 Task: Find connections with filter location Dhār with filter topic #recruitmentwith filter profile language French with filter current company Hindalco Industries Limited with filter school B.K. School of Professional and Management Studies with filter industry Textile Manufacturing with filter service category Immigration Law with filter keywords title Civil Engineer
Action: Mouse moved to (528, 69)
Screenshot: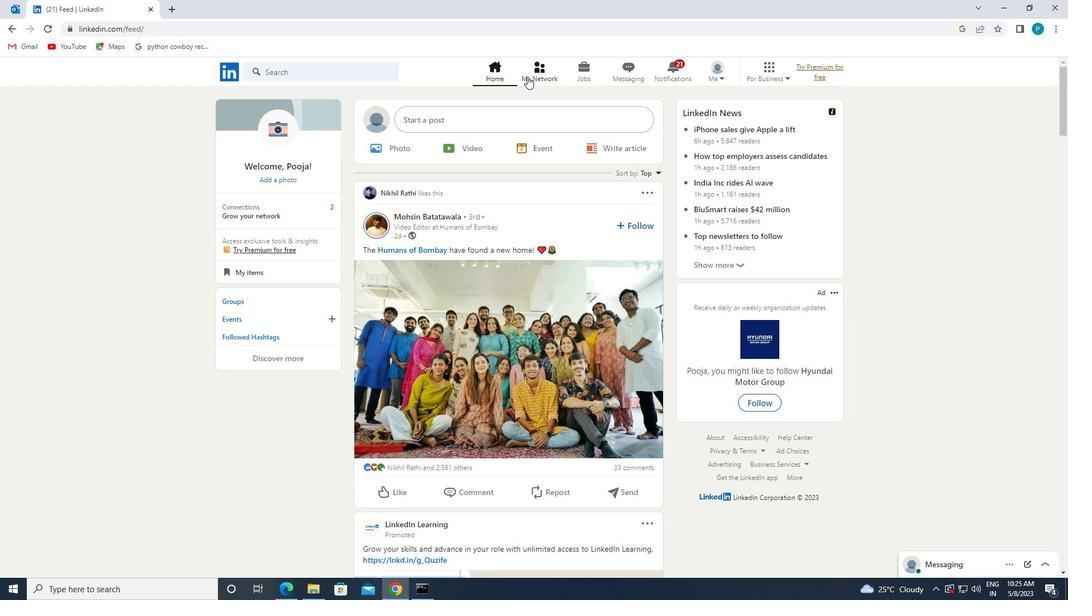 
Action: Mouse pressed left at (528, 69)
Screenshot: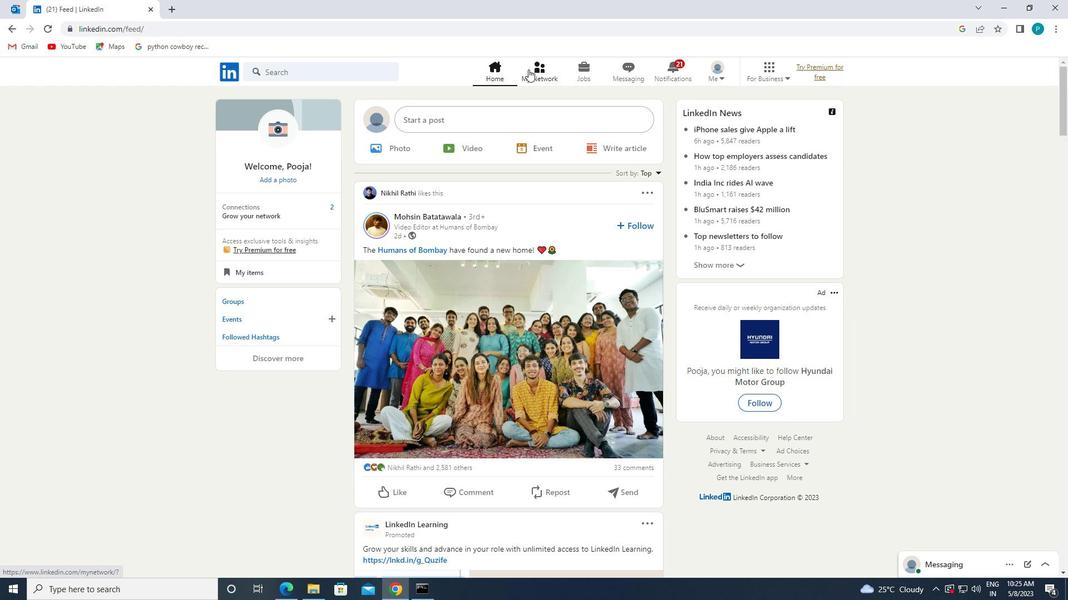 
Action: Mouse moved to (330, 133)
Screenshot: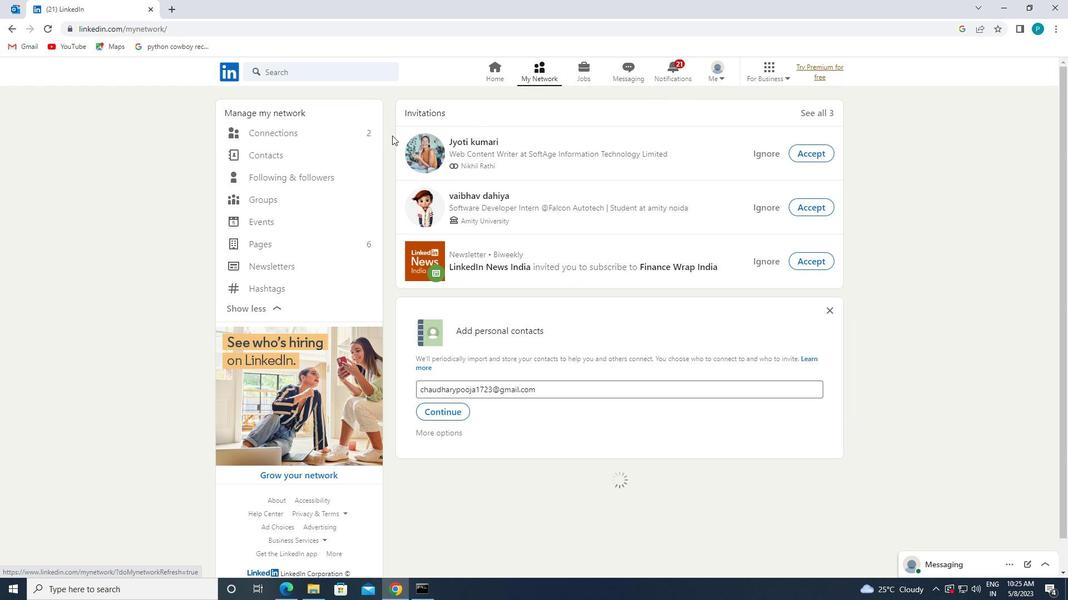 
Action: Mouse pressed left at (330, 133)
Screenshot: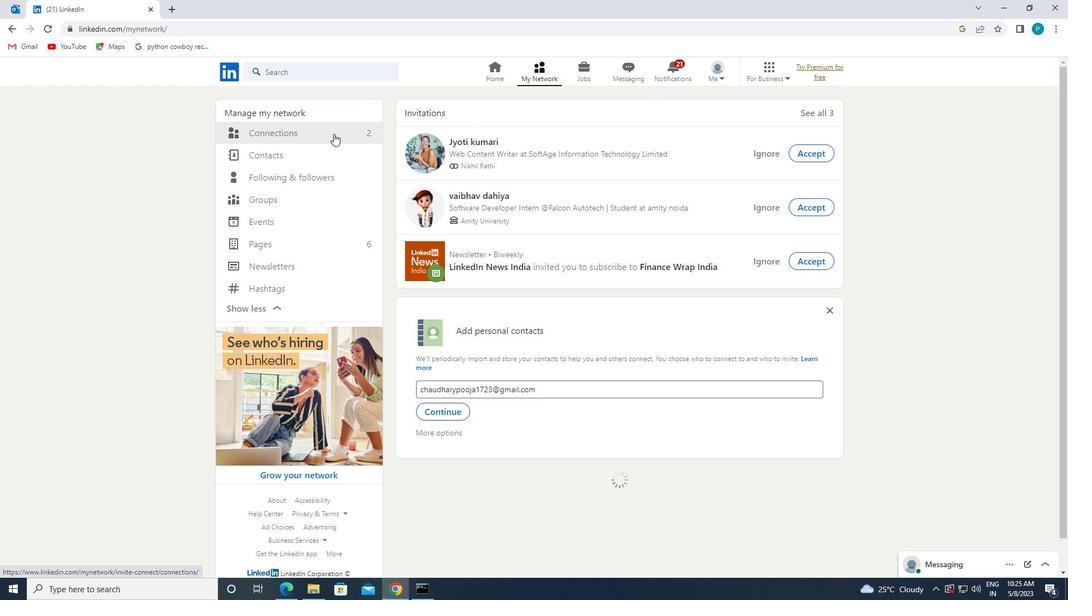 
Action: Mouse moved to (623, 132)
Screenshot: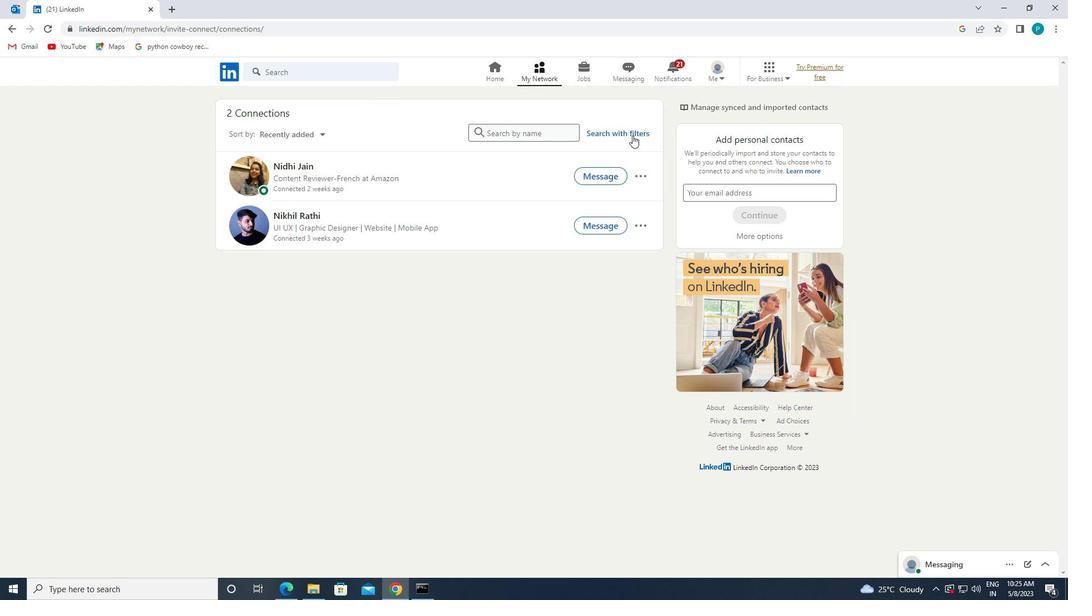 
Action: Mouse pressed left at (623, 132)
Screenshot: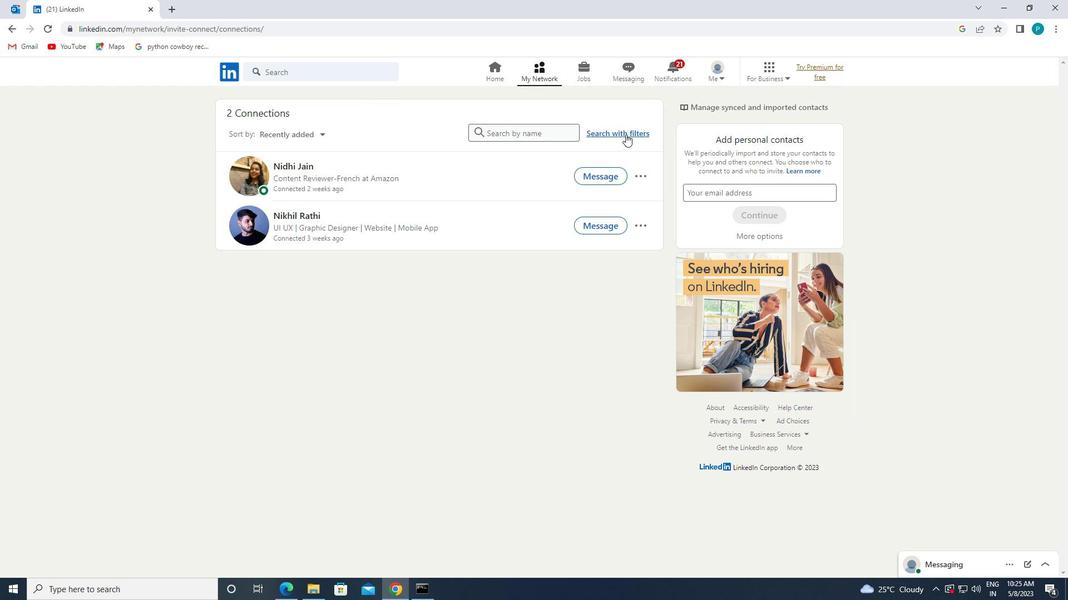 
Action: Mouse moved to (577, 107)
Screenshot: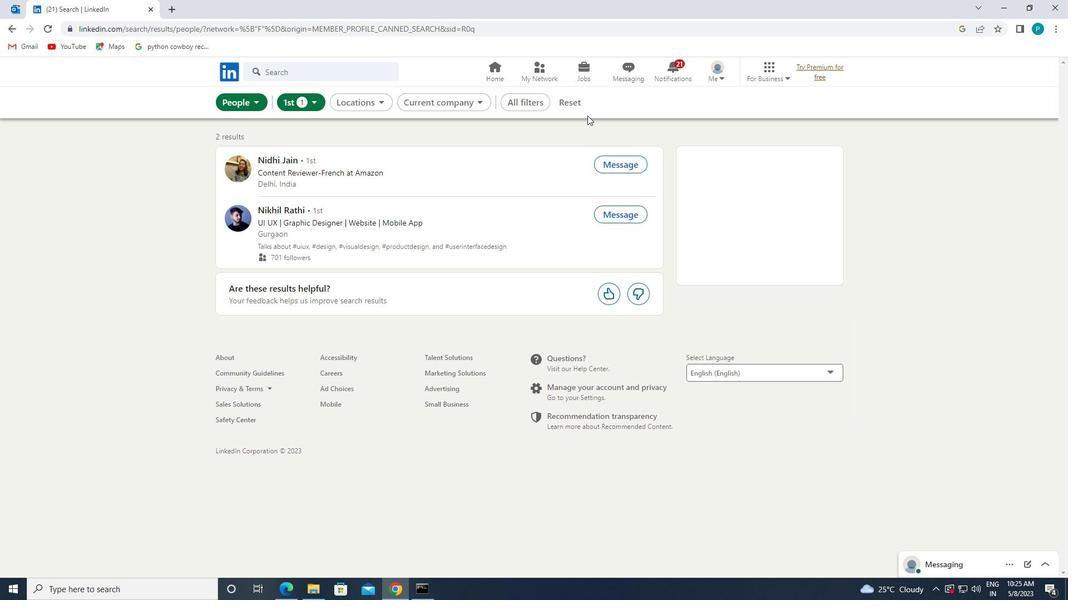 
Action: Mouse pressed left at (577, 107)
Screenshot: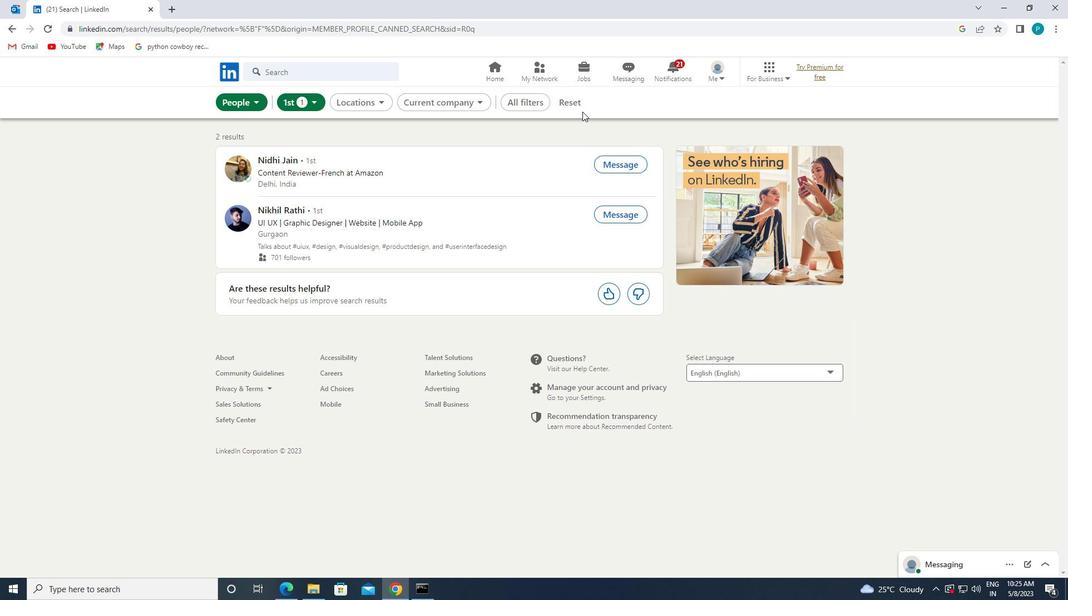 
Action: Mouse moved to (551, 104)
Screenshot: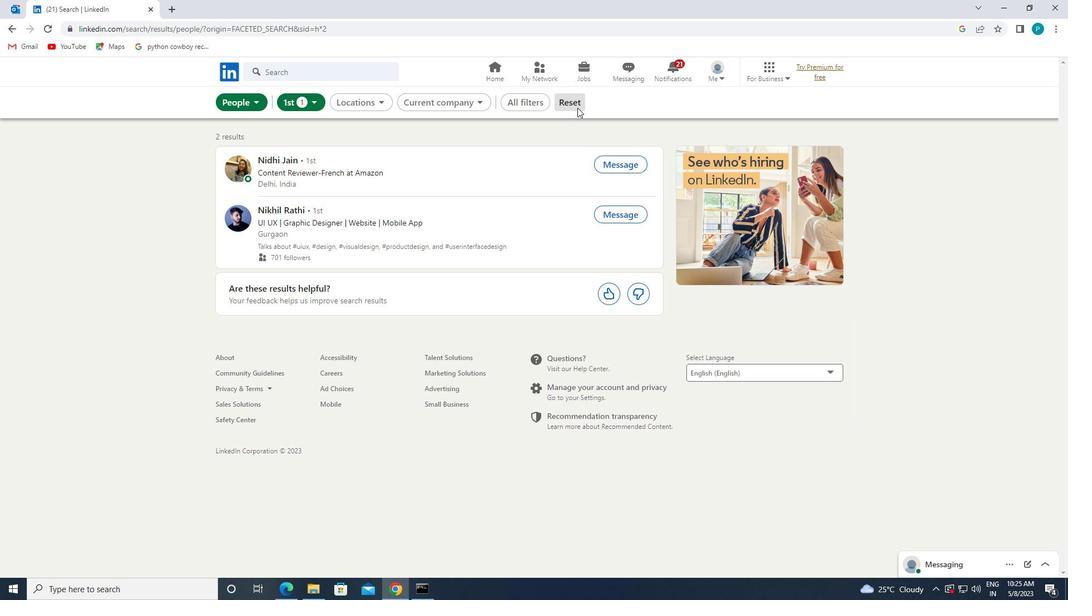 
Action: Mouse pressed left at (551, 104)
Screenshot: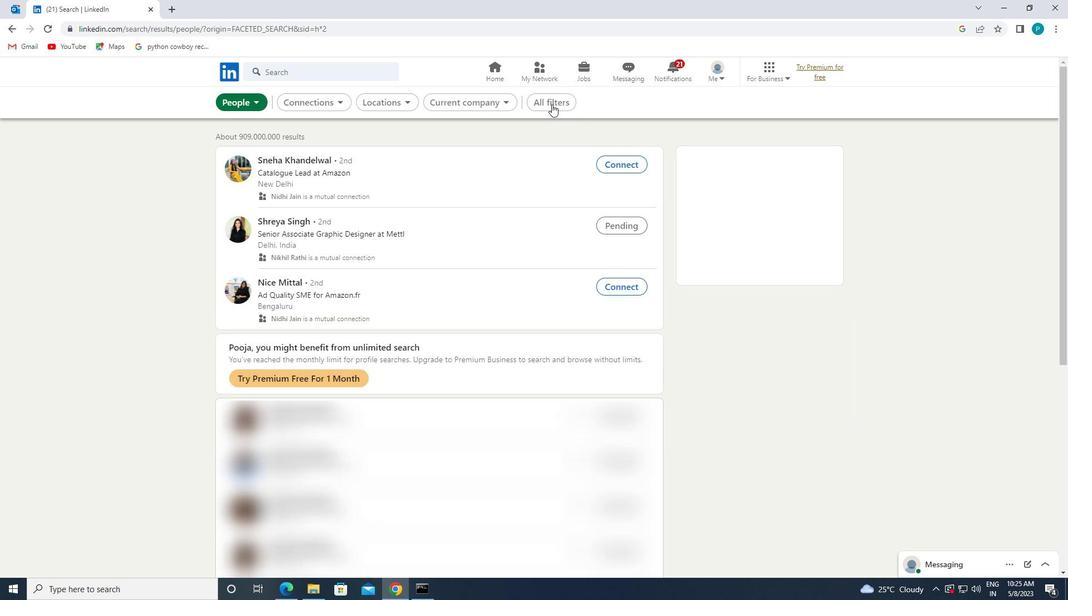 
Action: Mouse moved to (827, 329)
Screenshot: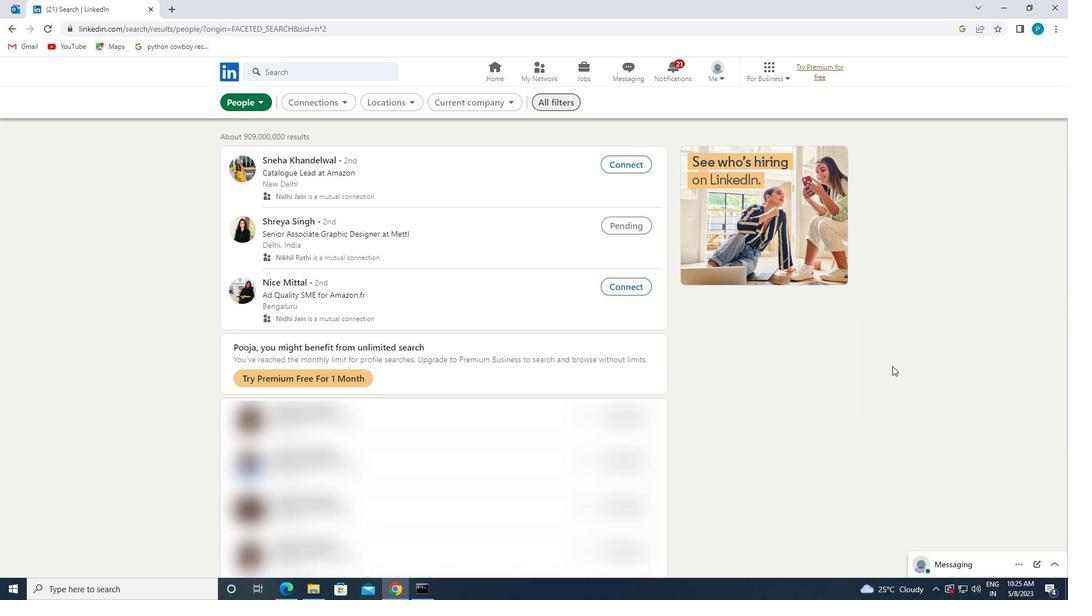 
Action: Mouse scrolled (827, 328) with delta (0, 0)
Screenshot: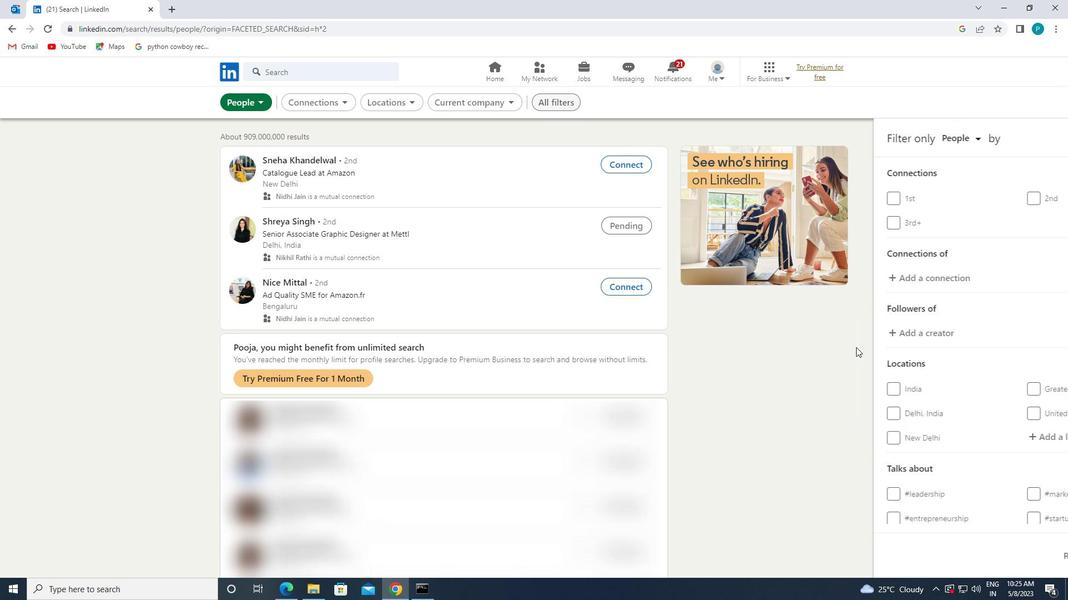 
Action: Mouse moved to (935, 377)
Screenshot: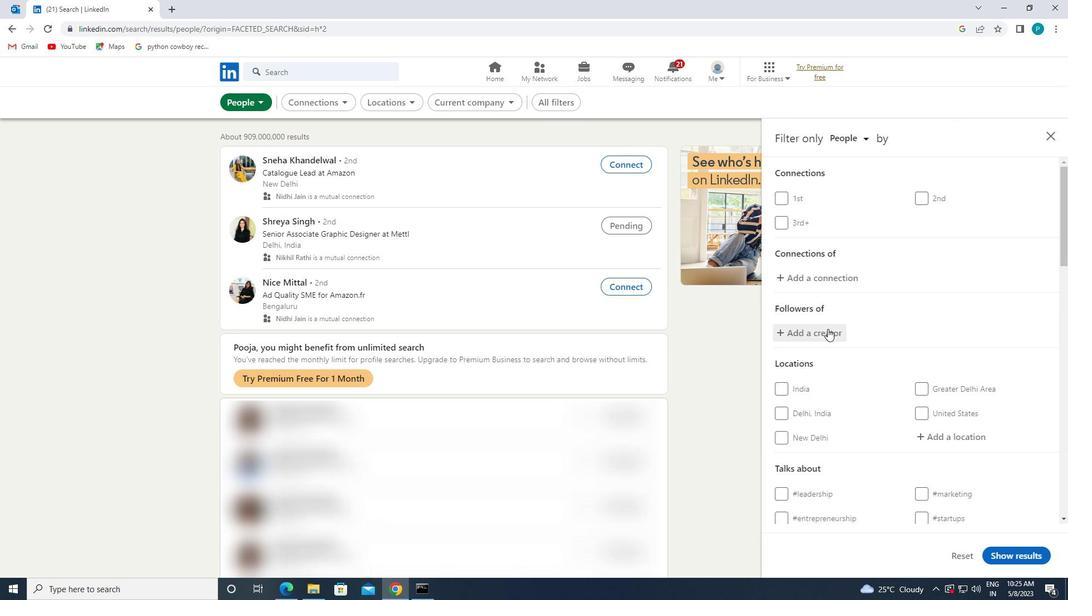 
Action: Mouse scrolled (935, 376) with delta (0, 0)
Screenshot: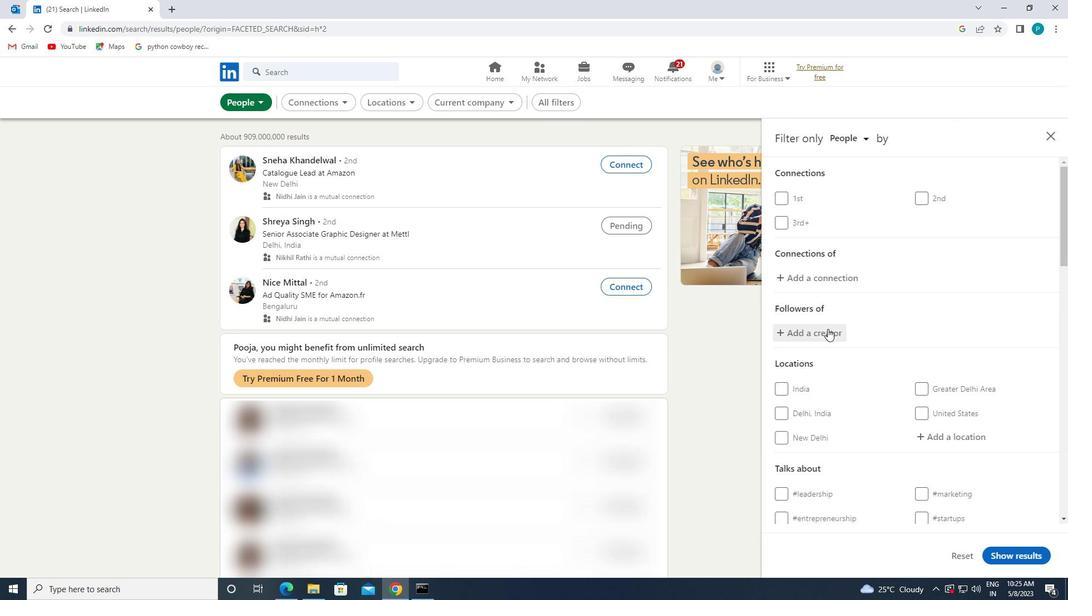 
Action: Mouse moved to (940, 323)
Screenshot: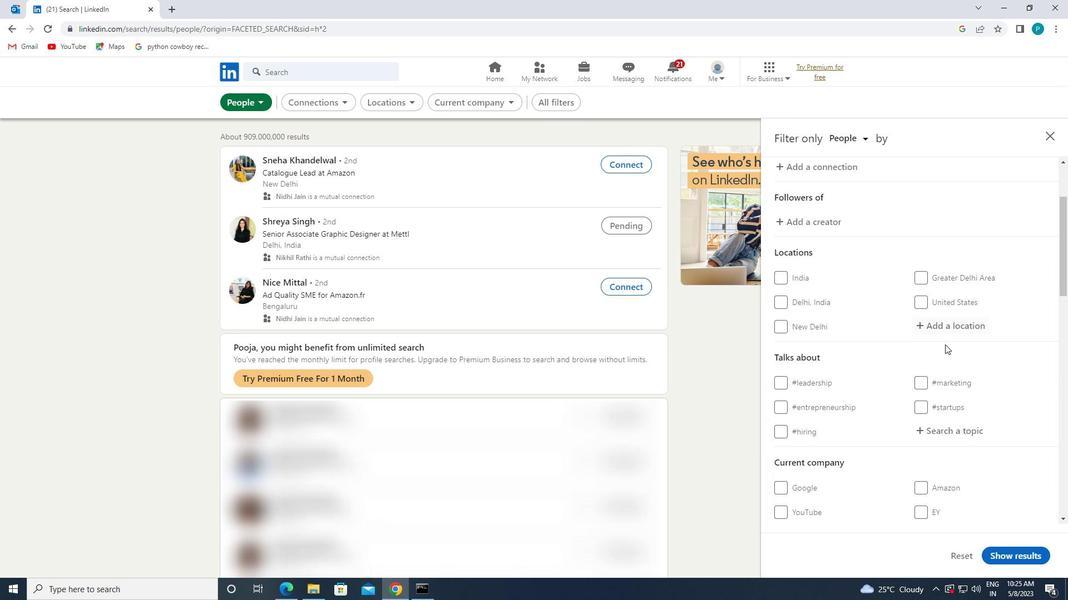 
Action: Mouse pressed left at (940, 323)
Screenshot: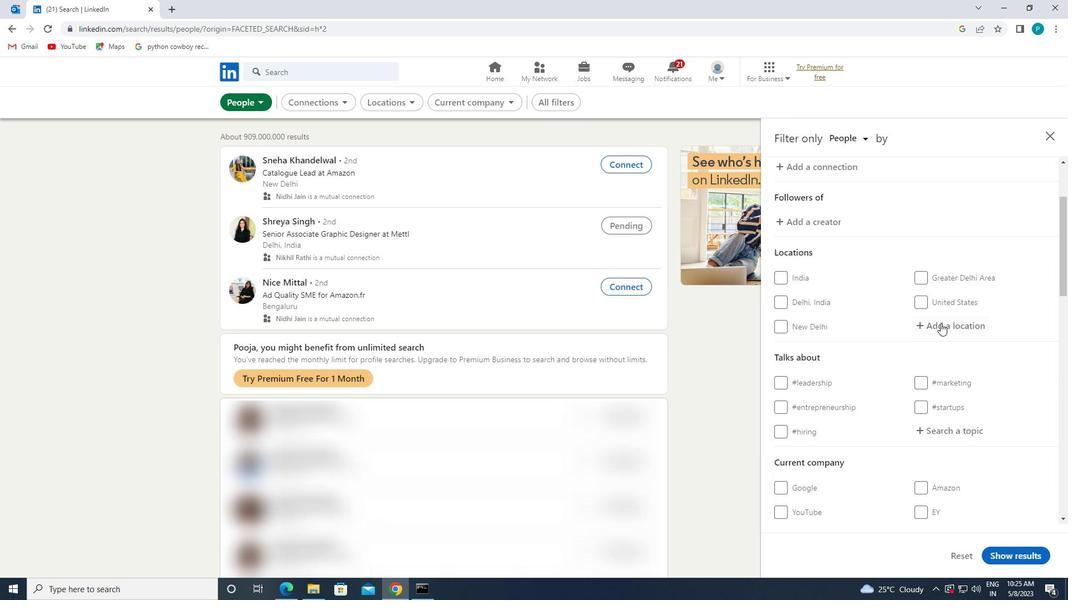 
Action: Key pressed <Key.caps_lock>d<Key.caps_lock>har
Screenshot: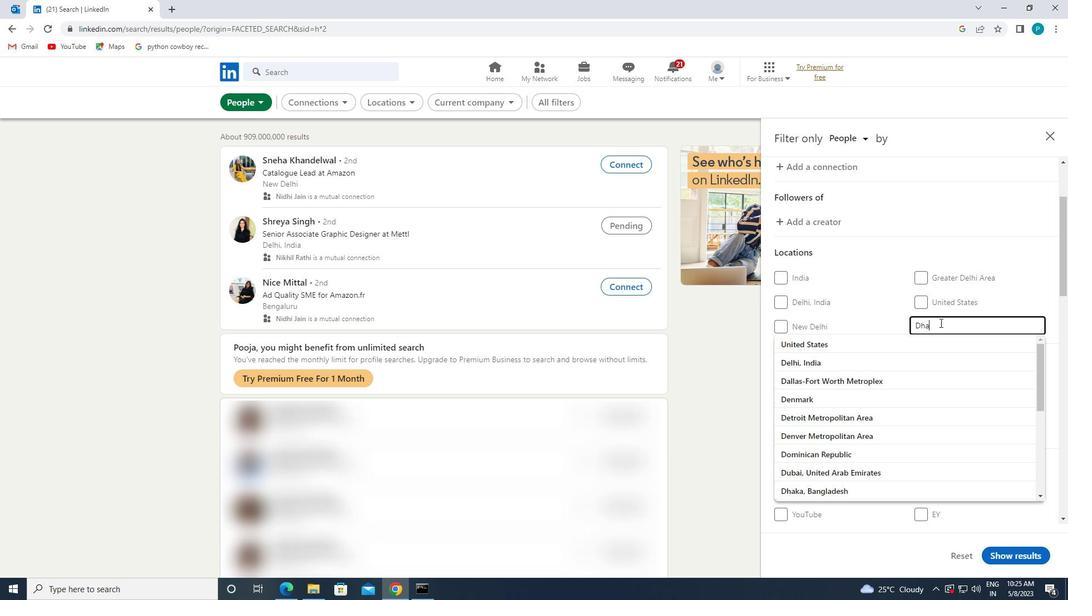
Action: Mouse moved to (932, 342)
Screenshot: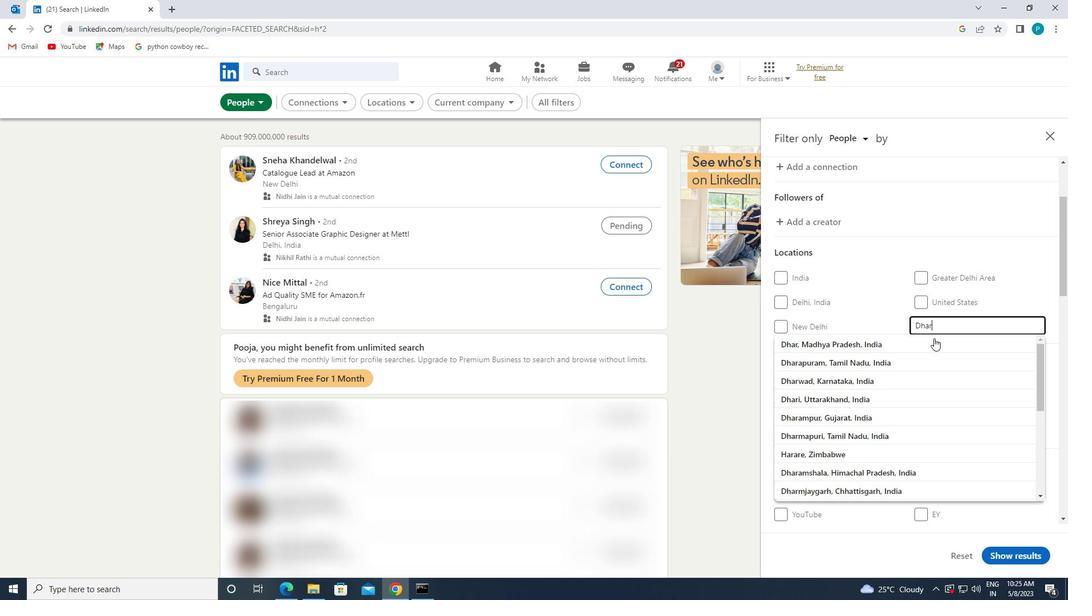 
Action: Mouse pressed left at (932, 342)
Screenshot: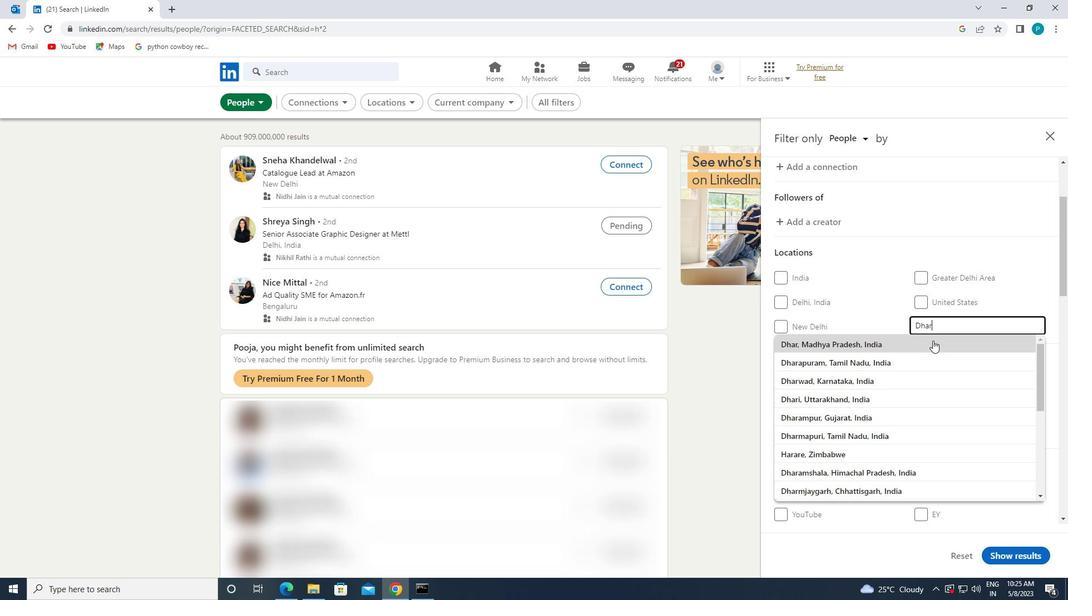 
Action: Mouse moved to (940, 344)
Screenshot: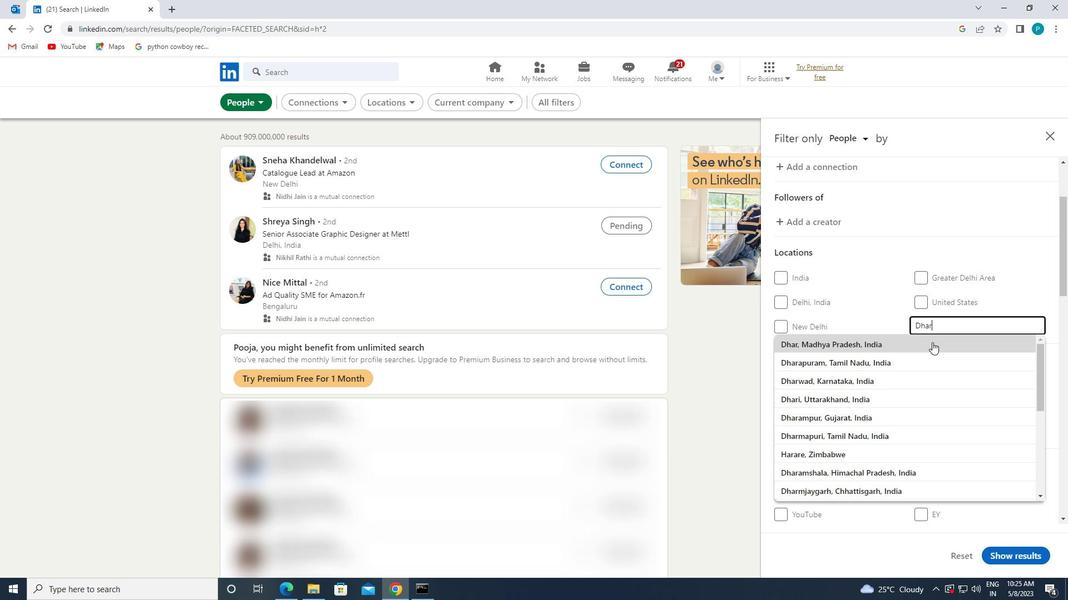 
Action: Mouse scrolled (940, 343) with delta (0, 0)
Screenshot: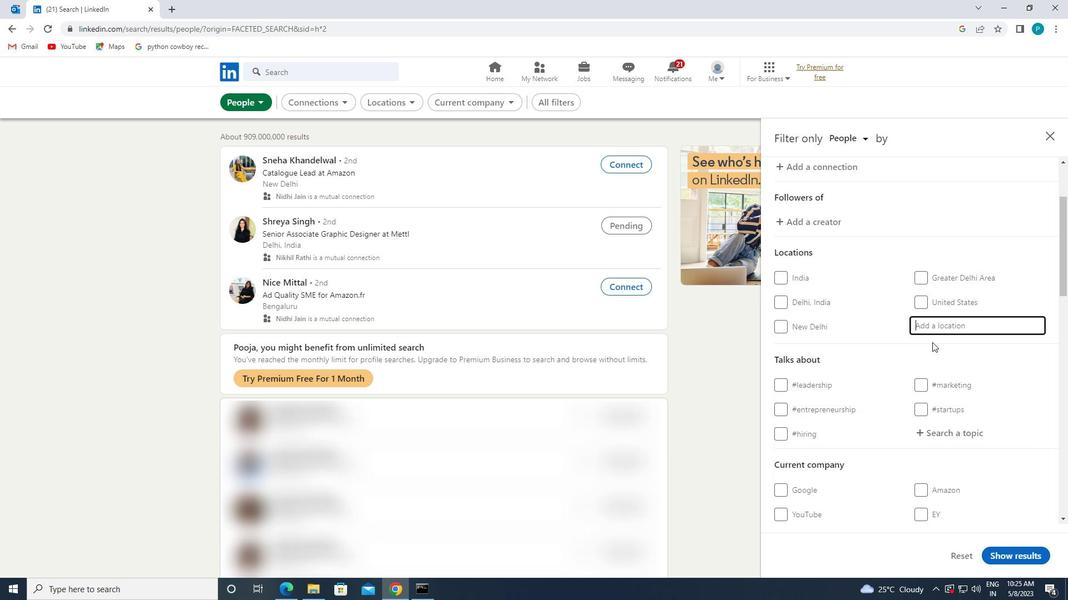 
Action: Mouse moved to (940, 344)
Screenshot: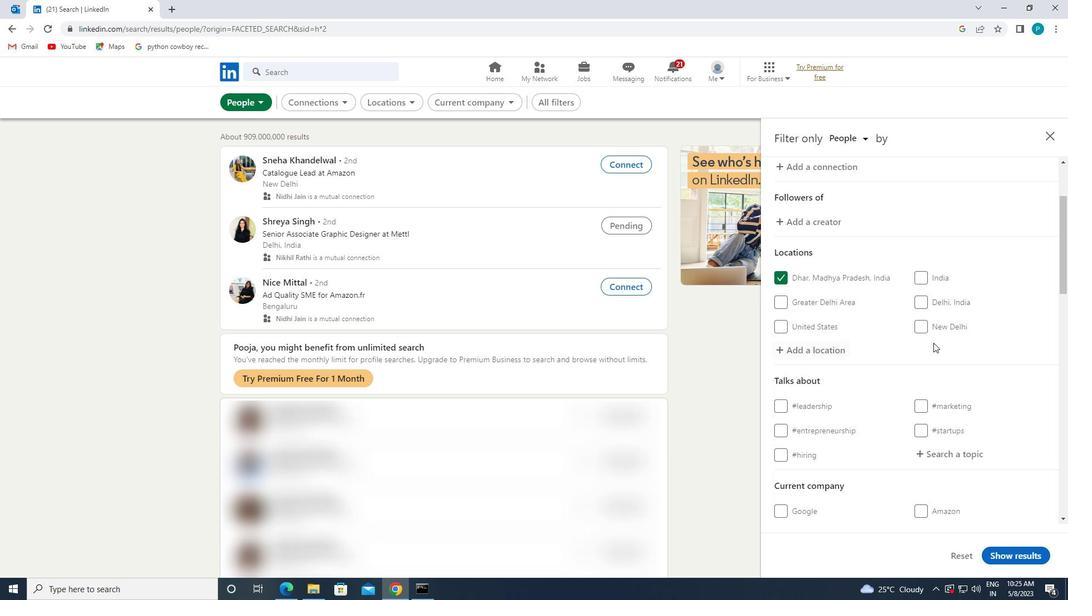 
Action: Mouse scrolled (940, 343) with delta (0, 0)
Screenshot: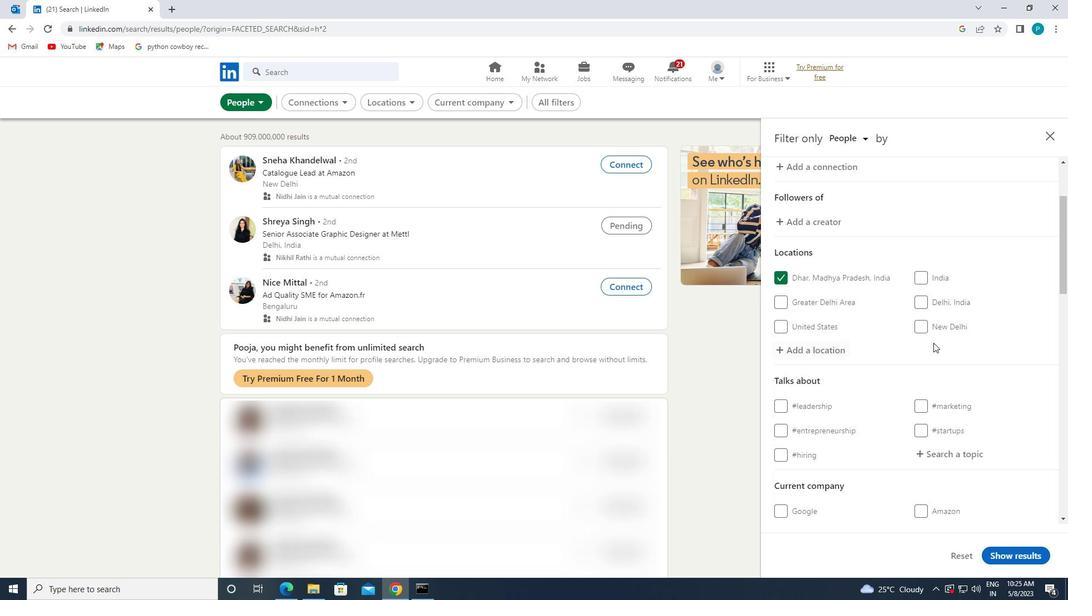 
Action: Mouse scrolled (940, 343) with delta (0, 0)
Screenshot: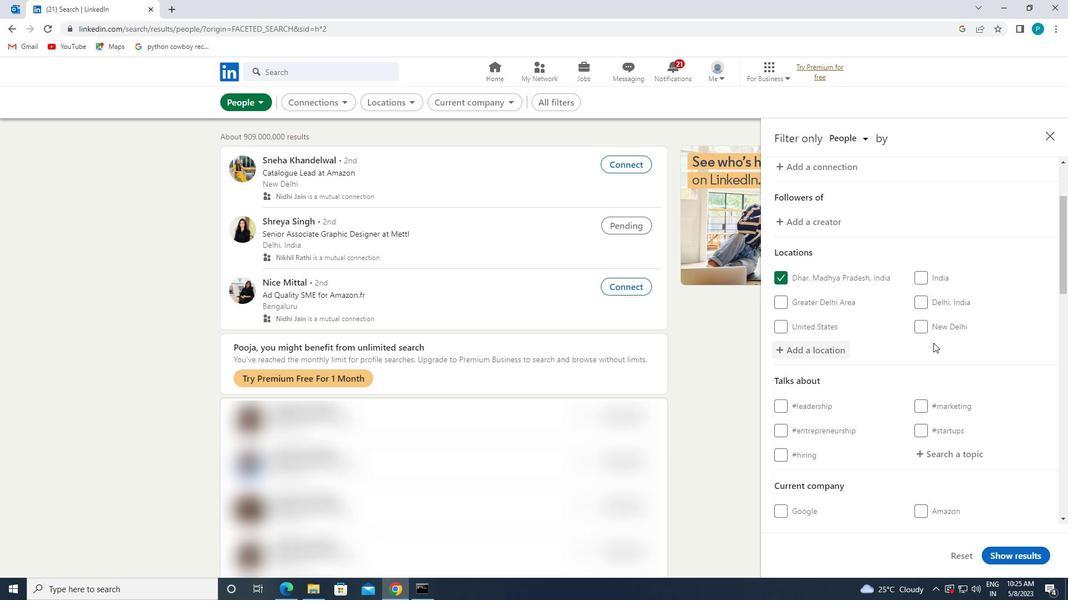 
Action: Mouse moved to (926, 279)
Screenshot: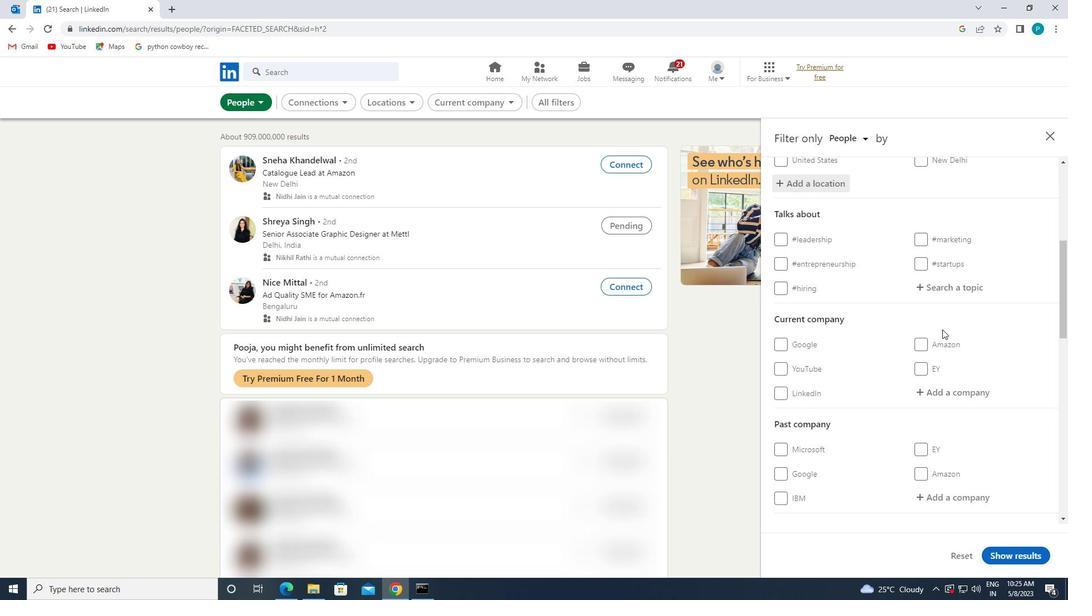 
Action: Mouse pressed left at (926, 279)
Screenshot: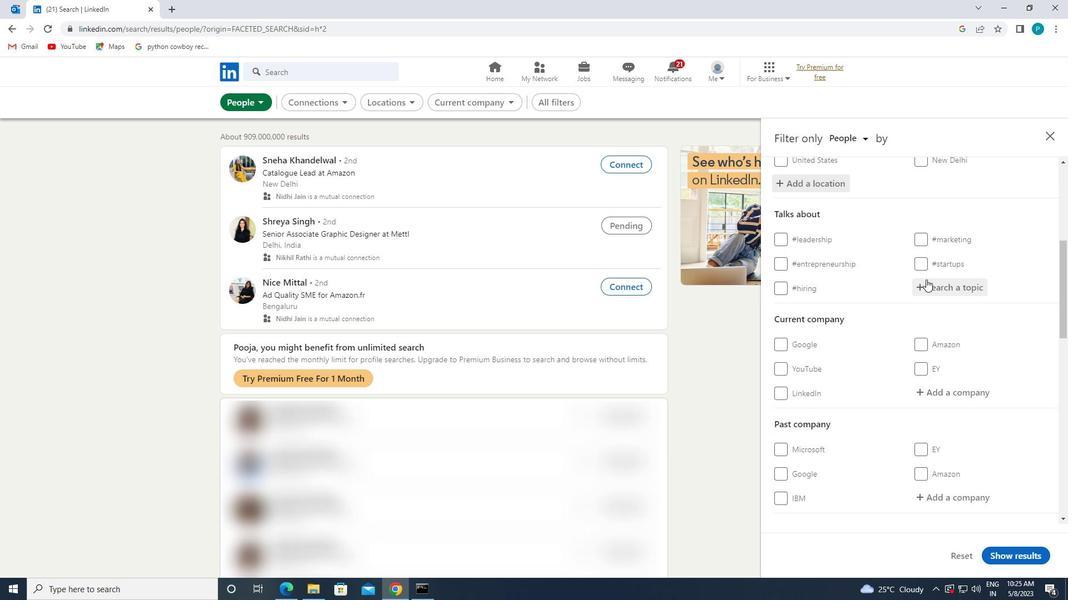 
Action: Key pressed <Key.shift>#RECE<Key.backspace>RUITMENT
Screenshot: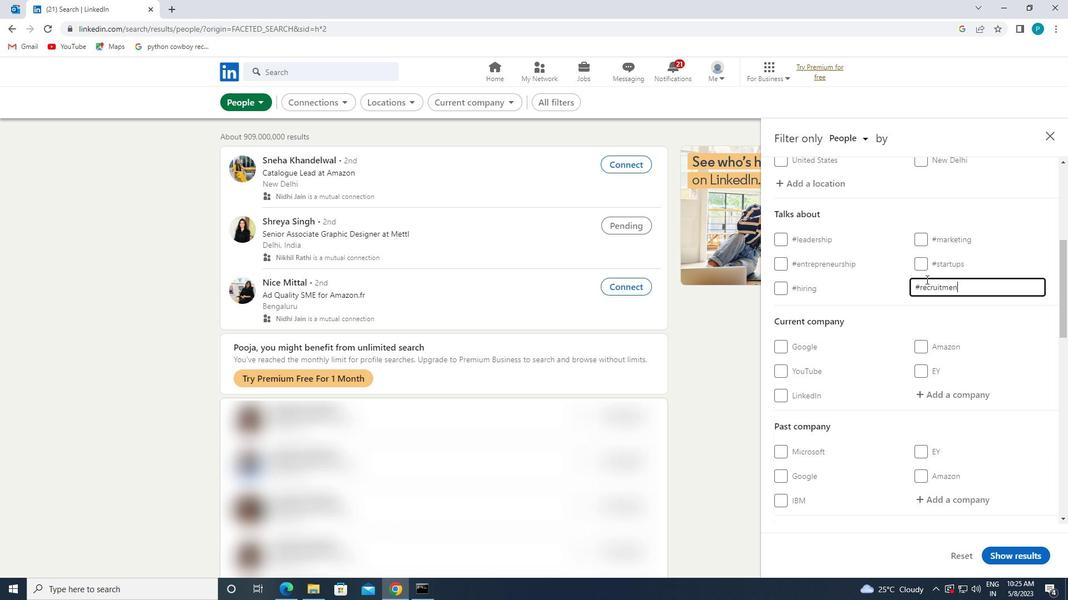 
Action: Mouse moved to (923, 299)
Screenshot: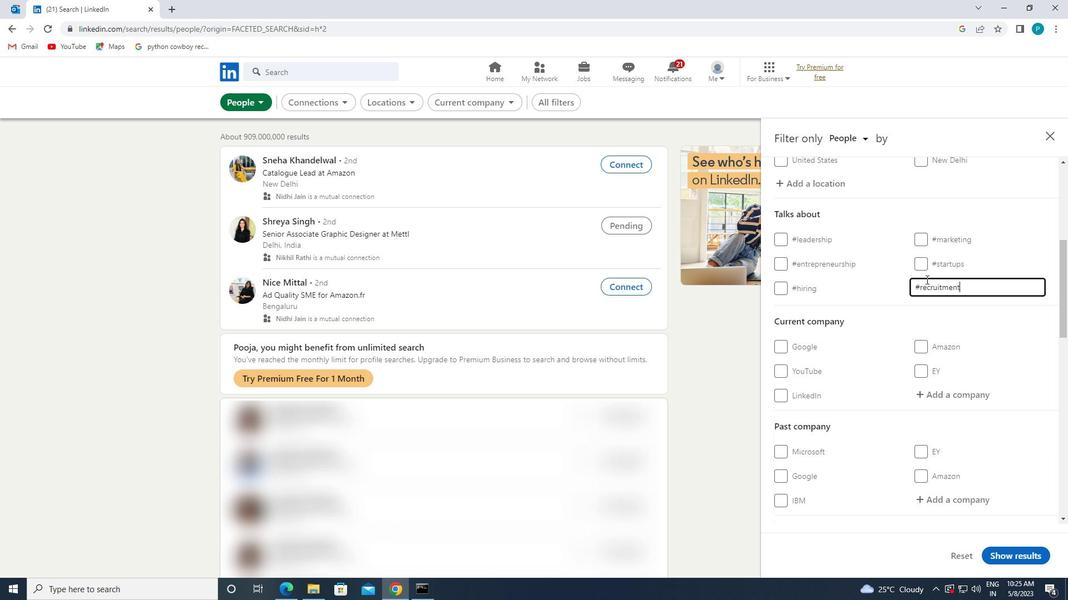 
Action: Mouse scrolled (923, 298) with delta (0, 0)
Screenshot: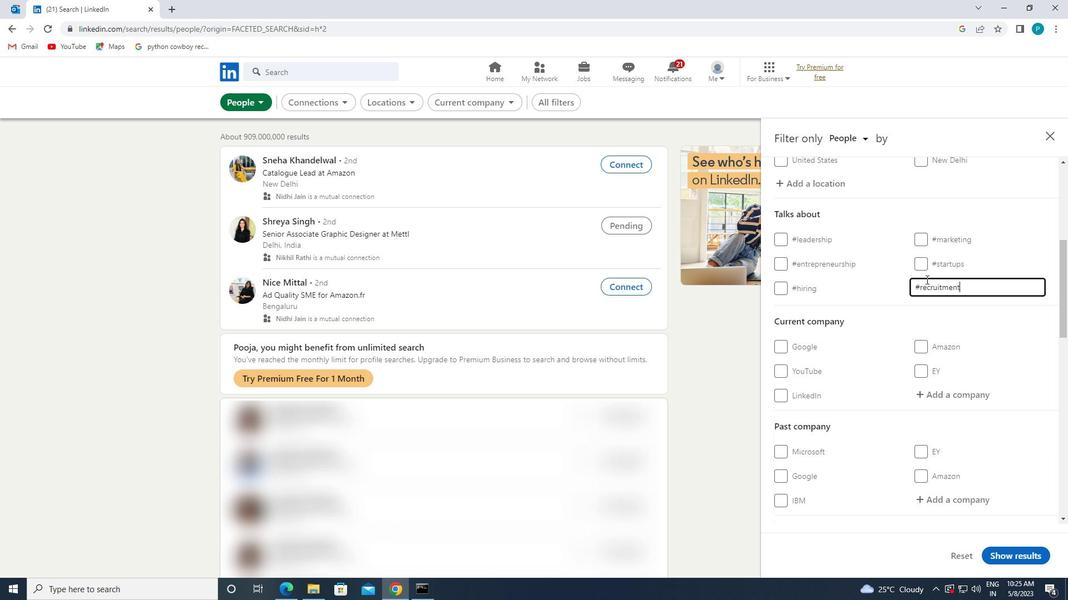 
Action: Mouse moved to (918, 316)
Screenshot: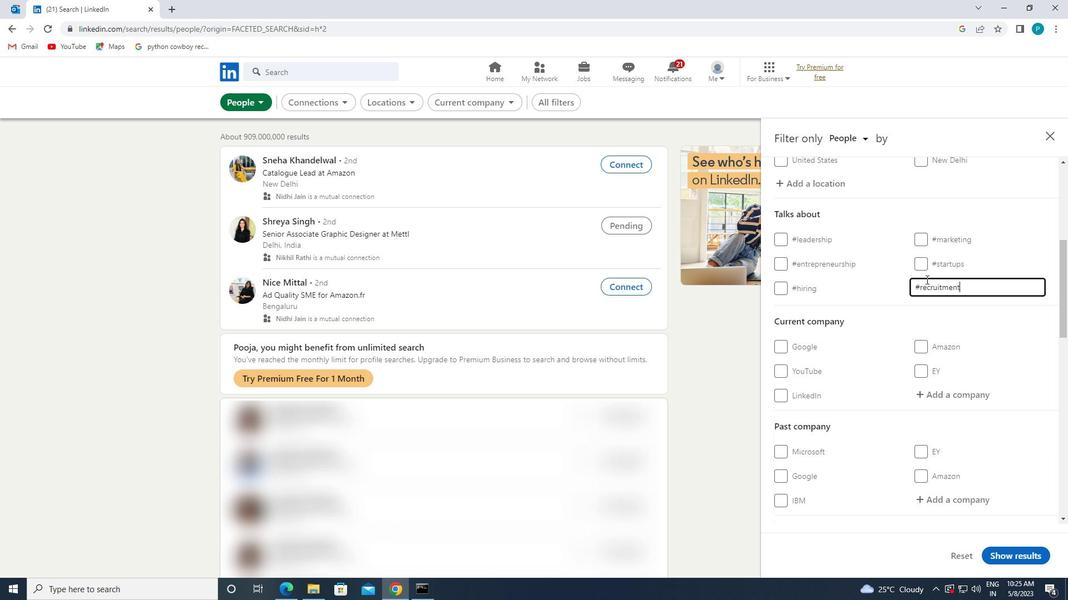 
Action: Mouse scrolled (918, 315) with delta (0, 0)
Screenshot: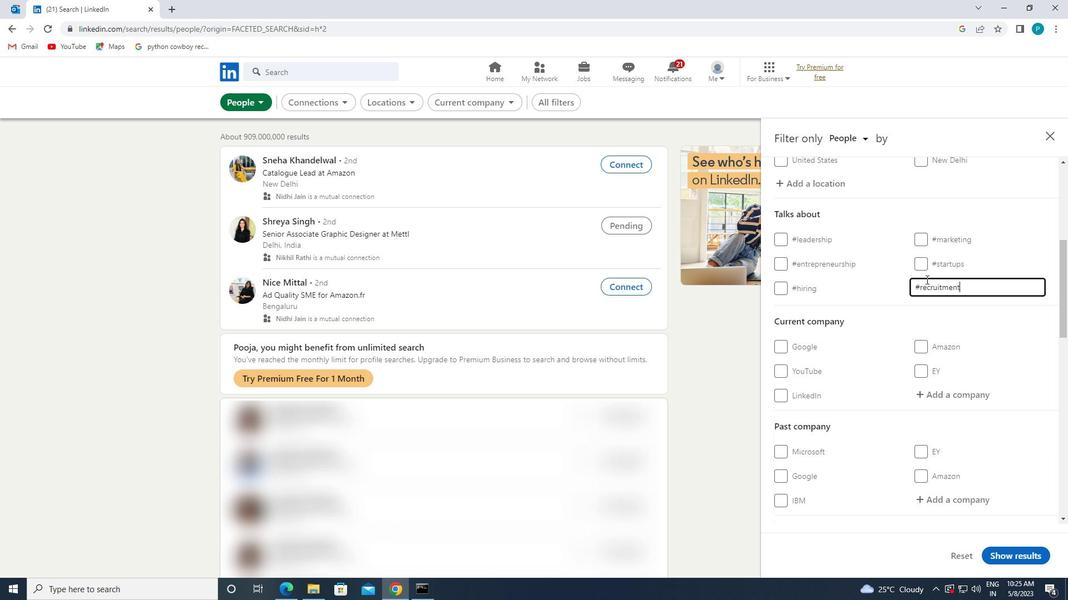 
Action: Mouse moved to (916, 326)
Screenshot: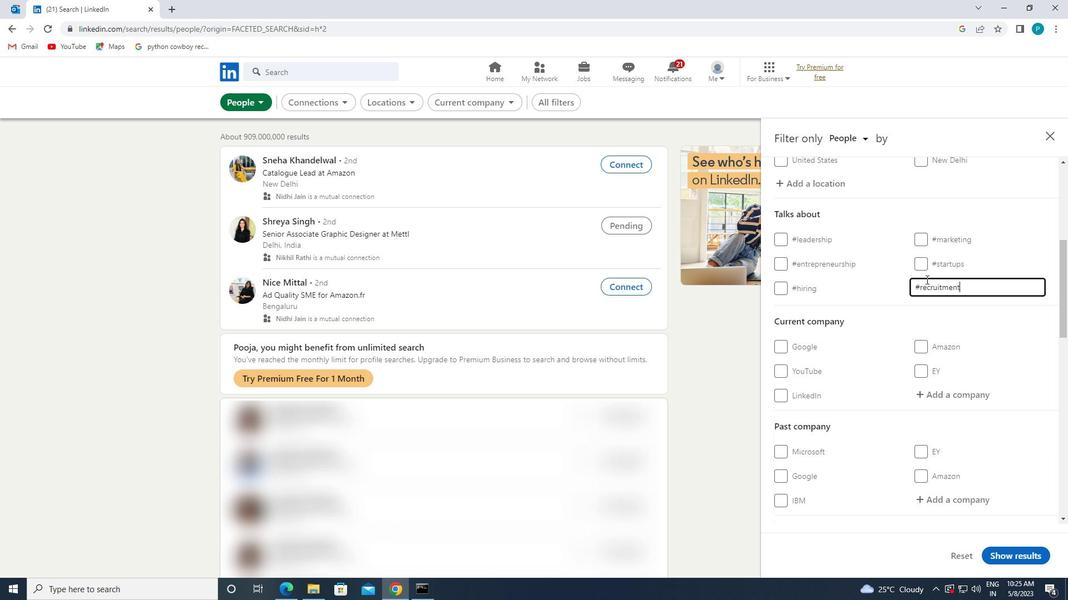 
Action: Mouse scrolled (916, 325) with delta (0, 0)
Screenshot: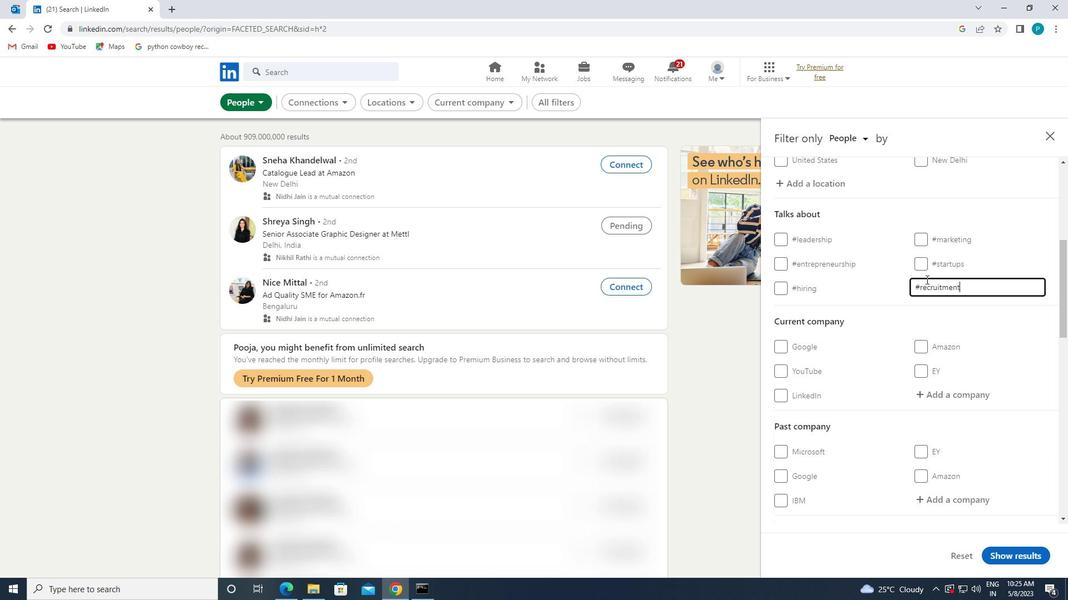
Action: Mouse moved to (875, 420)
Screenshot: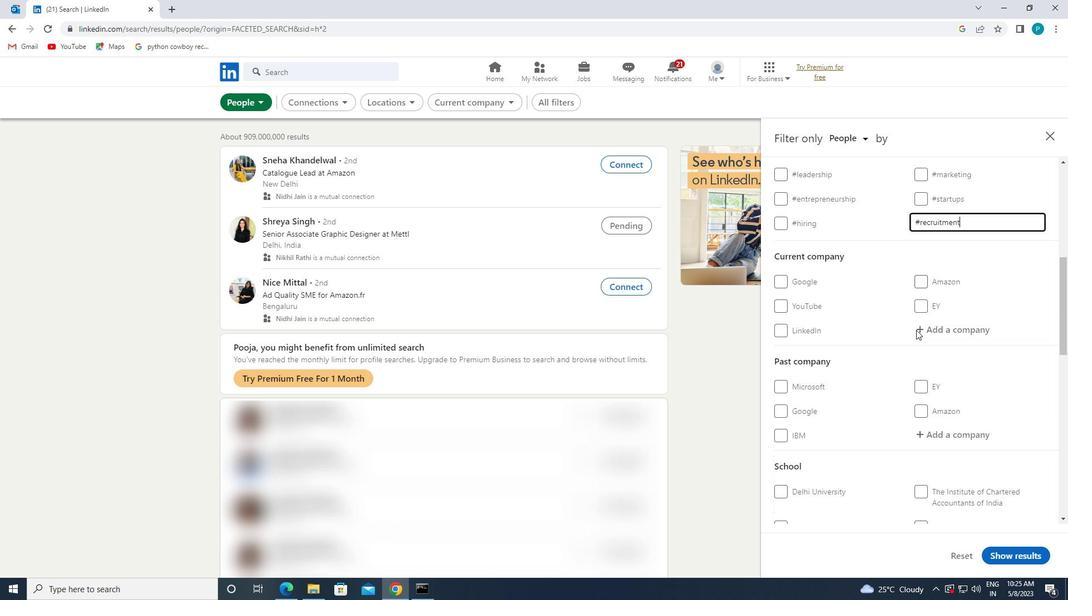 
Action: Mouse scrolled (875, 419) with delta (0, 0)
Screenshot: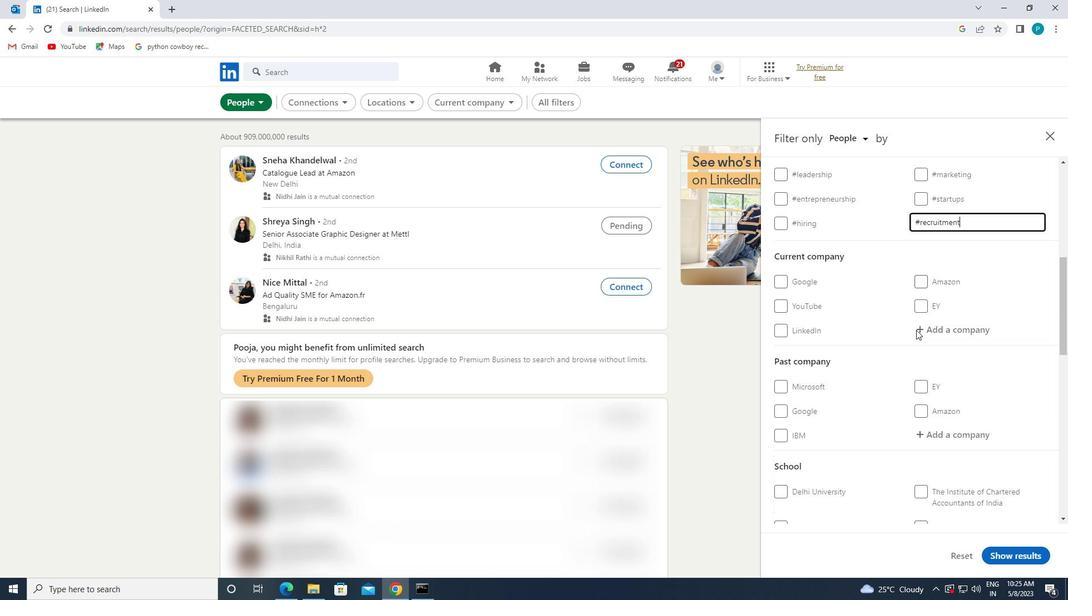 
Action: Mouse moved to (873, 422)
Screenshot: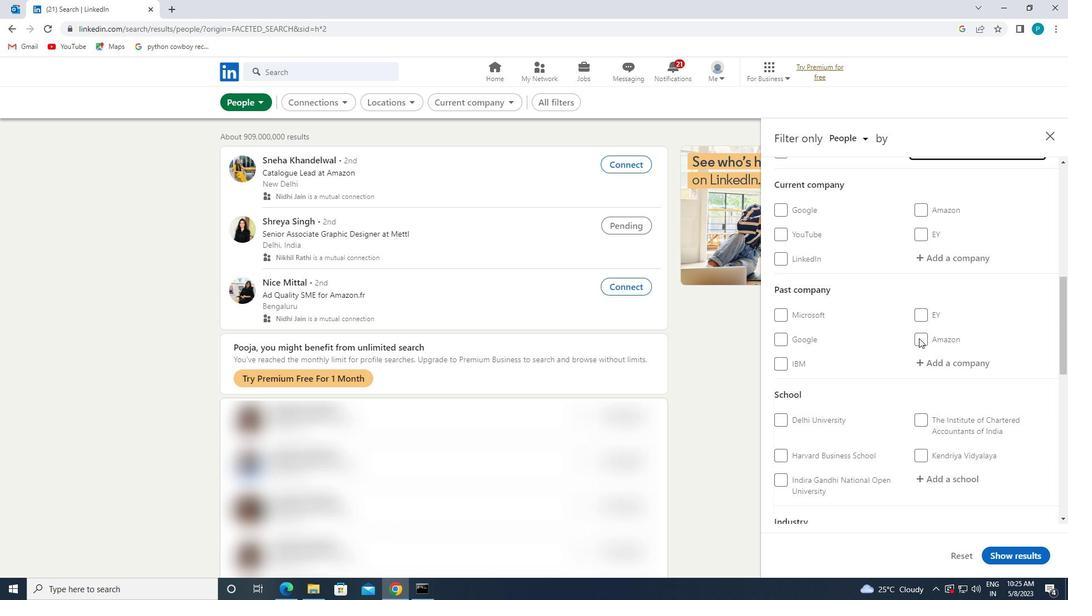
Action: Mouse scrolled (873, 421) with delta (0, 0)
Screenshot: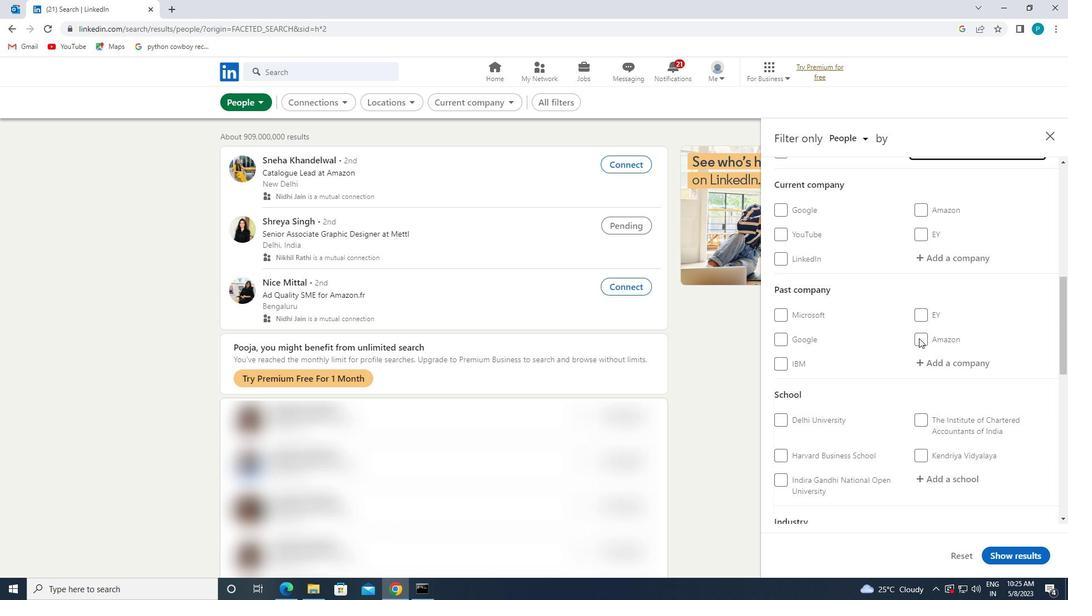 
Action: Mouse moved to (834, 440)
Screenshot: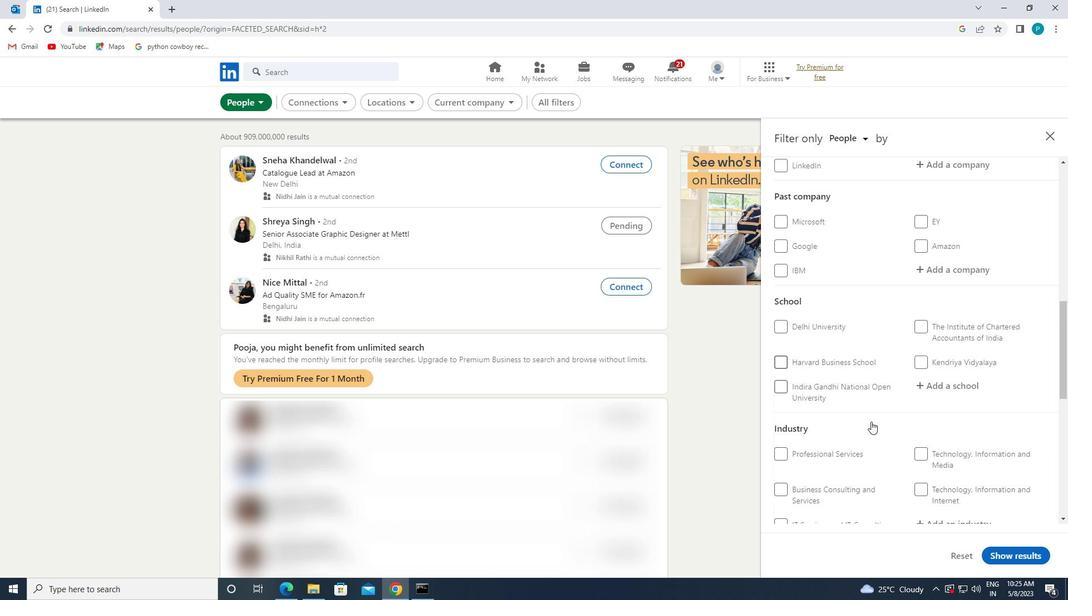 
Action: Mouse scrolled (834, 440) with delta (0, 0)
Screenshot: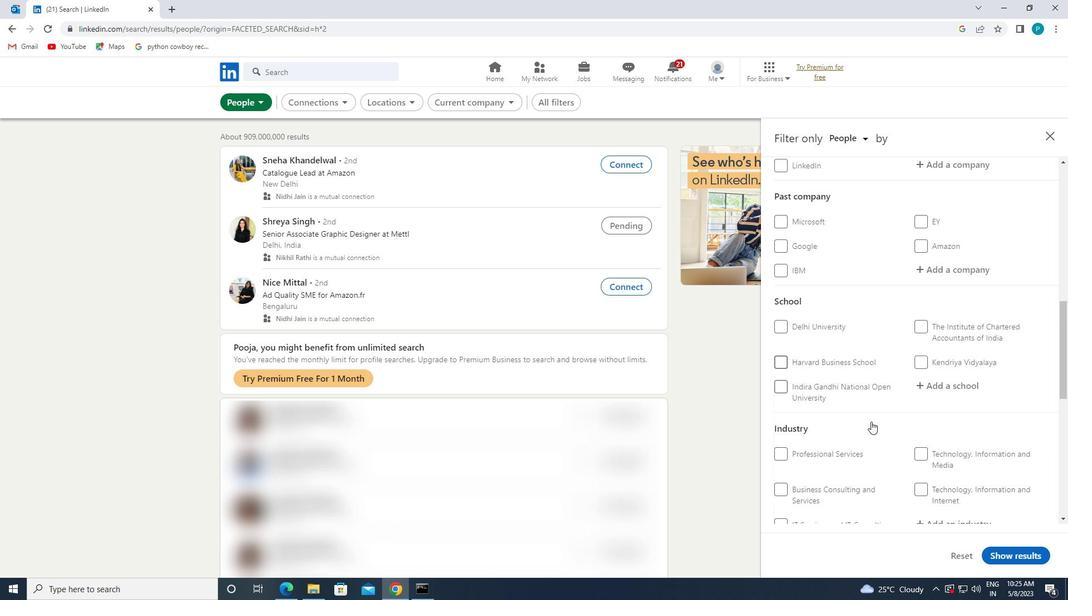 
Action: Mouse moved to (830, 442)
Screenshot: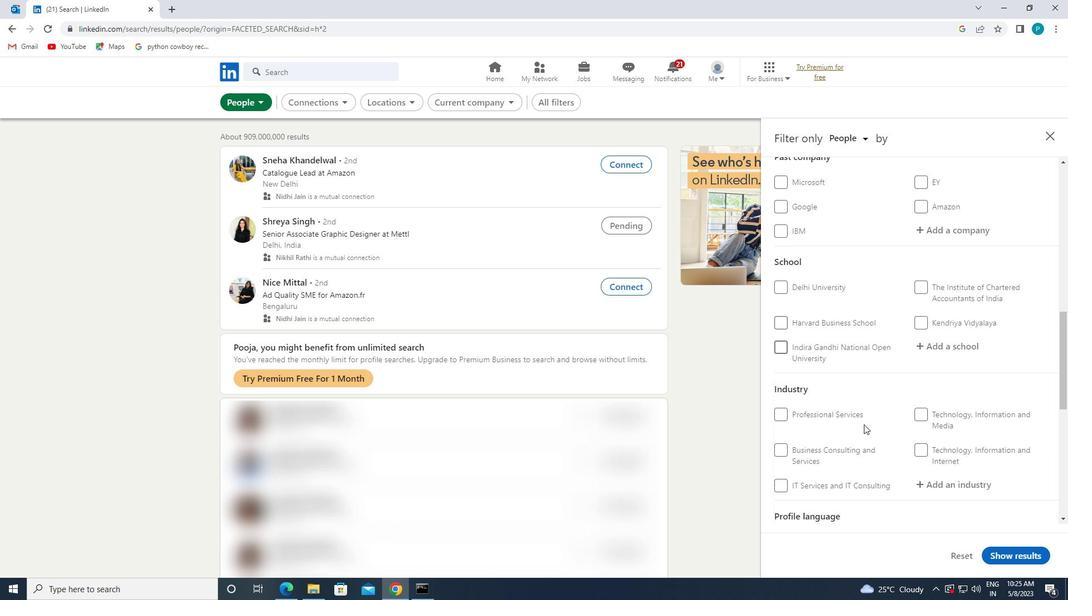 
Action: Mouse scrolled (830, 442) with delta (0, 0)
Screenshot: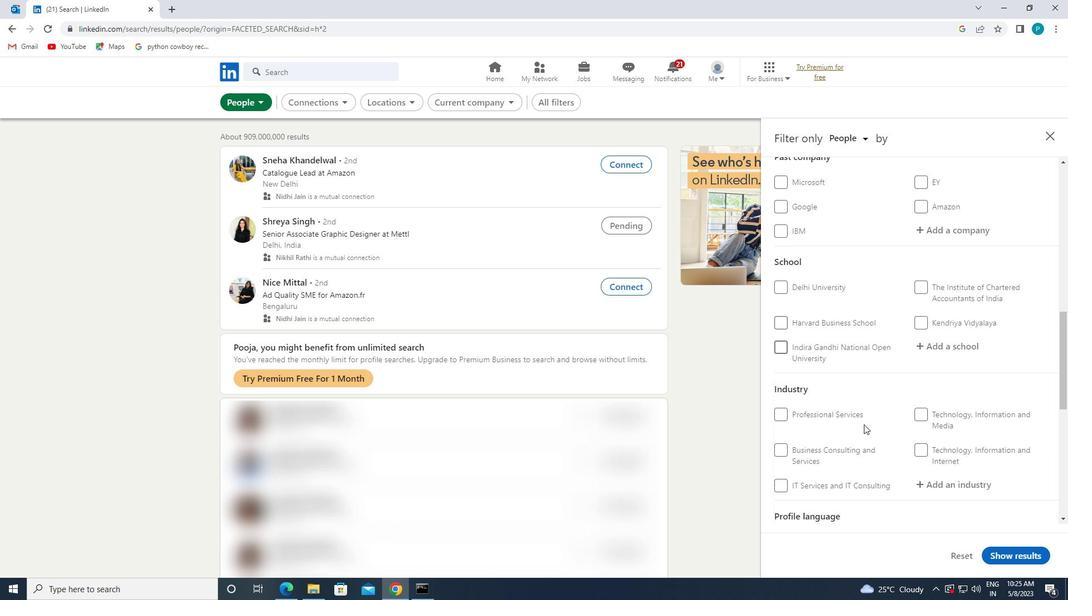 
Action: Mouse moved to (938, 417)
Screenshot: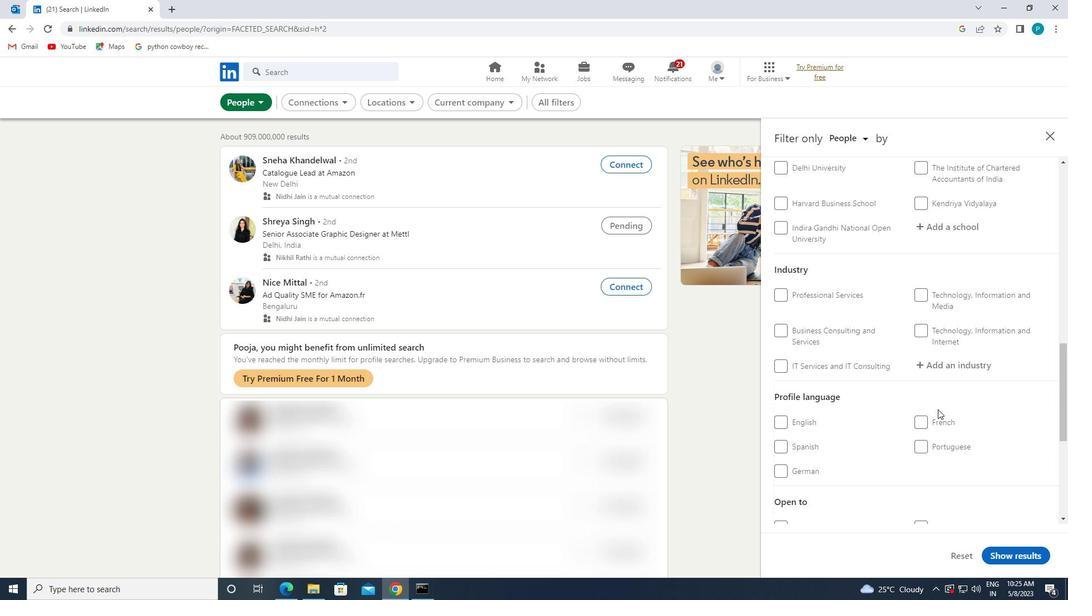 
Action: Mouse pressed left at (938, 417)
Screenshot: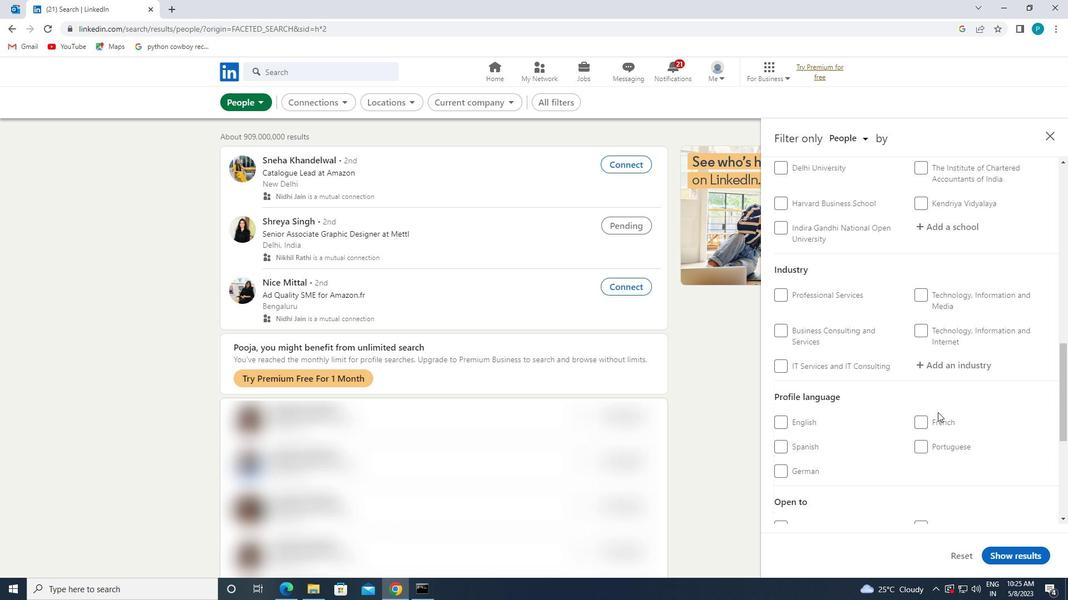 
Action: Mouse moved to (944, 402)
Screenshot: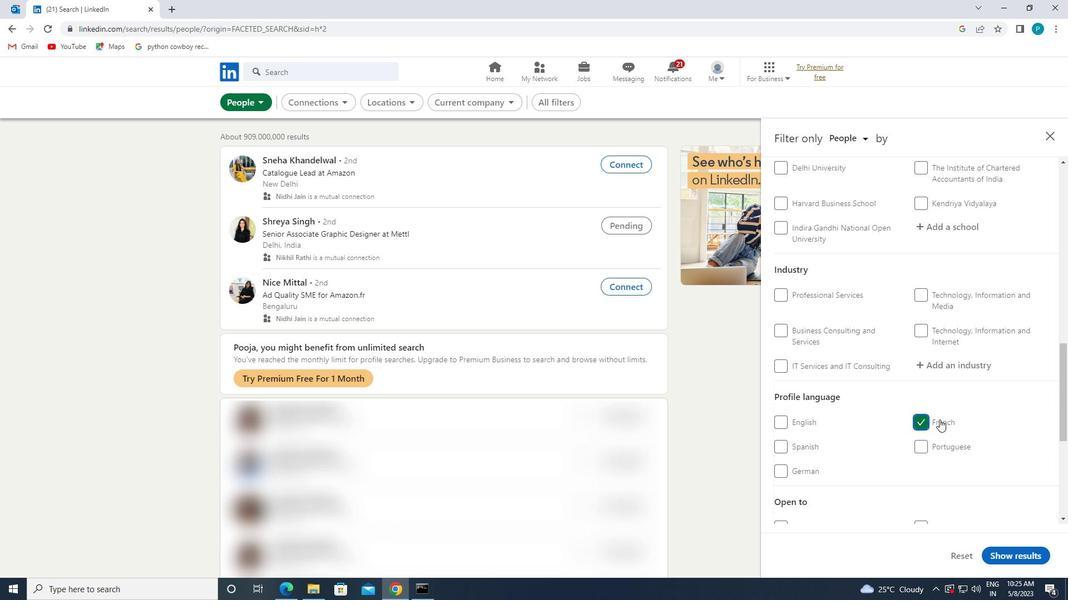 
Action: Mouse scrolled (944, 402) with delta (0, 0)
Screenshot: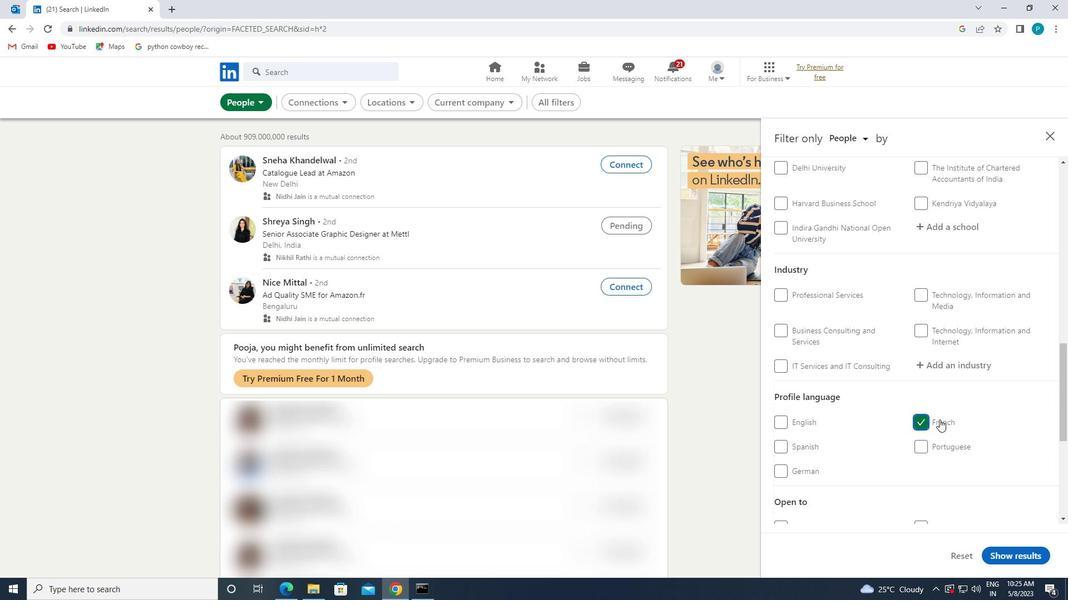 
Action: Mouse moved to (944, 402)
Screenshot: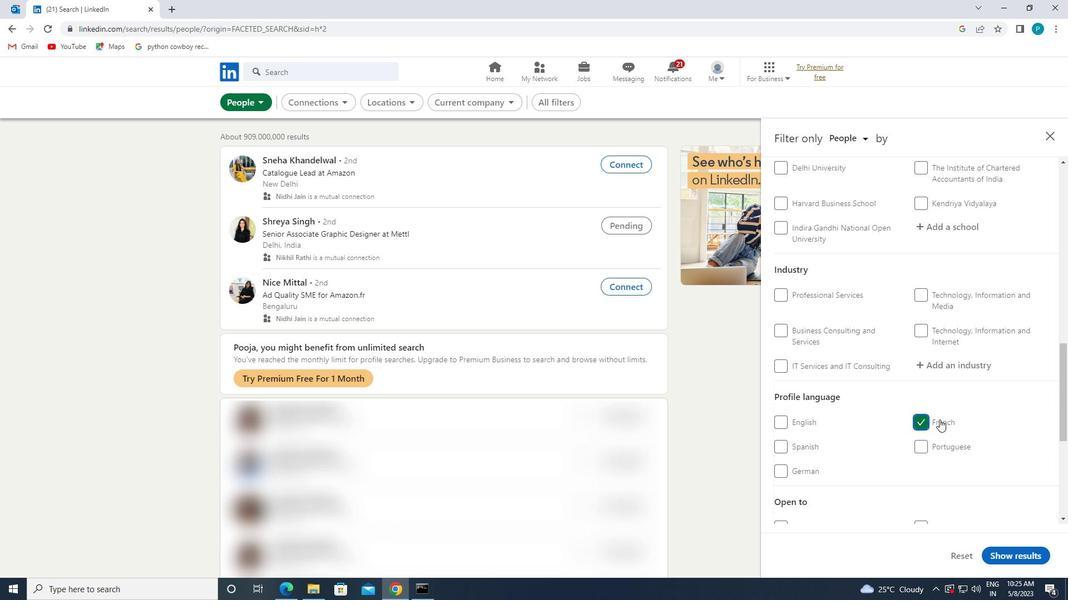 
Action: Mouse scrolled (944, 402) with delta (0, 0)
Screenshot: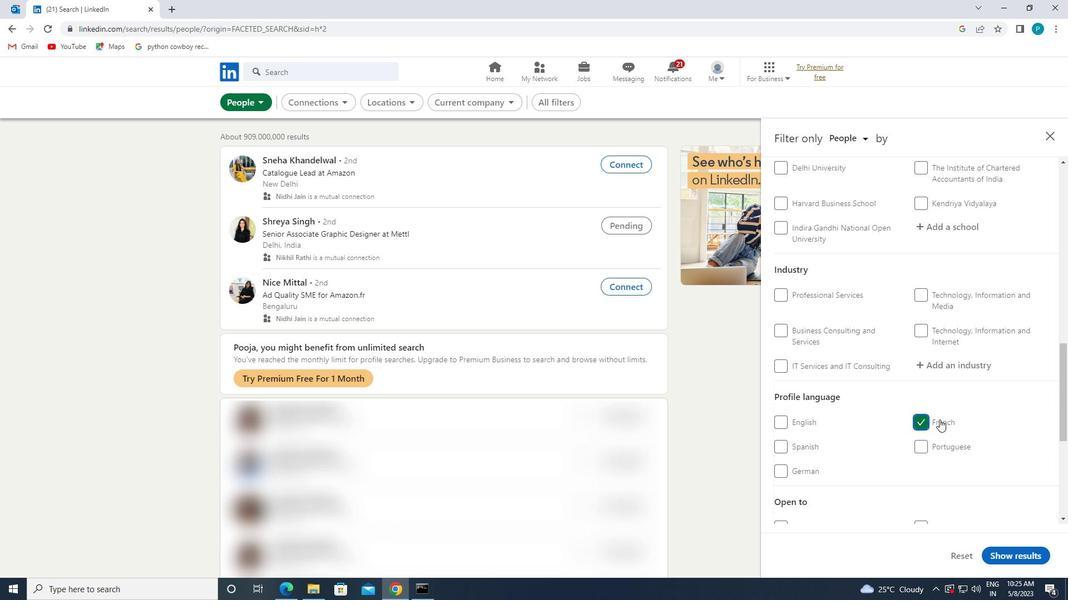 
Action: Mouse scrolled (944, 402) with delta (0, 0)
Screenshot: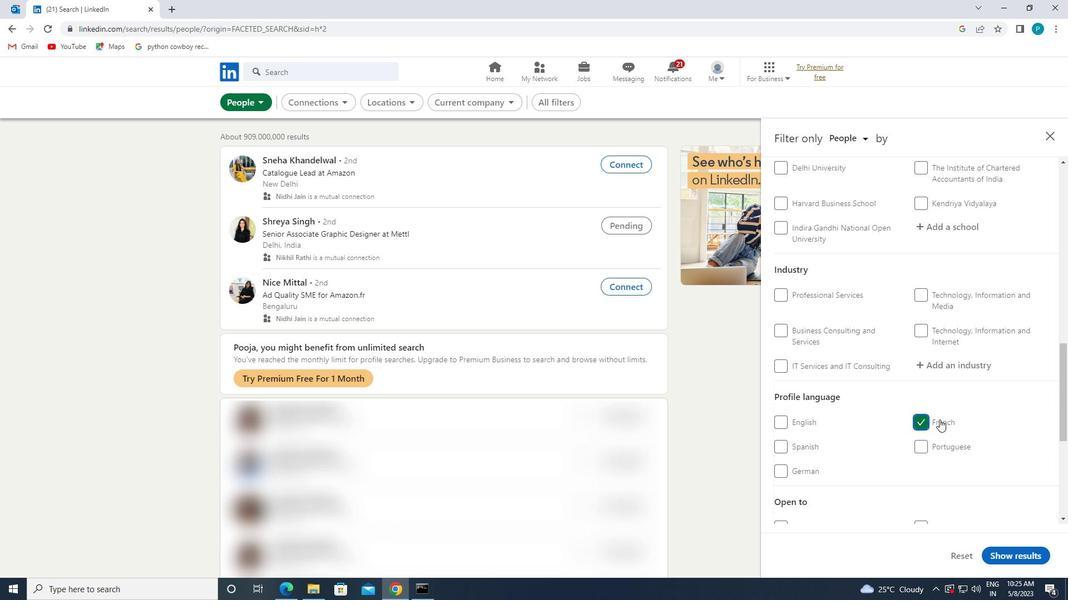 
Action: Mouse scrolled (944, 402) with delta (0, 0)
Screenshot: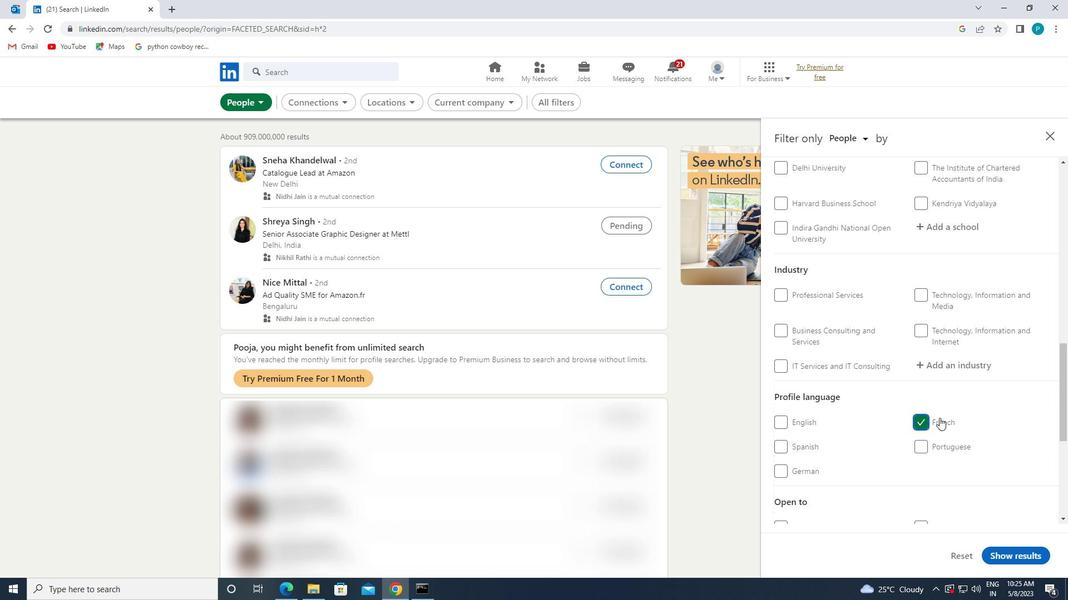 
Action: Mouse moved to (944, 399)
Screenshot: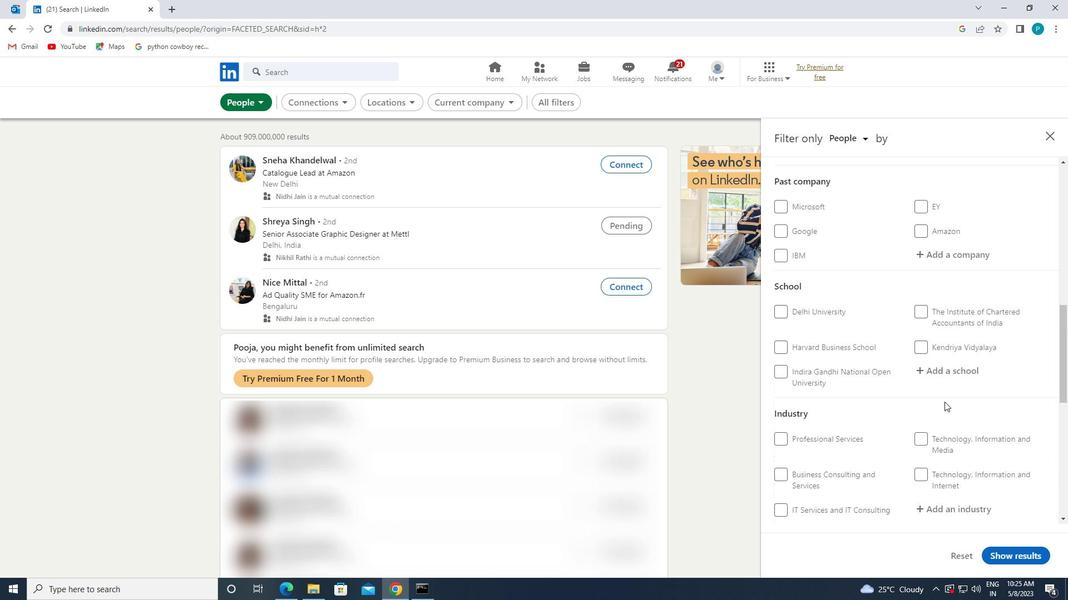 
Action: Mouse scrolled (944, 400) with delta (0, 0)
Screenshot: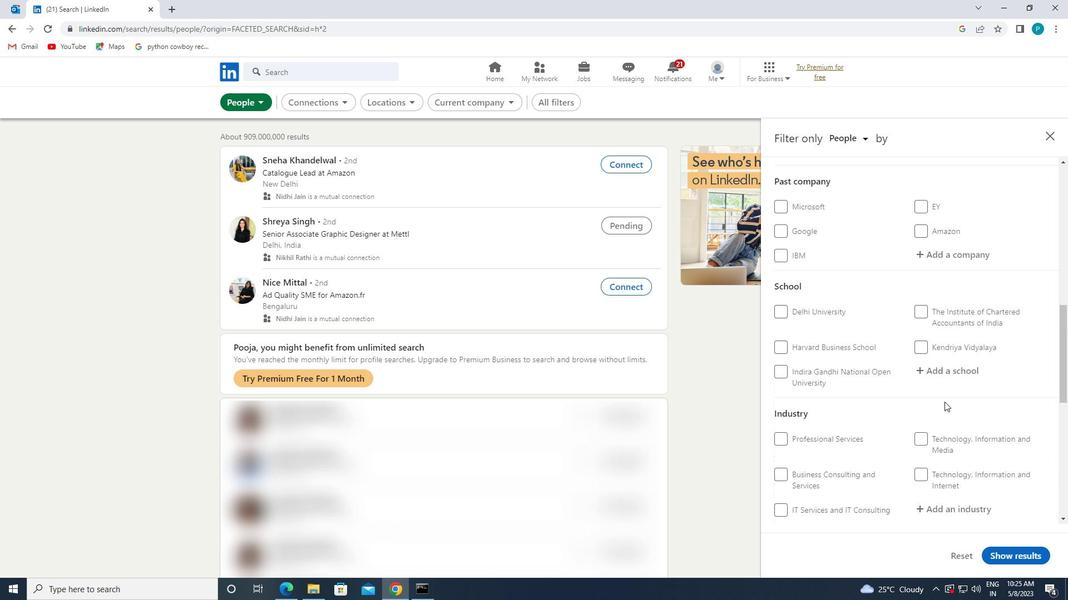 
Action: Mouse moved to (944, 398)
Screenshot: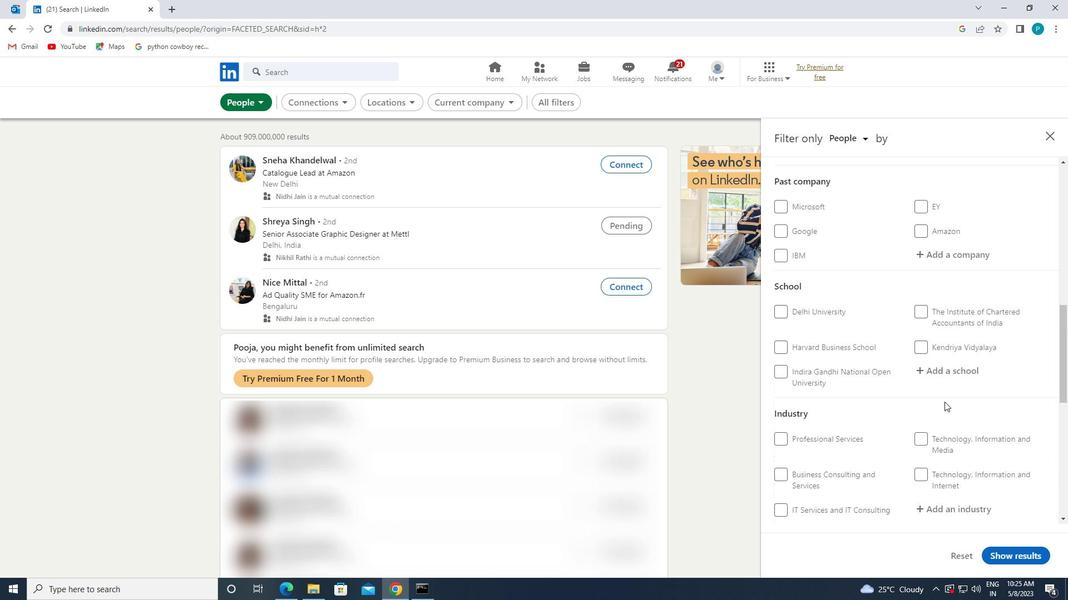 
Action: Mouse scrolled (944, 399) with delta (0, 0)
Screenshot: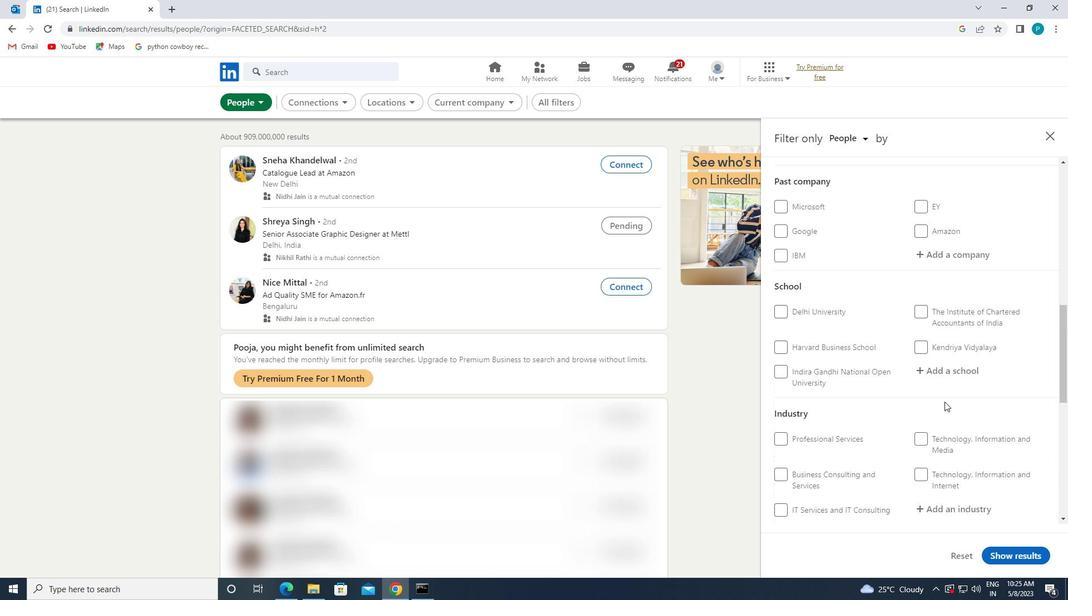 
Action: Mouse scrolled (944, 399) with delta (0, 0)
Screenshot: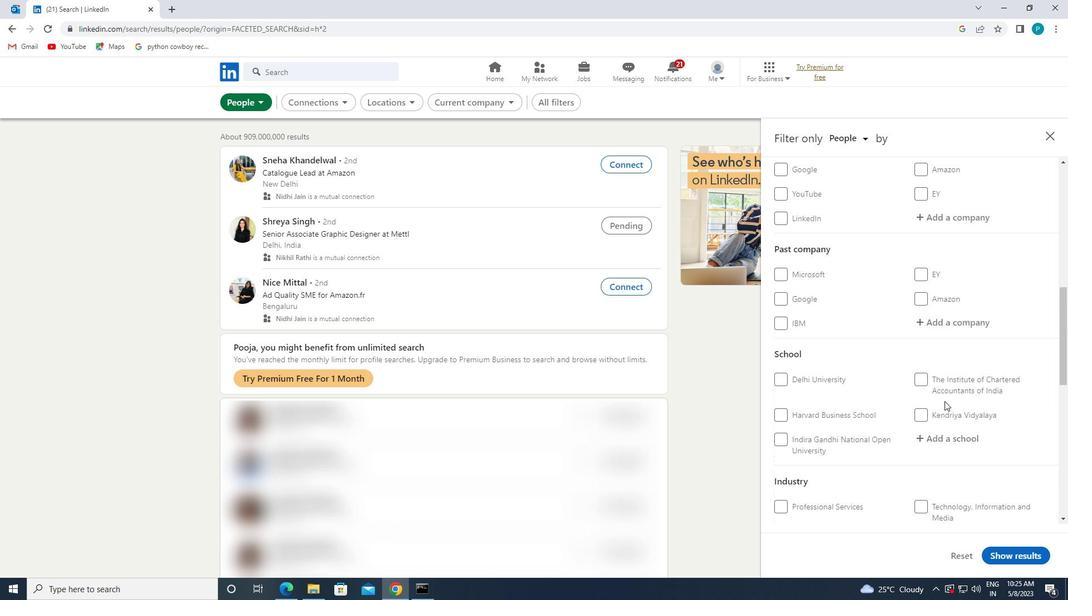 
Action: Mouse scrolled (944, 399) with delta (0, 0)
Screenshot: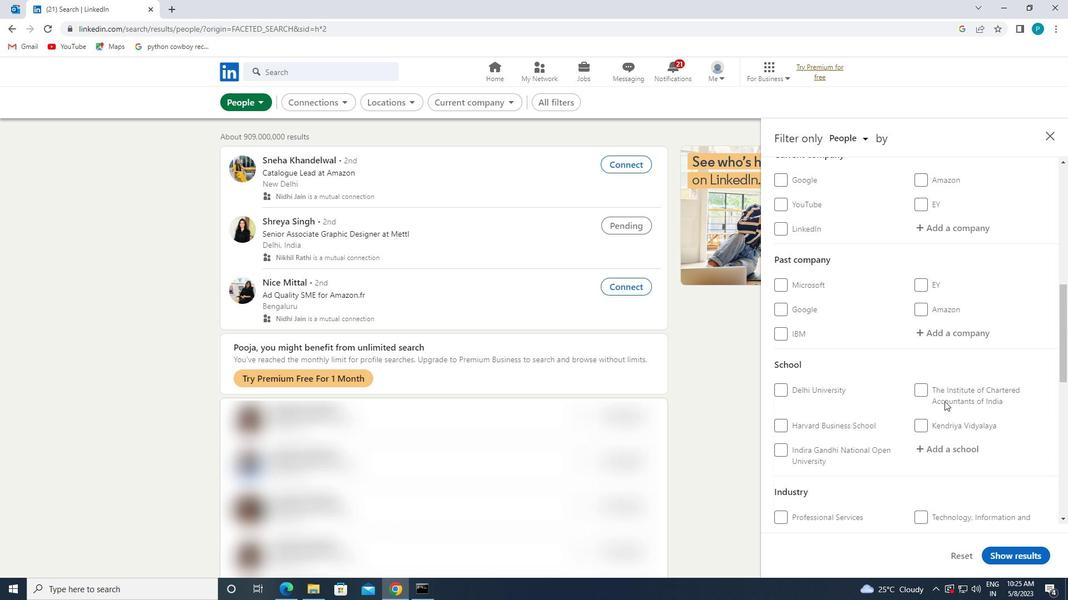 
Action: Mouse moved to (967, 448)
Screenshot: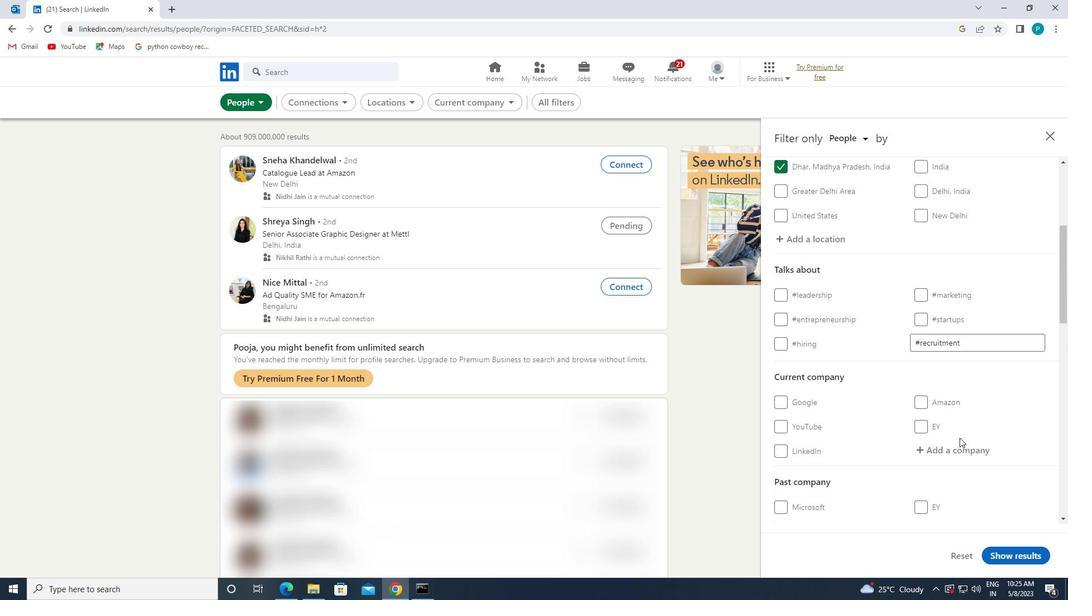 
Action: Mouse pressed left at (967, 448)
Screenshot: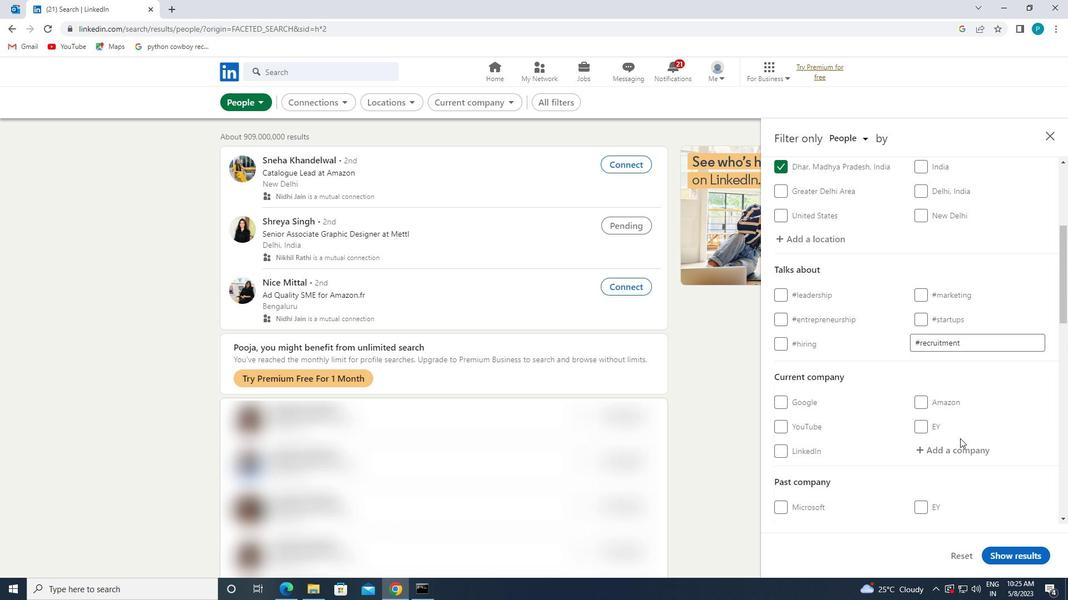 
Action: Key pressed <Key.caps_lock>H<Key.caps_lock>INDALCO
Screenshot: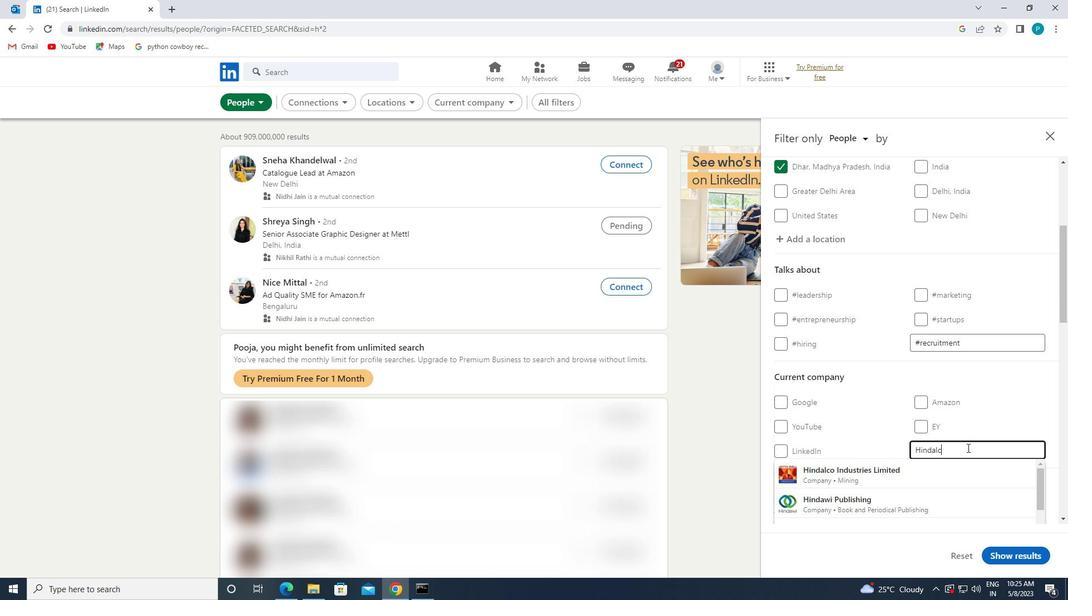 
Action: Mouse moved to (959, 475)
Screenshot: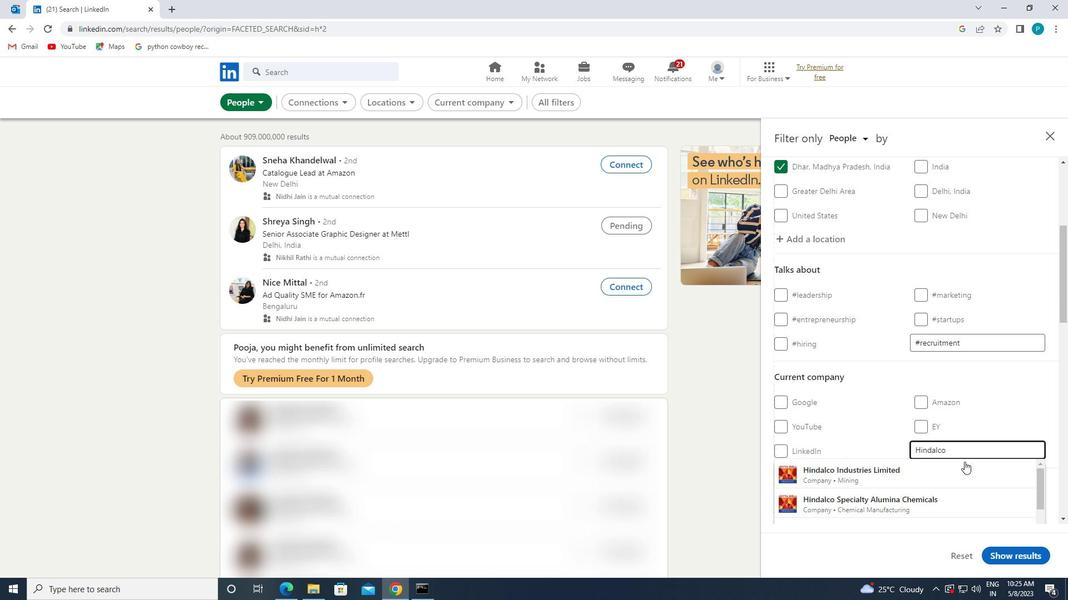
Action: Mouse pressed left at (959, 475)
Screenshot: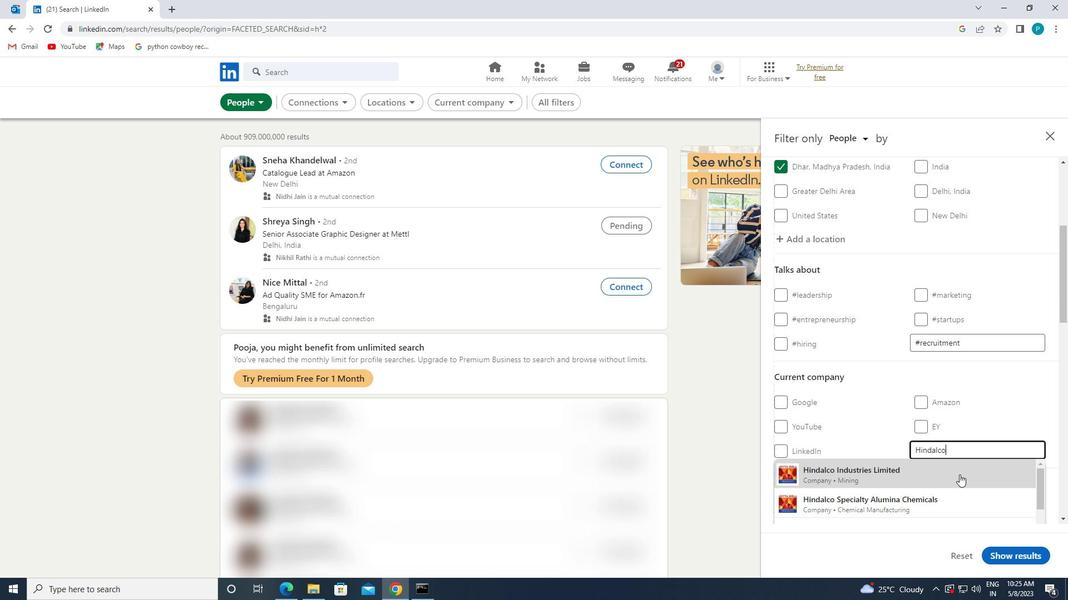 
Action: Mouse moved to (959, 476)
Screenshot: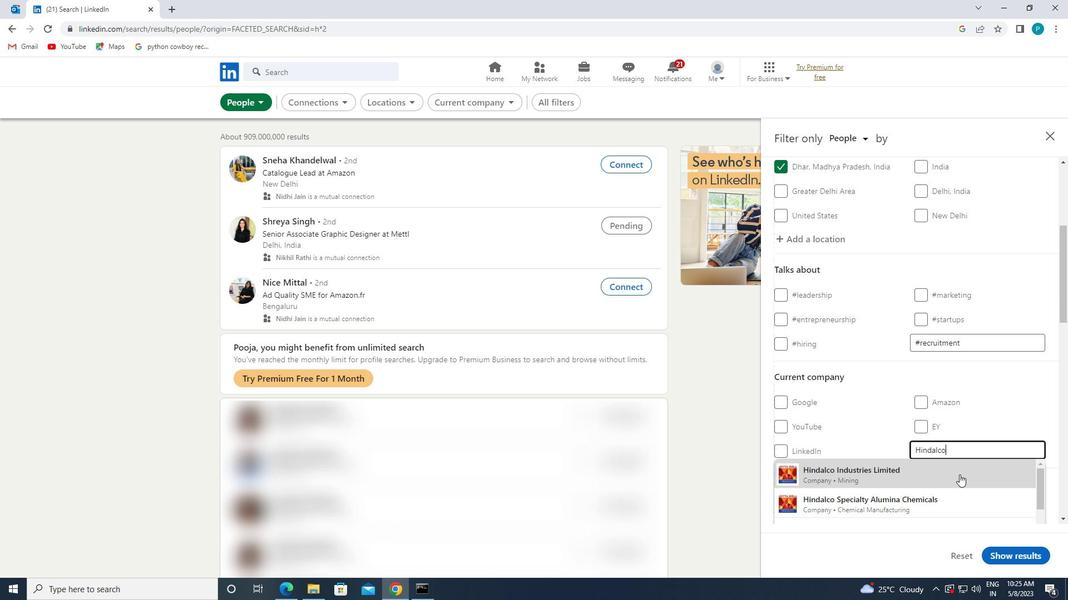 
Action: Mouse scrolled (959, 475) with delta (0, 0)
Screenshot: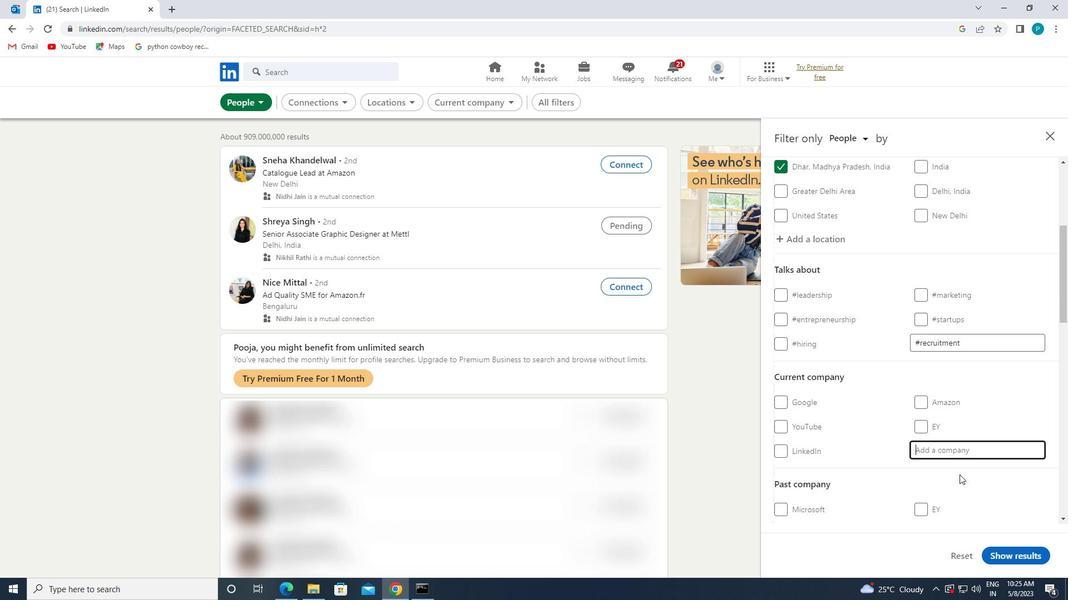 
Action: Mouse scrolled (959, 475) with delta (0, 0)
Screenshot: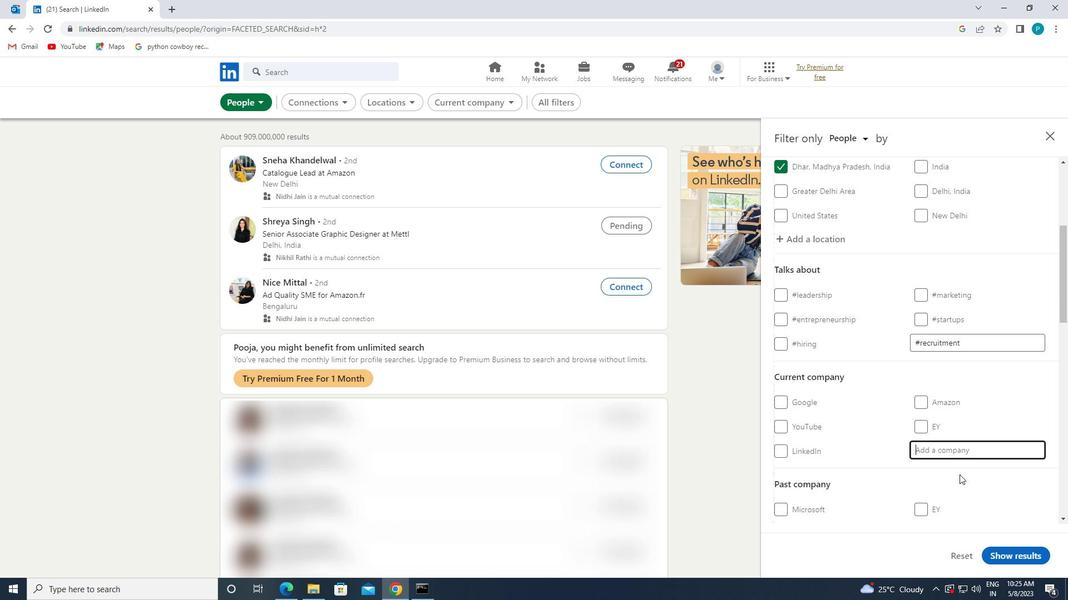 
Action: Mouse scrolled (959, 475) with delta (0, 0)
Screenshot: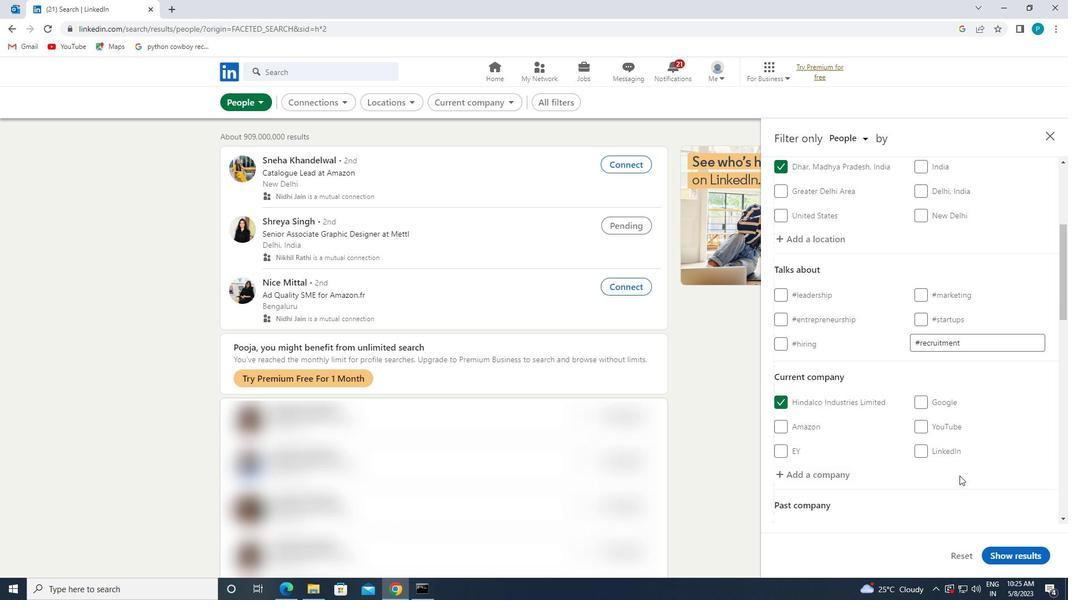 
Action: Mouse moved to (951, 499)
Screenshot: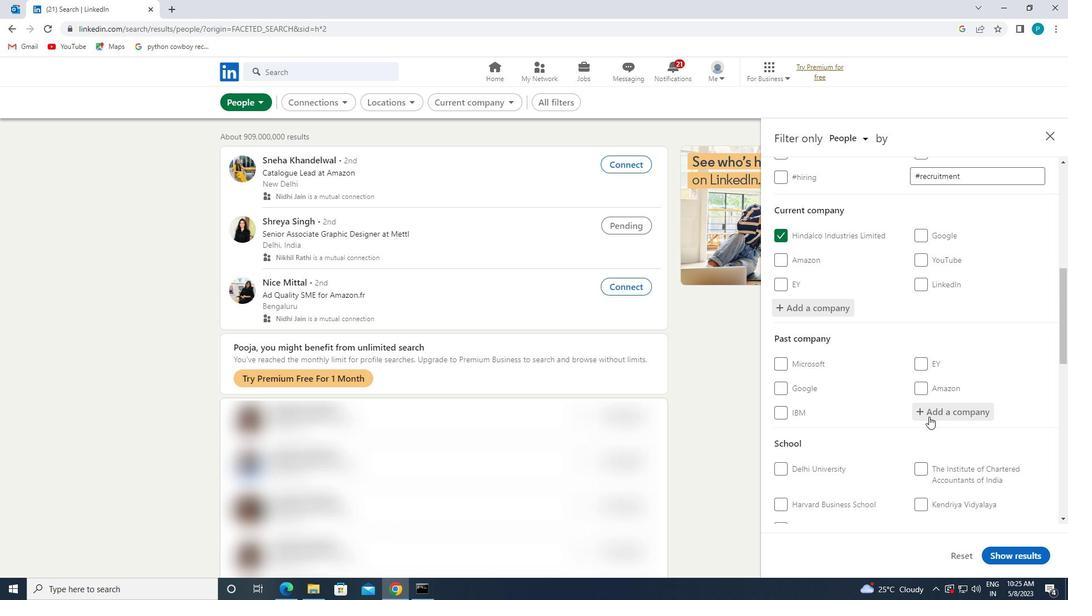 
Action: Mouse scrolled (951, 498) with delta (0, 0)
Screenshot: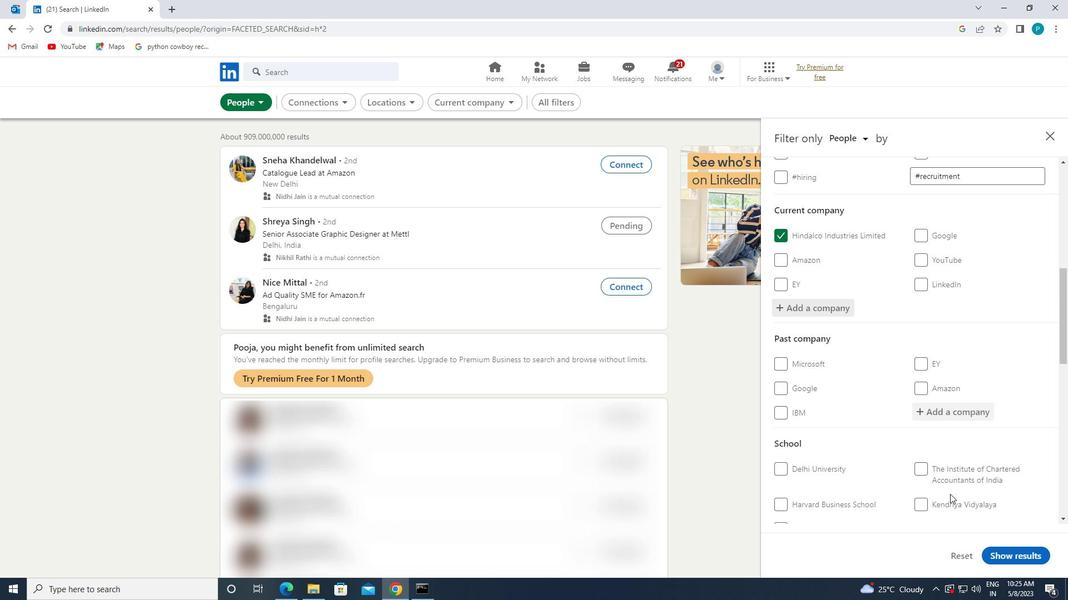 
Action: Mouse scrolled (951, 498) with delta (0, 0)
Screenshot: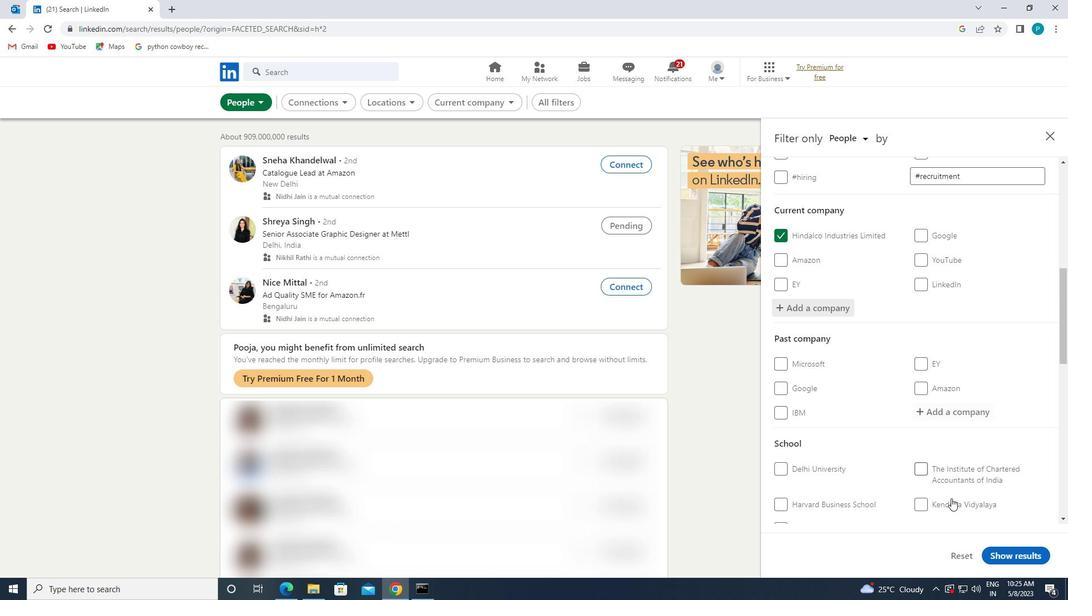
Action: Mouse moved to (932, 422)
Screenshot: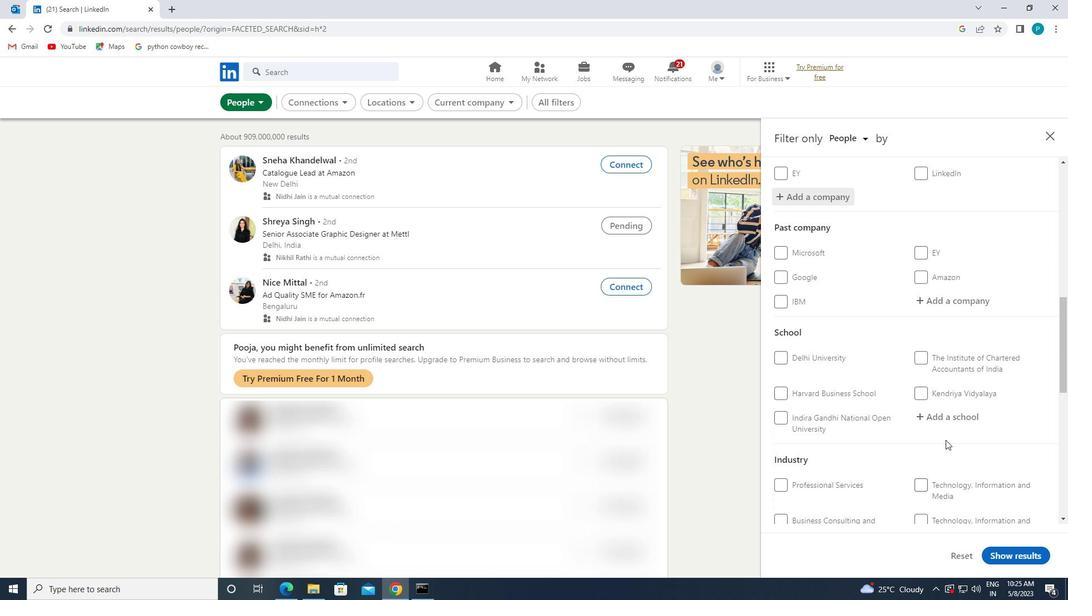 
Action: Mouse pressed left at (932, 422)
Screenshot: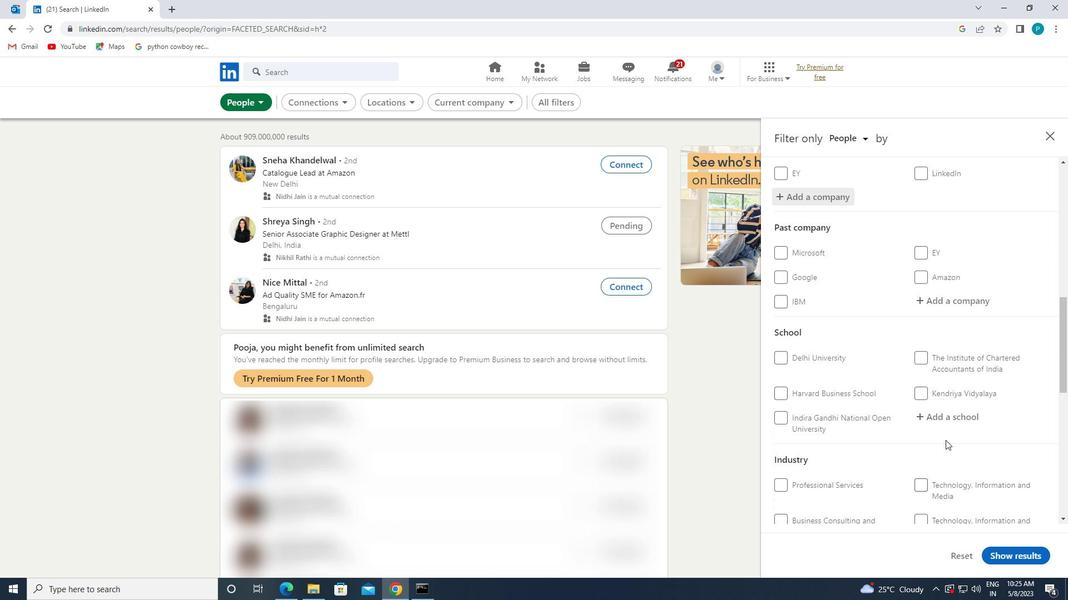 
Action: Key pressed <Key.caps_lock>B.K.<Key.space>S<Key.caps_lock>CHOOL
Screenshot: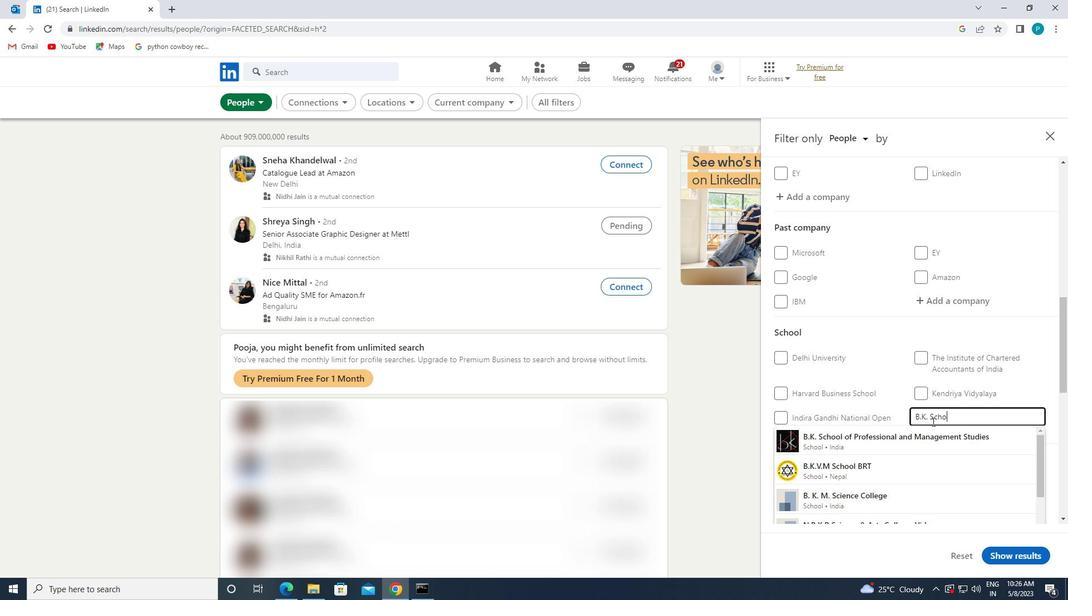 
Action: Mouse moved to (920, 443)
Screenshot: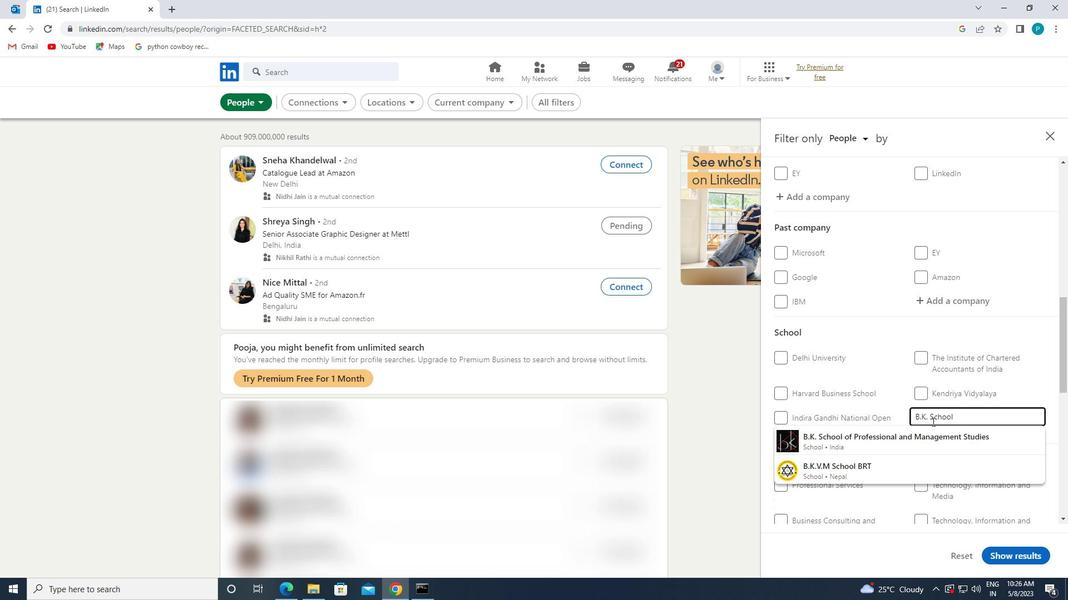 
Action: Mouse pressed left at (920, 443)
Screenshot: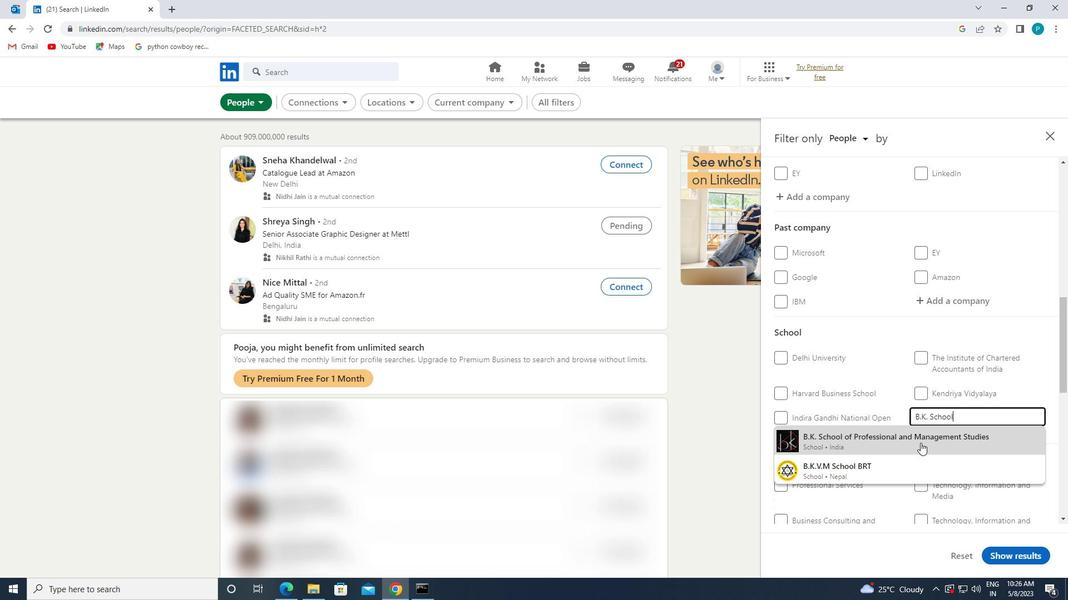 
Action: Mouse moved to (944, 460)
Screenshot: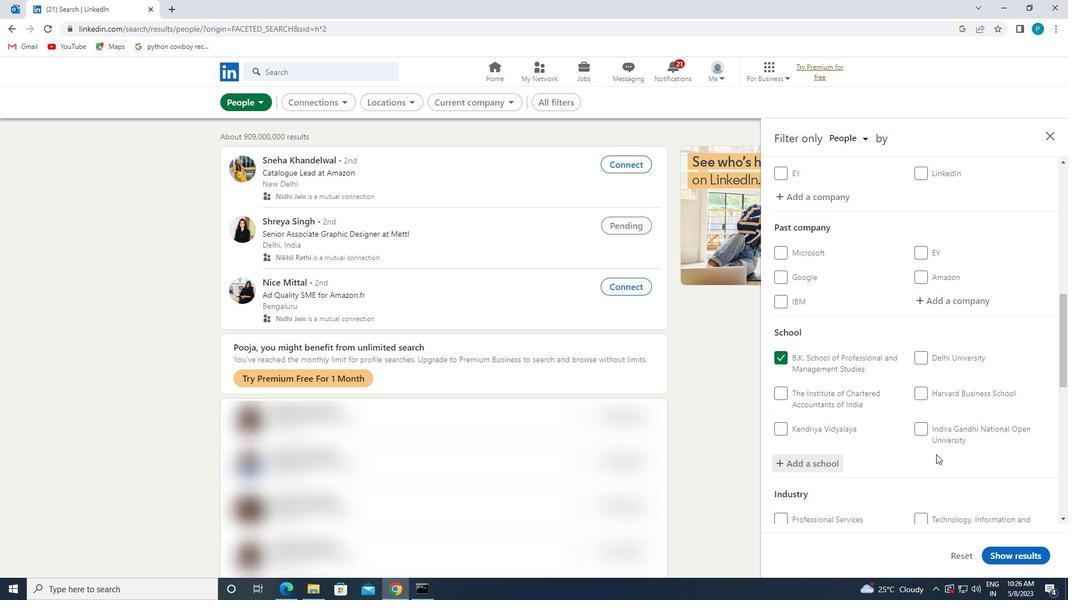 
Action: Mouse scrolled (944, 459) with delta (0, 0)
Screenshot: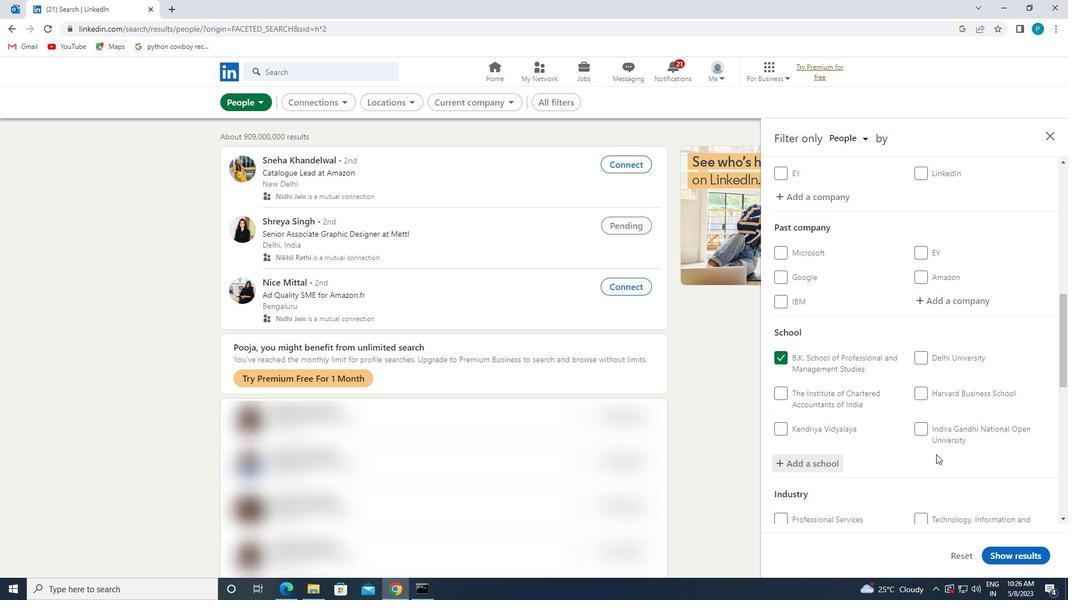 
Action: Mouse moved to (946, 461)
Screenshot: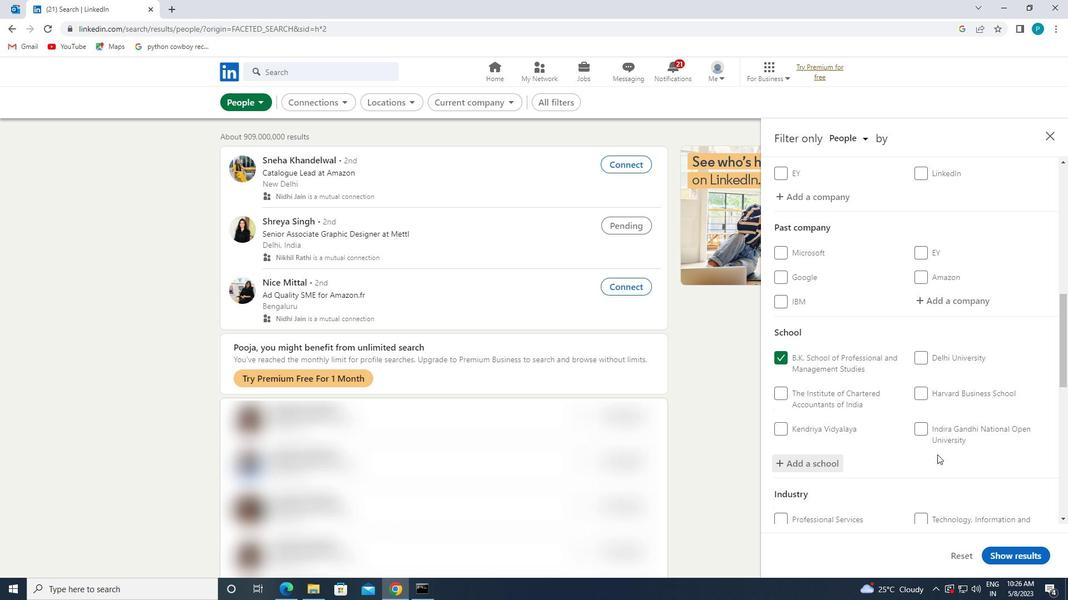 
Action: Mouse scrolled (946, 461) with delta (0, 0)
Screenshot: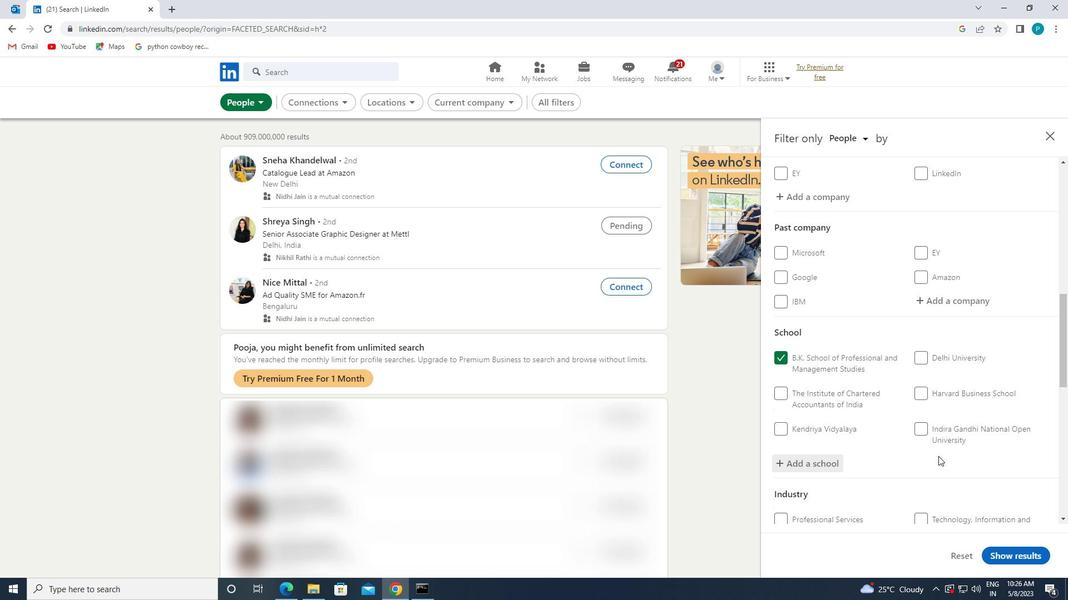 
Action: Mouse moved to (947, 462)
Screenshot: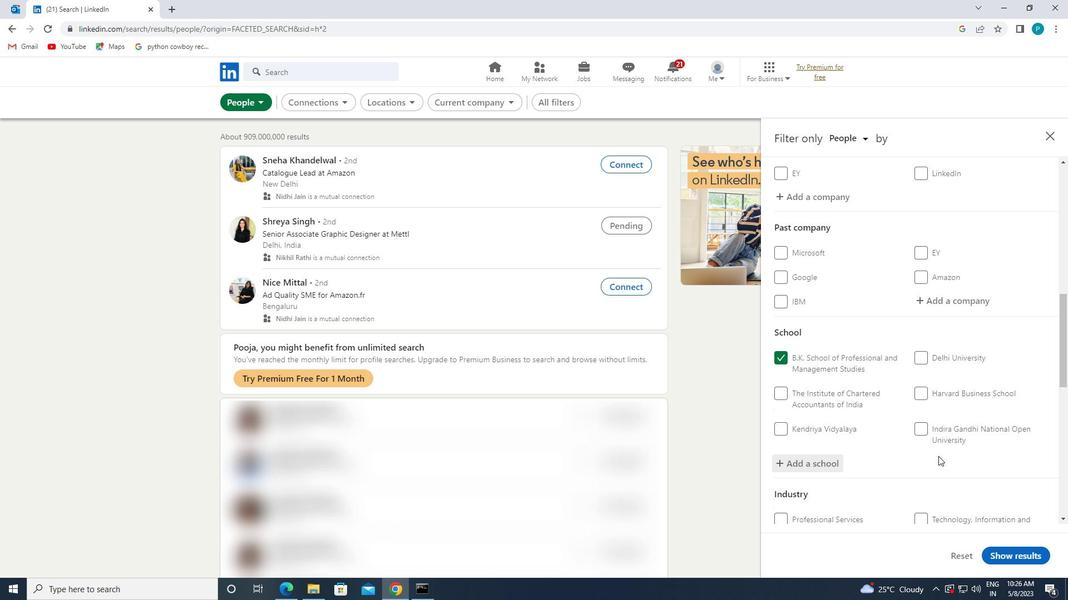 
Action: Mouse scrolled (947, 461) with delta (0, 0)
Screenshot: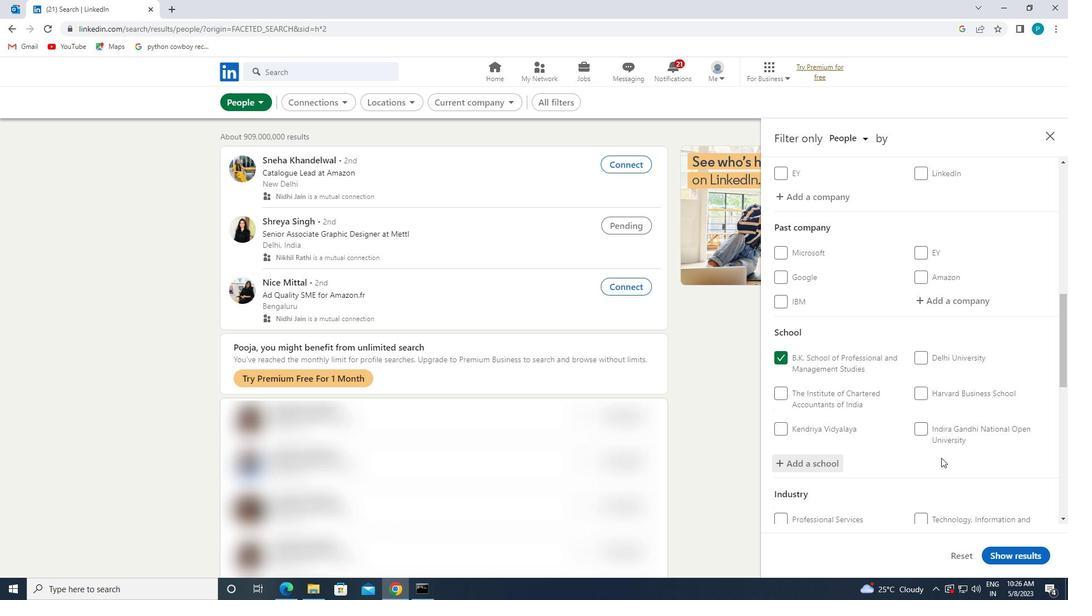 
Action: Mouse moved to (948, 462)
Screenshot: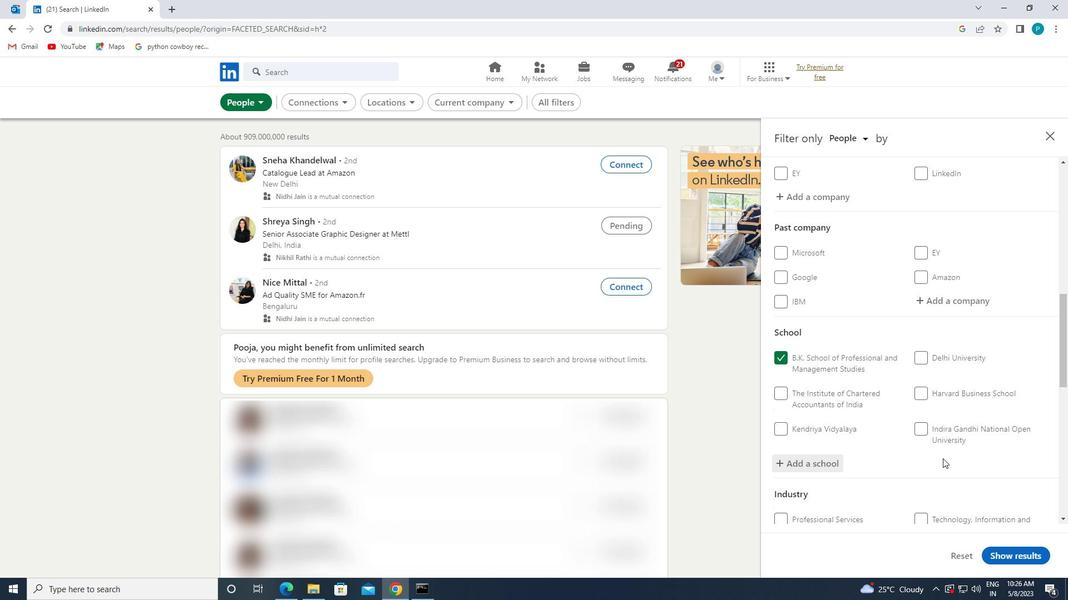 
Action: Mouse scrolled (948, 462) with delta (0, 0)
Screenshot: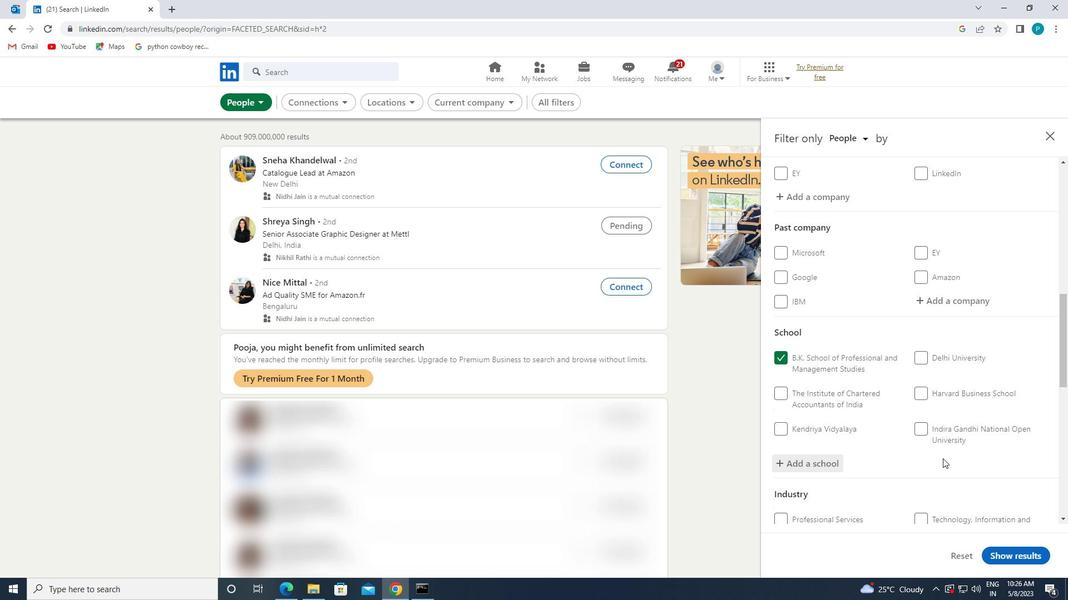 
Action: Mouse moved to (969, 361)
Screenshot: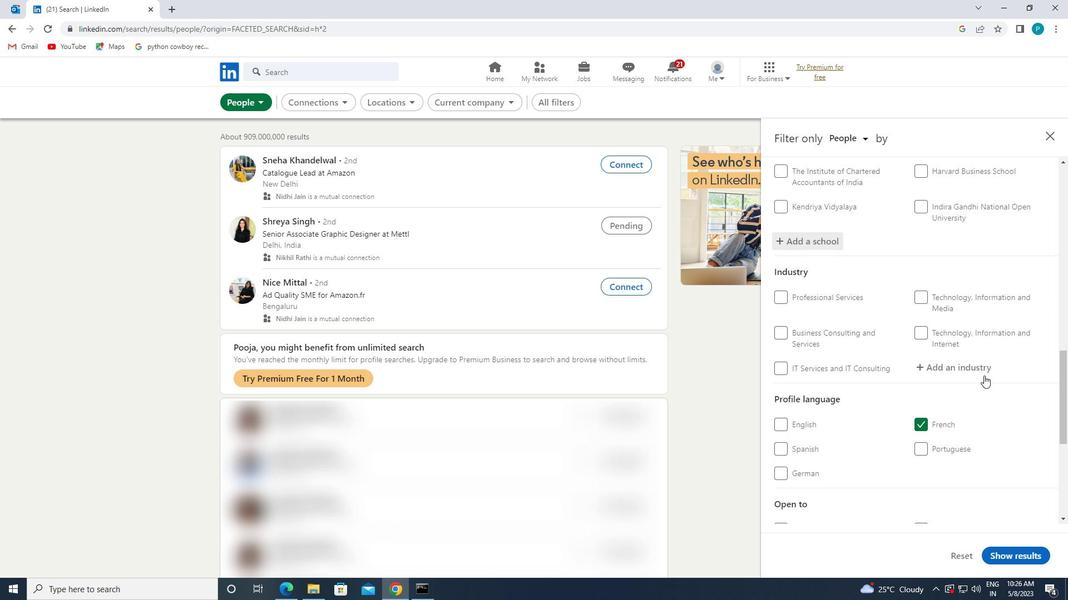 
Action: Mouse pressed left at (969, 361)
Screenshot: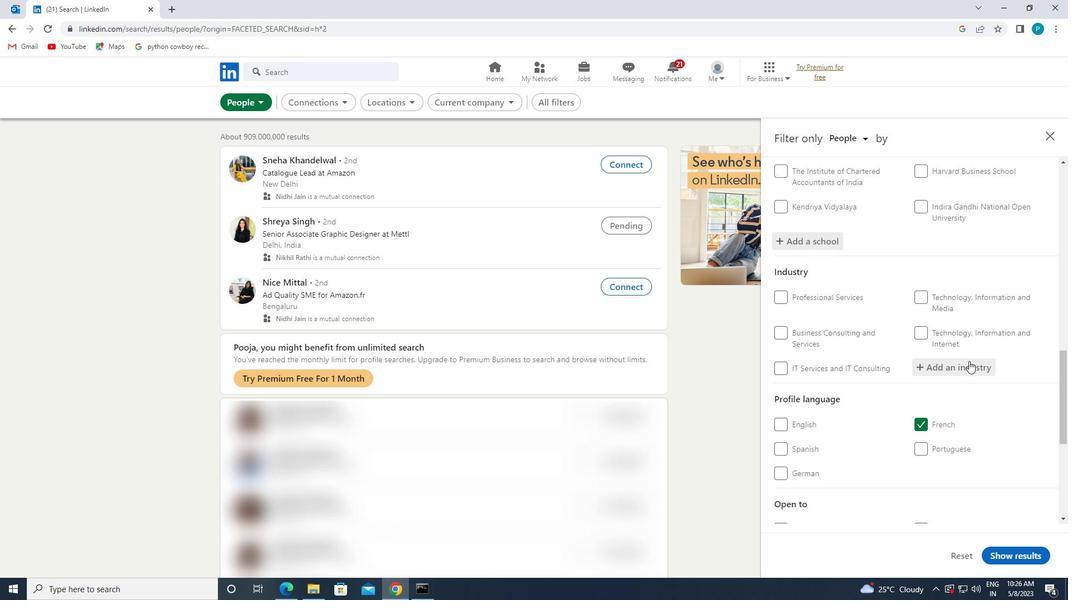 
Action: Key pressed <Key.caps_lock>T<Key.caps_lock>EXTI
Screenshot: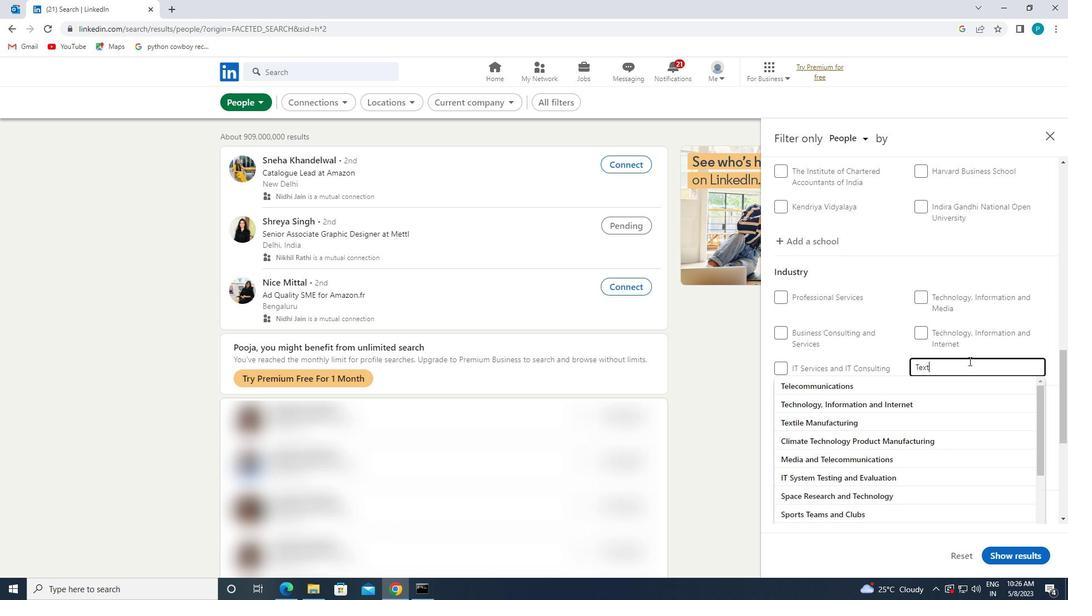 
Action: Mouse moved to (962, 381)
Screenshot: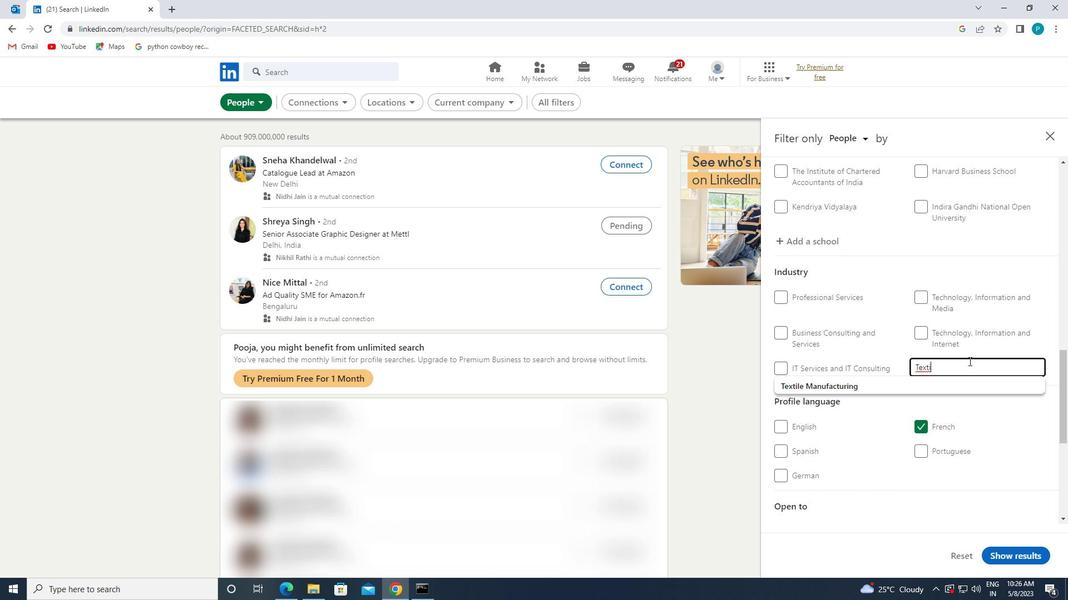 
Action: Mouse pressed left at (962, 381)
Screenshot: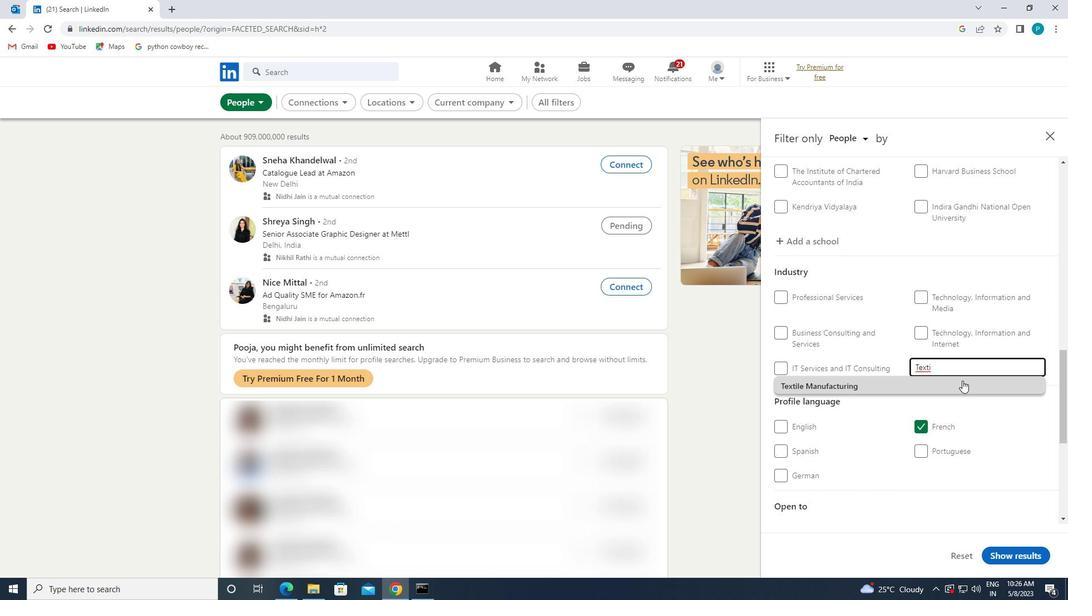 
Action: Mouse moved to (958, 381)
Screenshot: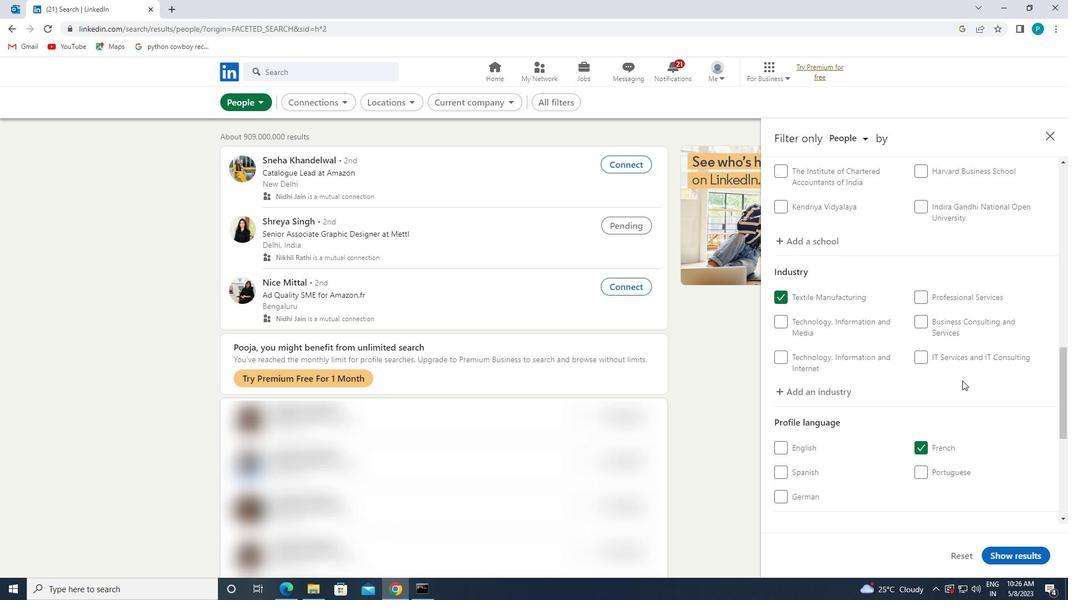 
Action: Mouse scrolled (958, 380) with delta (0, 0)
Screenshot: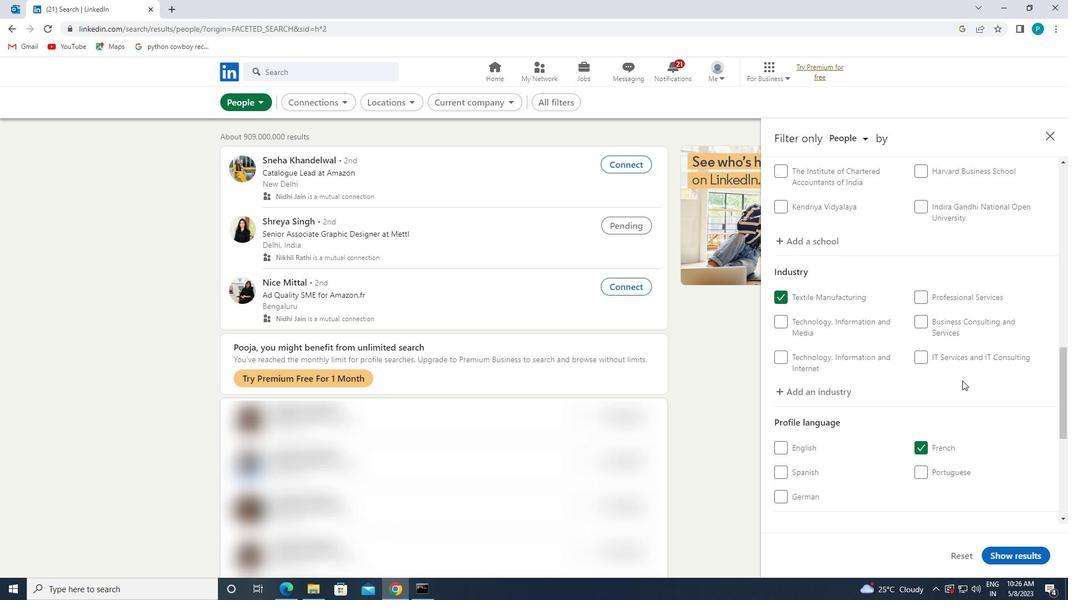 
Action: Mouse moved to (952, 381)
Screenshot: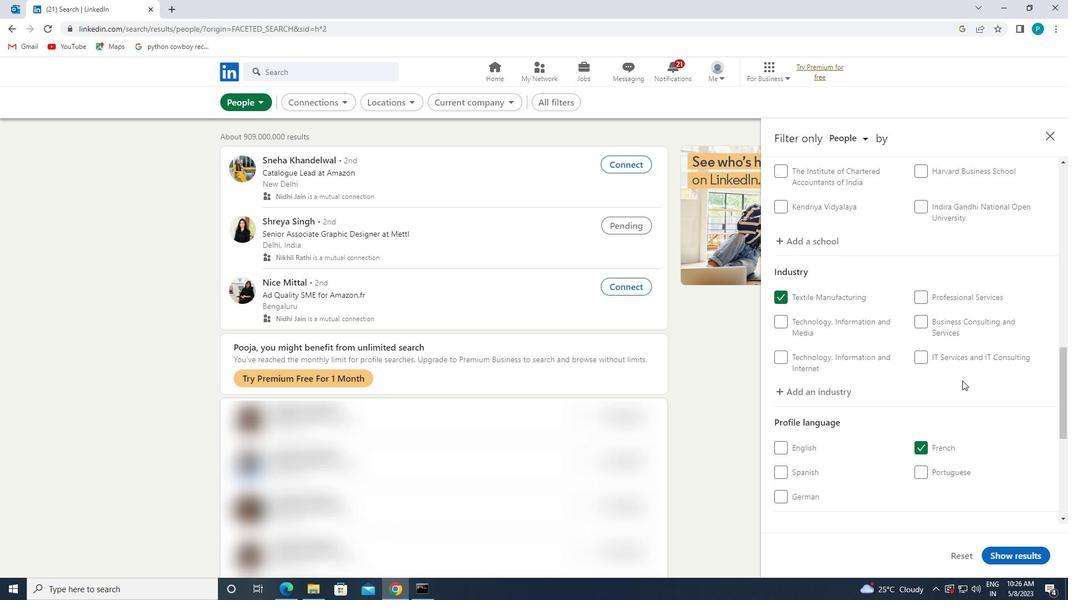 
Action: Mouse scrolled (952, 380) with delta (0, 0)
Screenshot: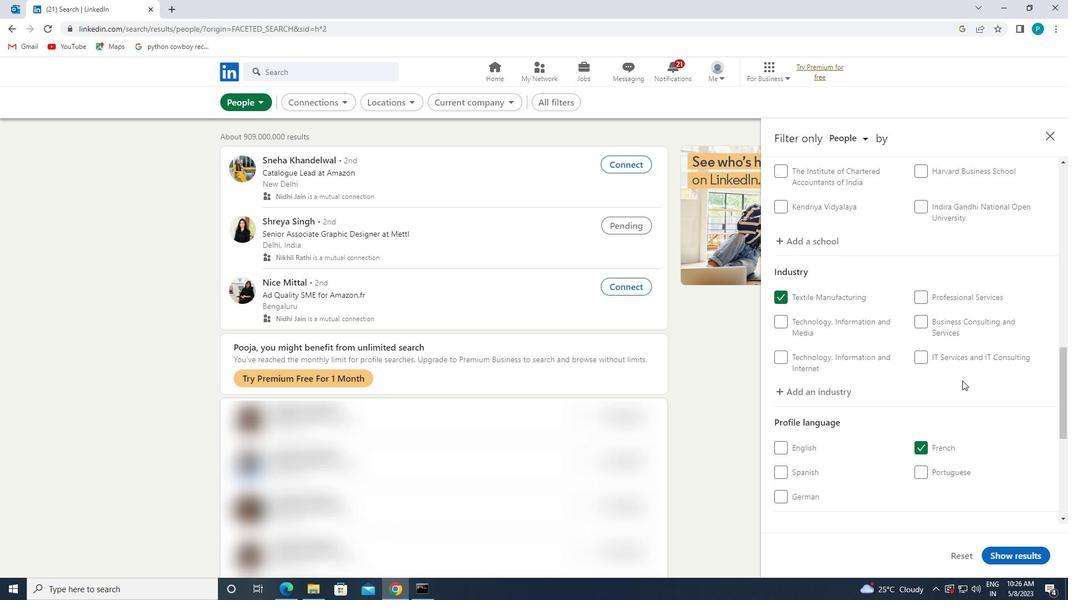 
Action: Mouse moved to (934, 391)
Screenshot: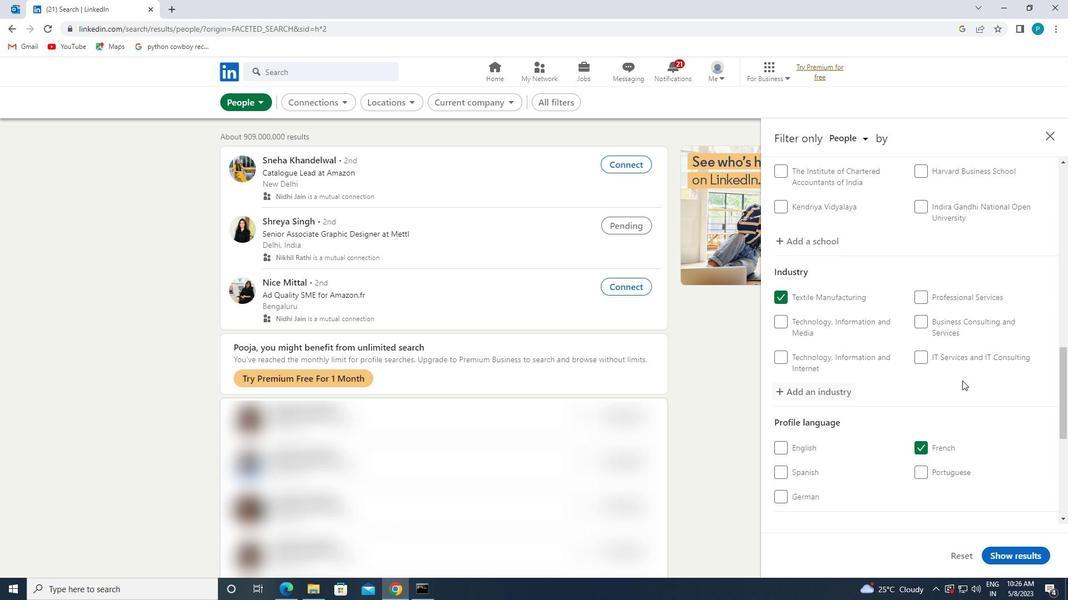 
Action: Mouse scrolled (934, 390) with delta (0, 0)
Screenshot: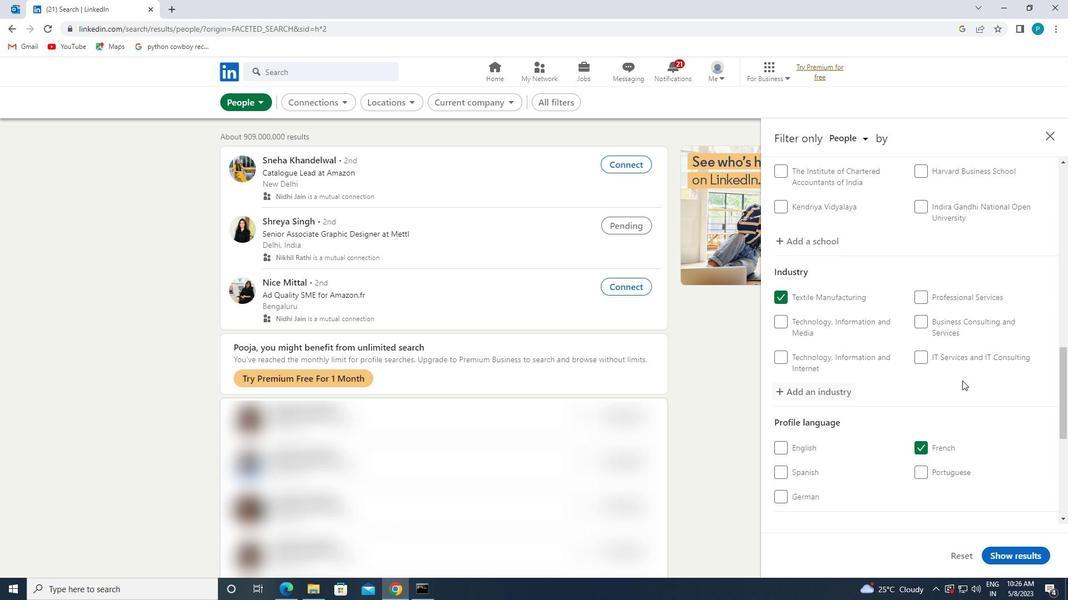 
Action: Mouse moved to (836, 445)
Screenshot: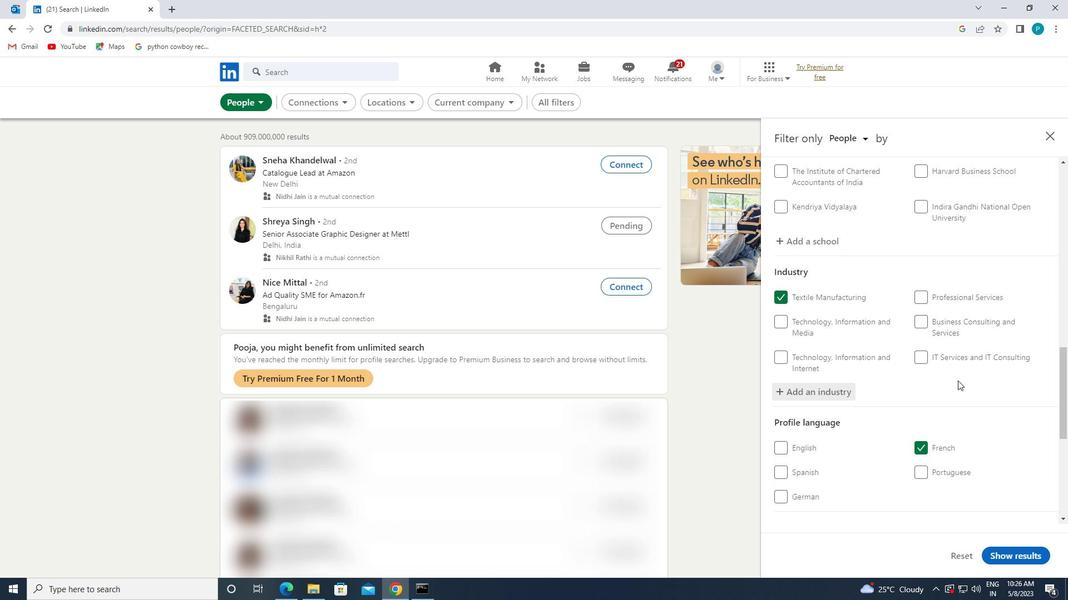 
Action: Mouse scrolled (836, 444) with delta (0, 0)
Screenshot: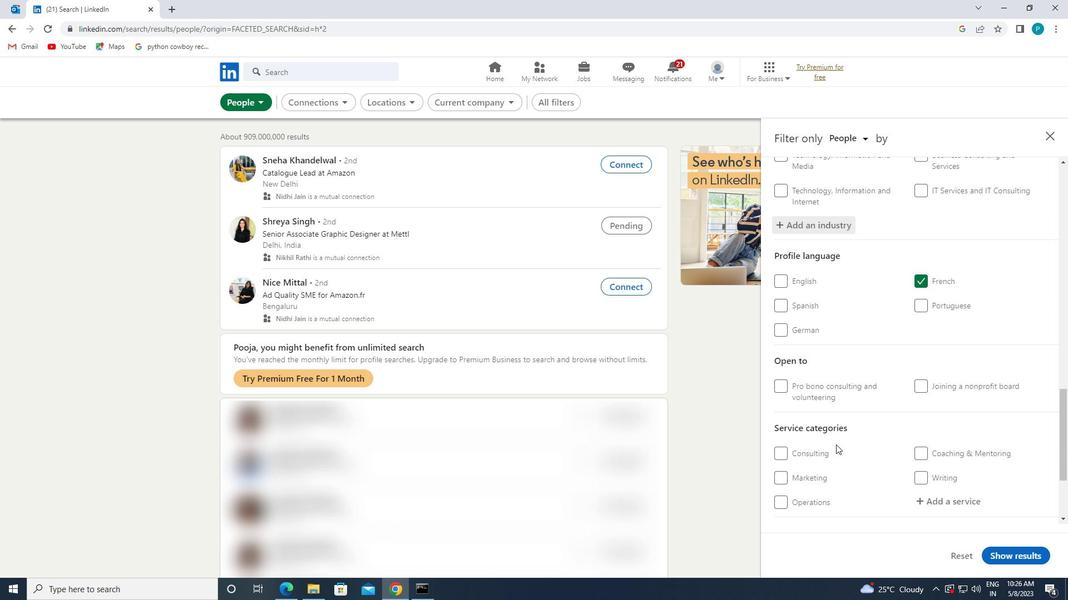 
Action: Mouse moved to (836, 445)
Screenshot: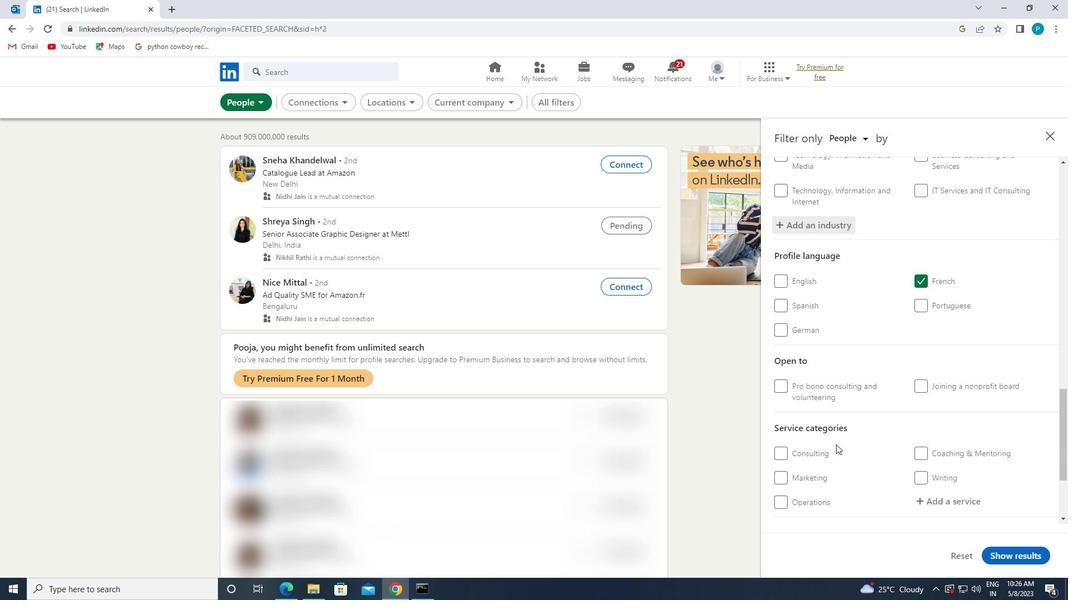 
Action: Mouse scrolled (836, 445) with delta (0, 0)
Screenshot: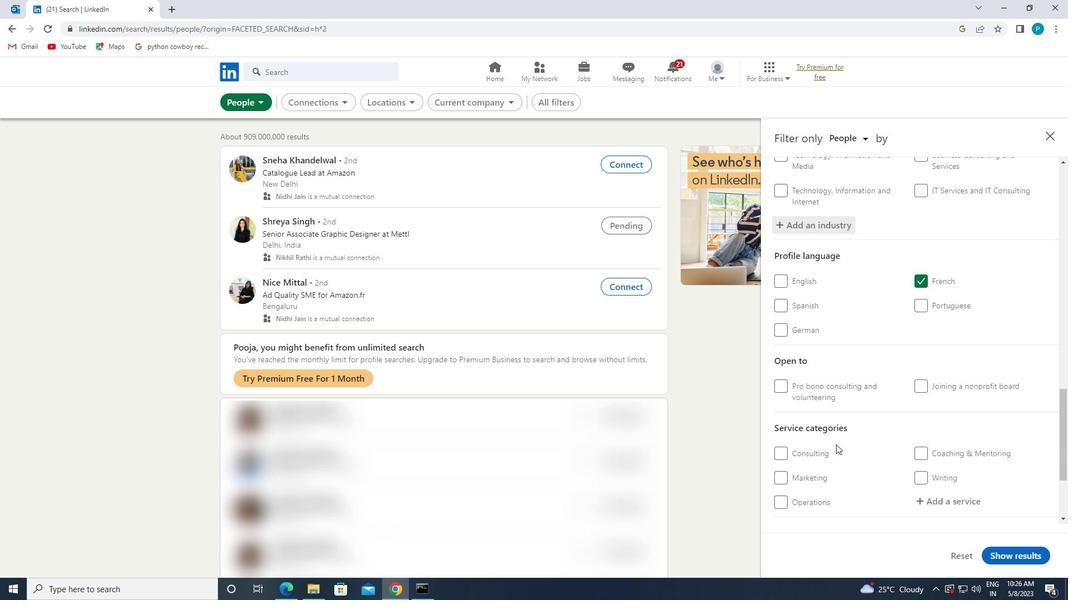 
Action: Mouse moved to (934, 402)
Screenshot: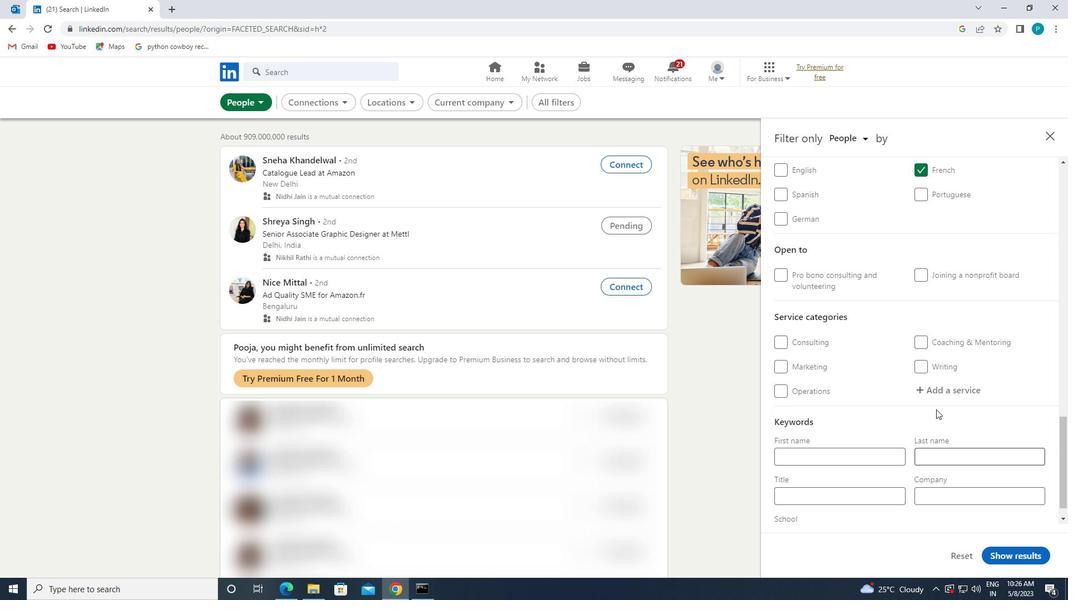 
Action: Mouse pressed left at (934, 402)
Screenshot: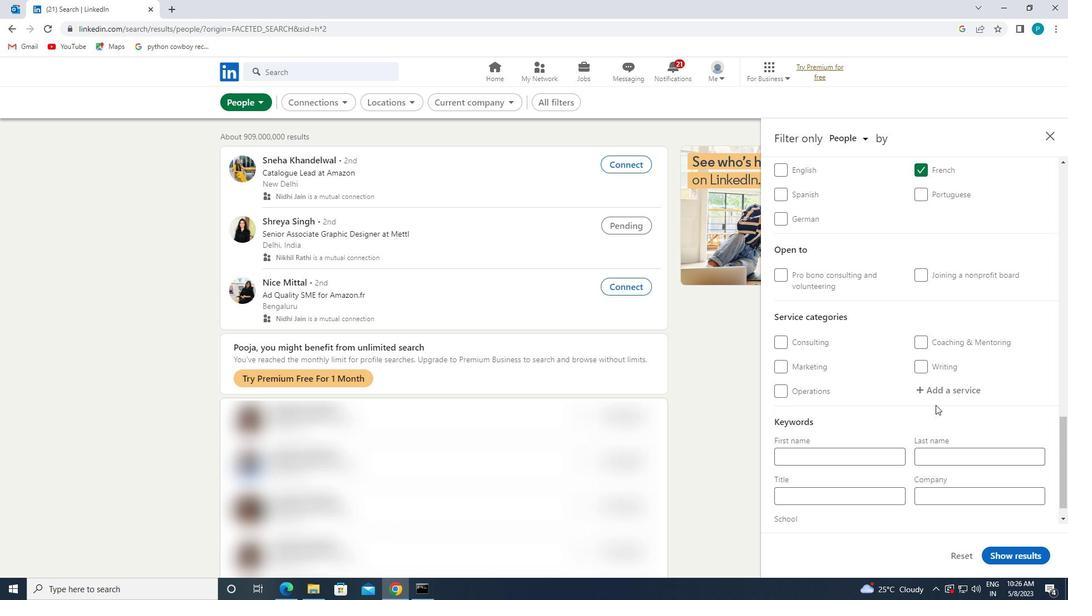 
Action: Mouse moved to (931, 393)
Screenshot: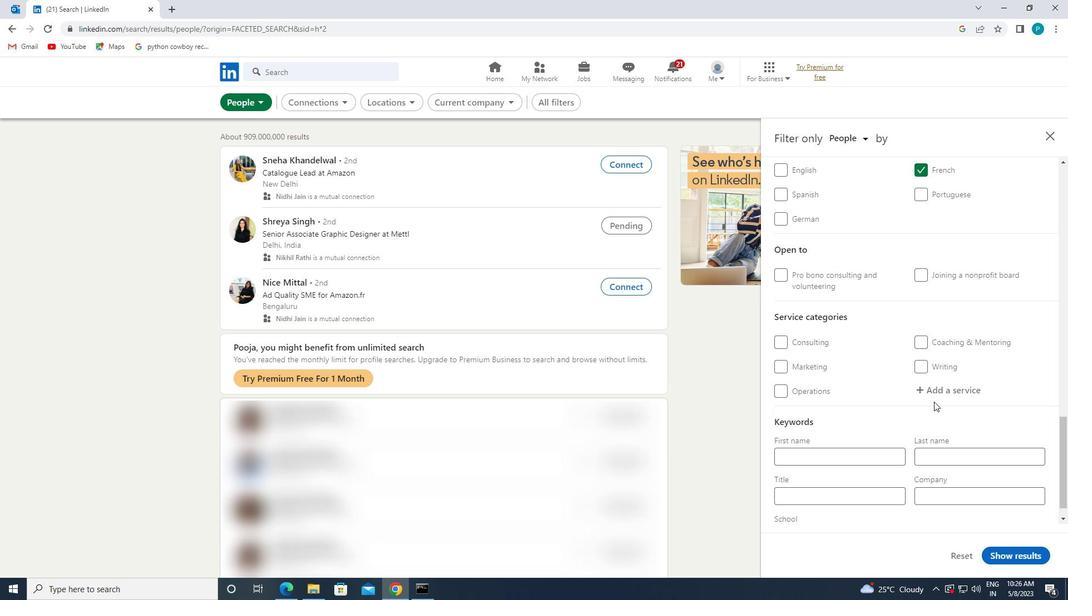 
Action: Mouse pressed left at (931, 393)
Screenshot: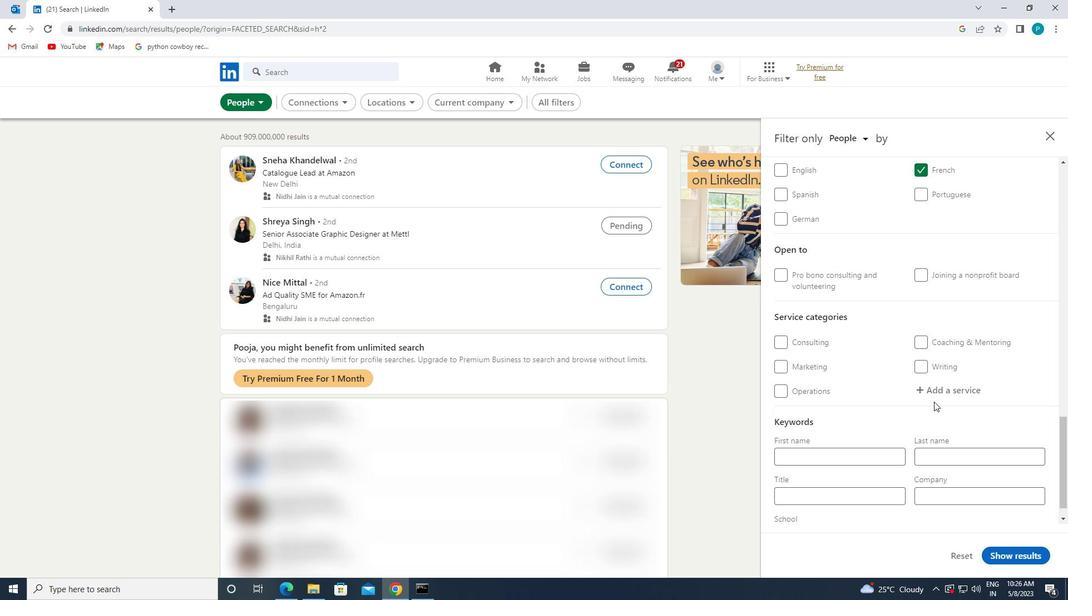 
Action: Key pressed <Key.caps_lock>I<Key.caps_lock>MMIGRATION
Screenshot: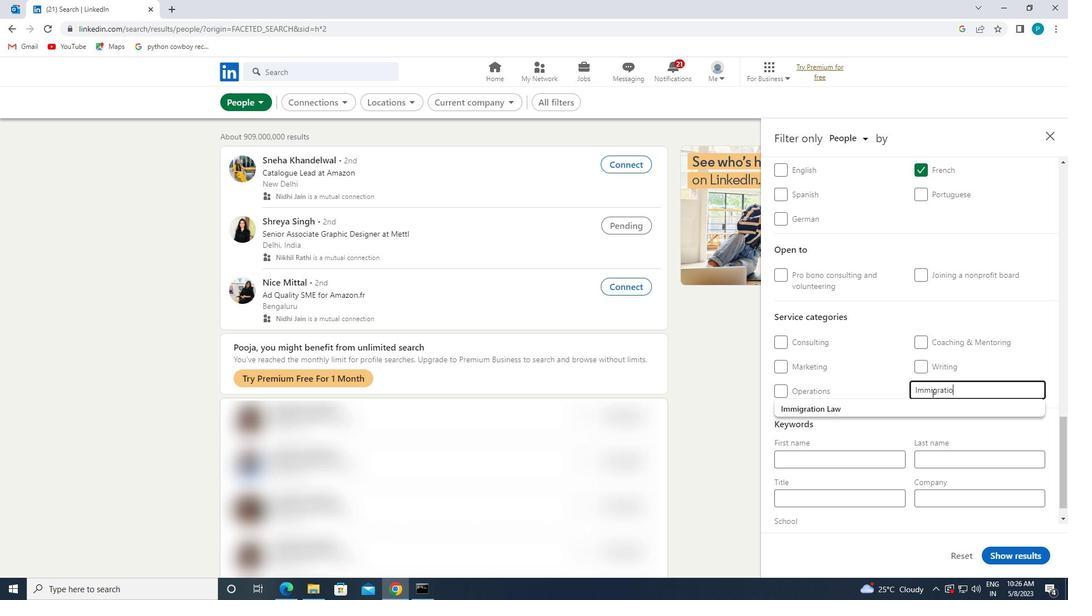 
Action: Mouse moved to (926, 406)
Screenshot: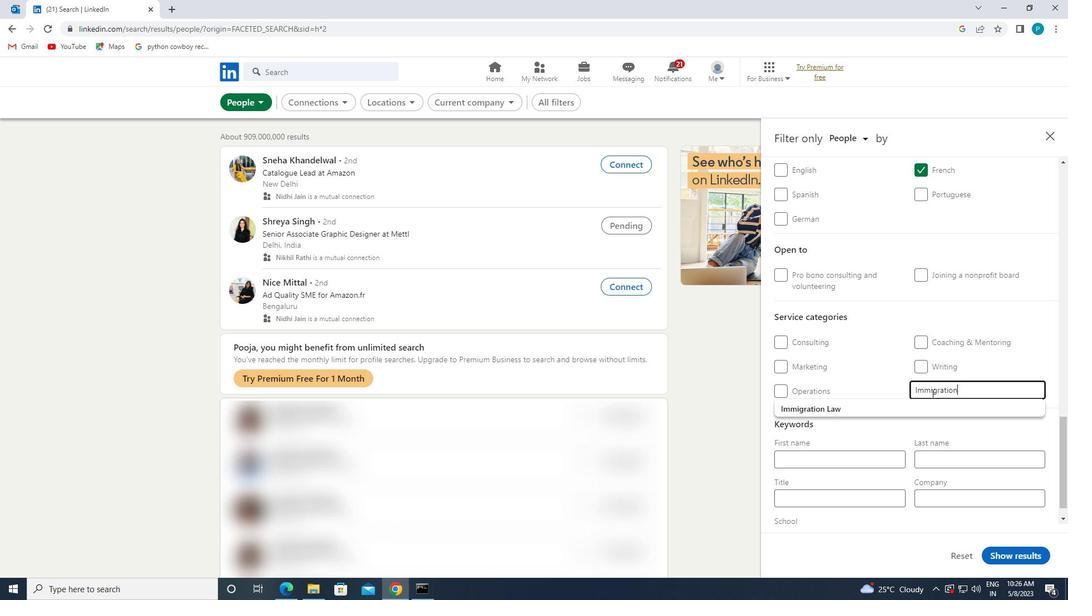 
Action: Mouse pressed left at (926, 406)
Screenshot: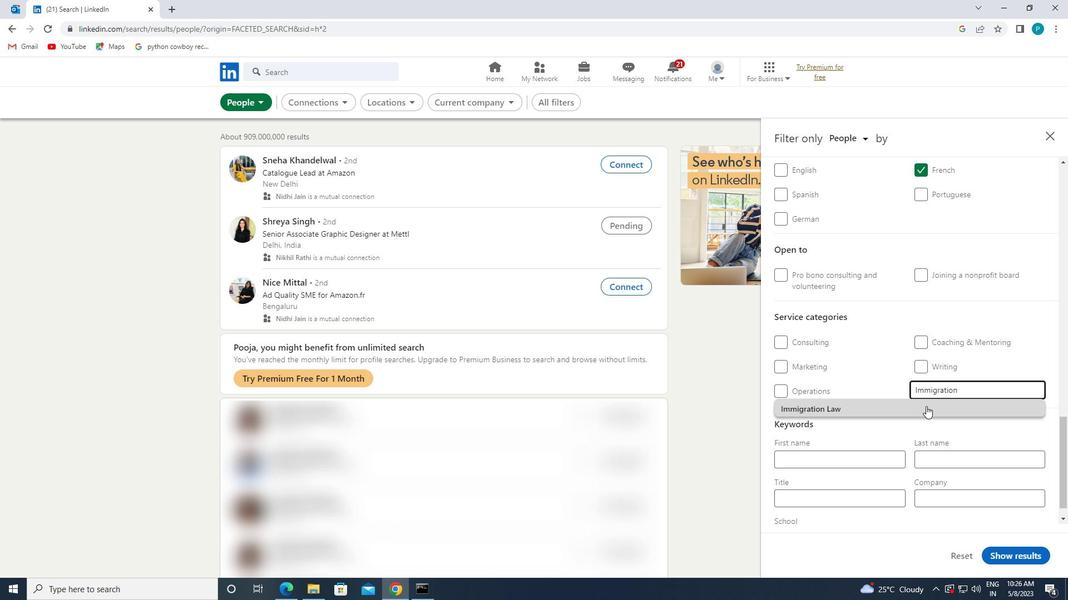 
Action: Mouse moved to (925, 407)
Screenshot: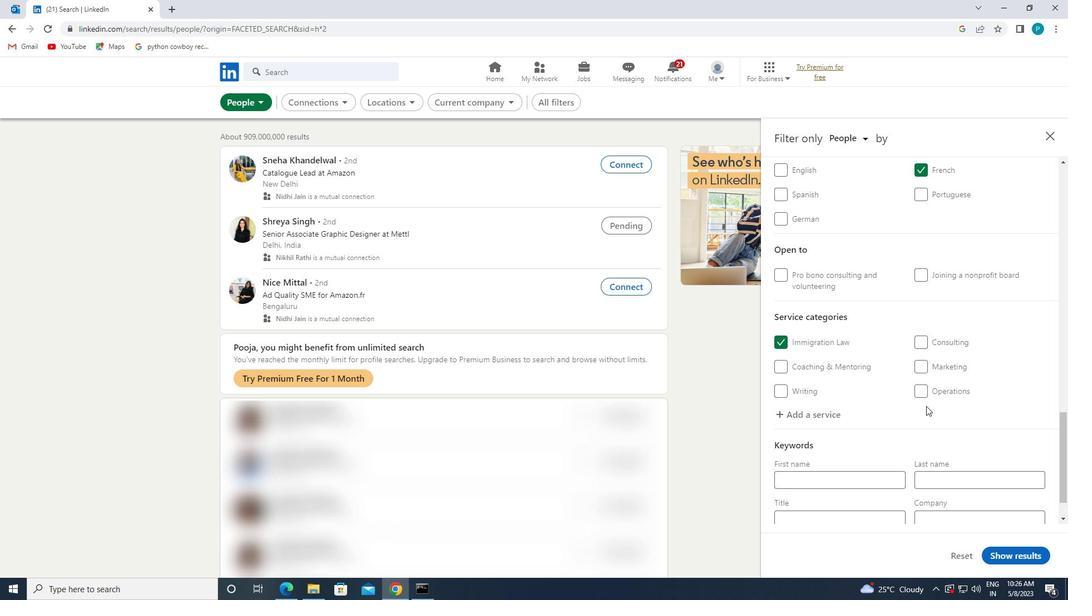 
Action: Mouse scrolled (925, 406) with delta (0, 0)
Screenshot: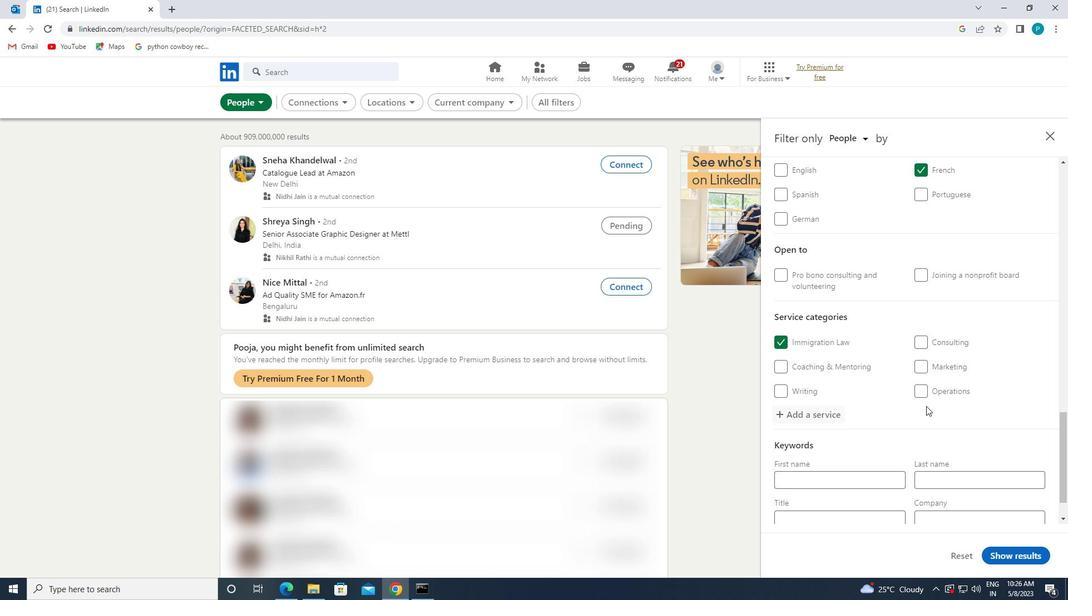 
Action: Mouse scrolled (925, 406) with delta (0, 0)
Screenshot: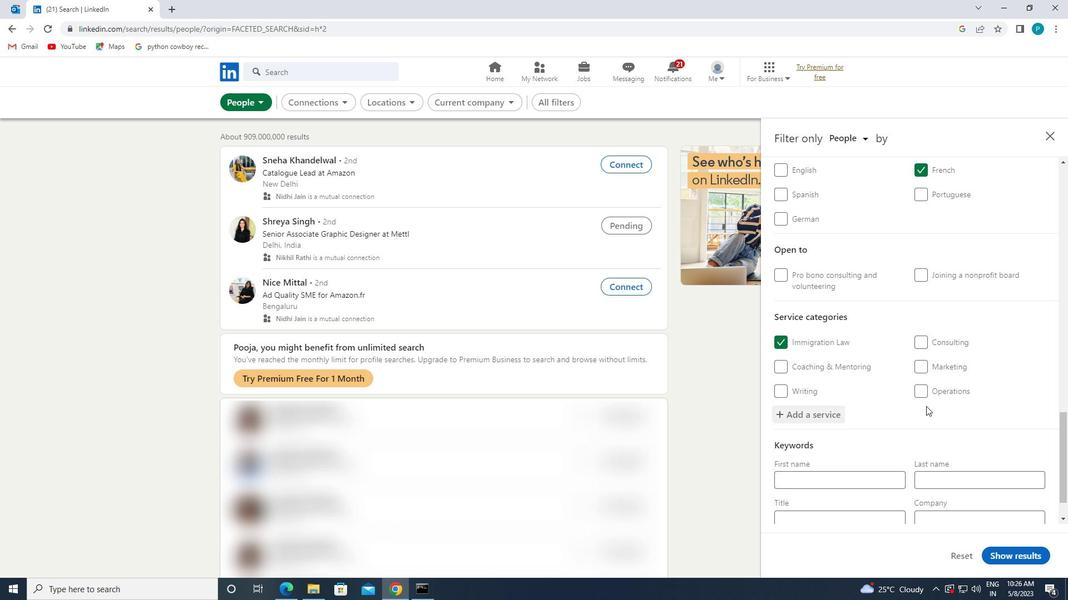 
Action: Mouse scrolled (925, 406) with delta (0, 0)
Screenshot: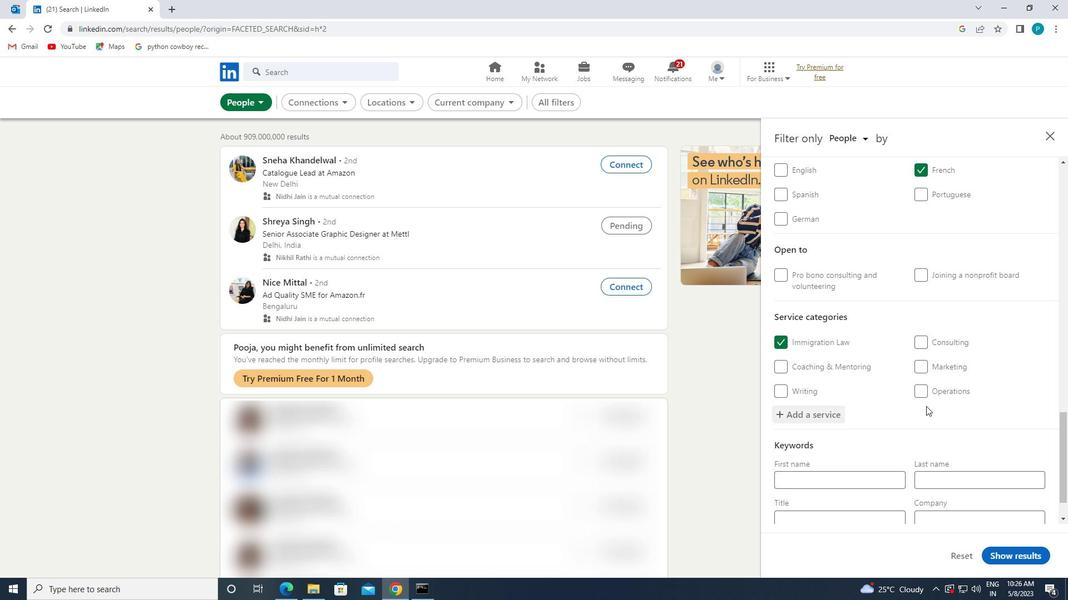 
Action: Mouse scrolled (925, 406) with delta (0, 0)
Screenshot: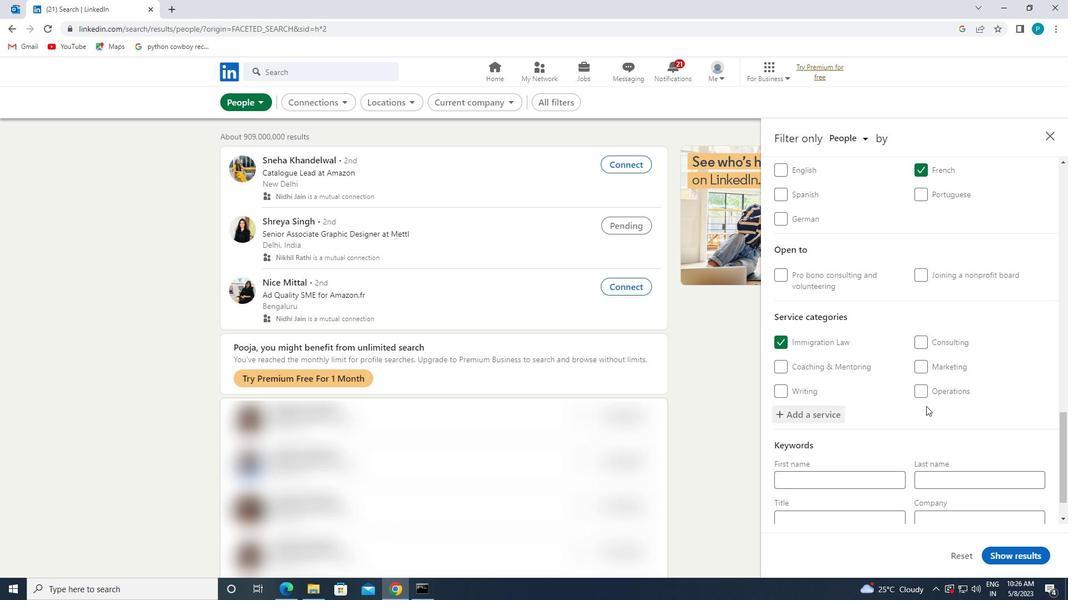 
Action: Mouse moved to (851, 459)
Screenshot: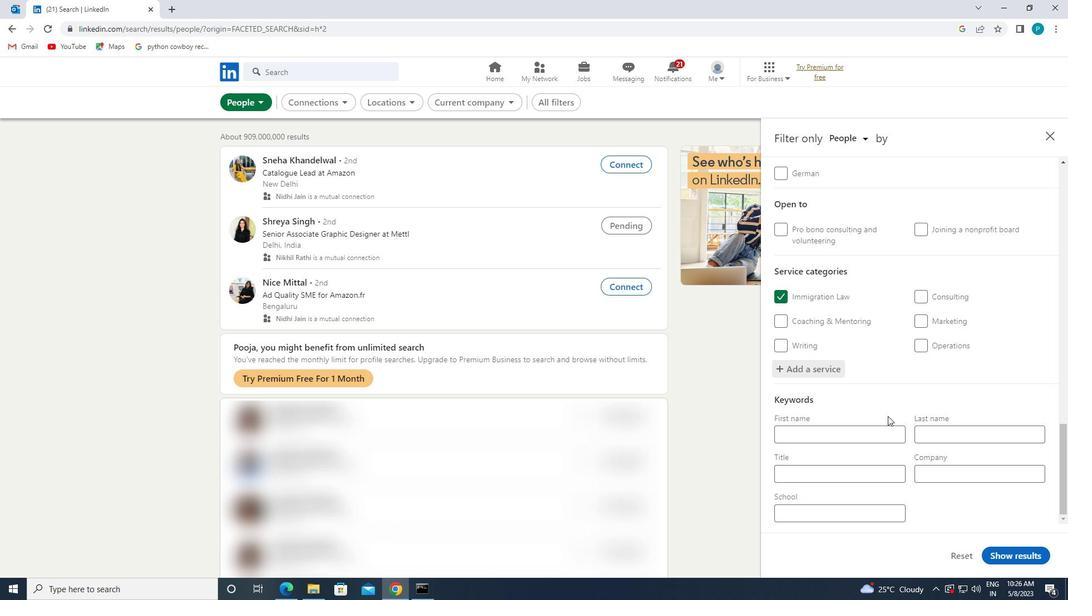 
Action: Mouse pressed left at (851, 459)
Screenshot: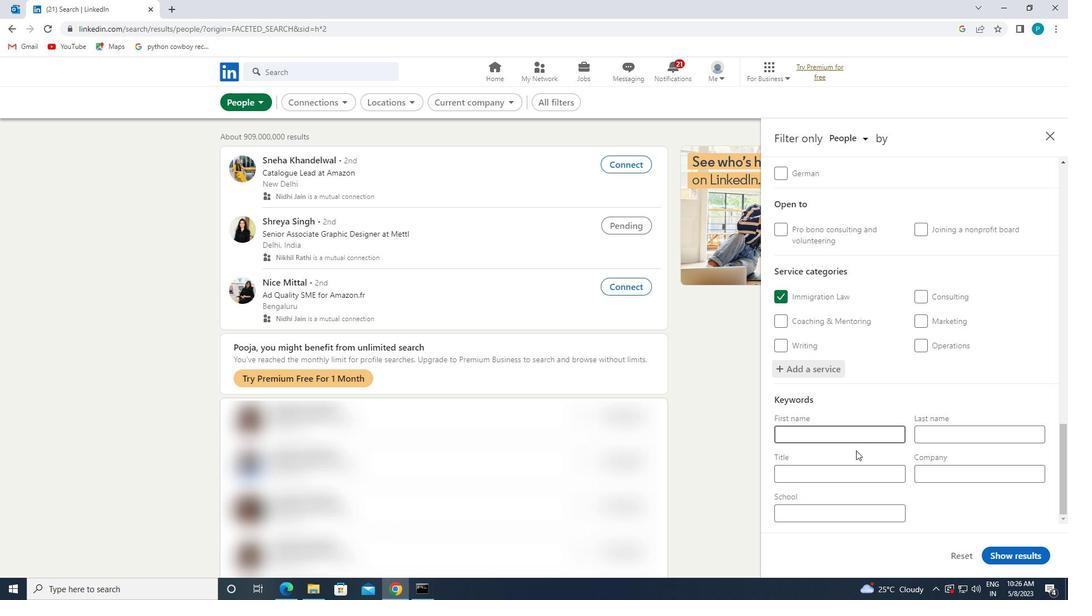 
Action: Mouse moved to (851, 467)
Screenshot: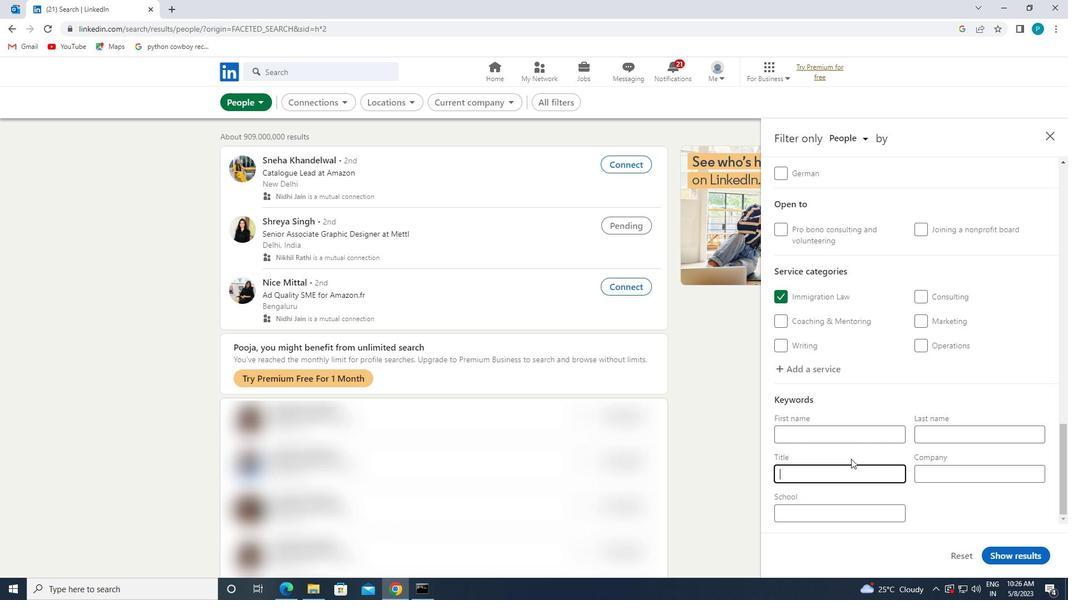 
Action: Key pressed <Key.caps_lock>C<Key.caps_lock>IVIL<Key.space><Key.caps_lock>E<Key.caps_lock>NGINEER
Screenshot: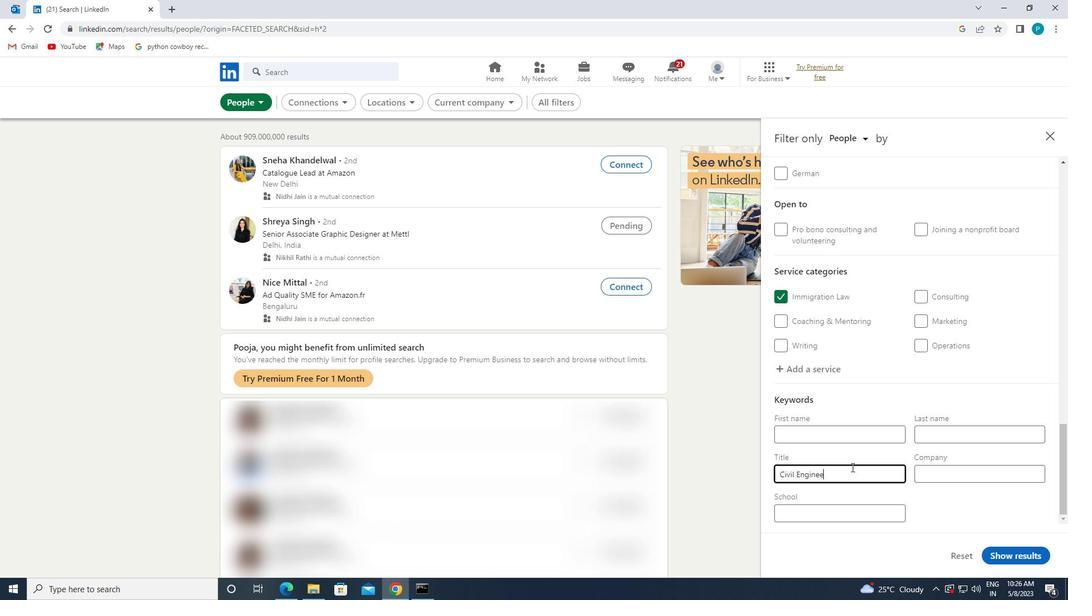 
Action: Mouse moved to (1027, 555)
Screenshot: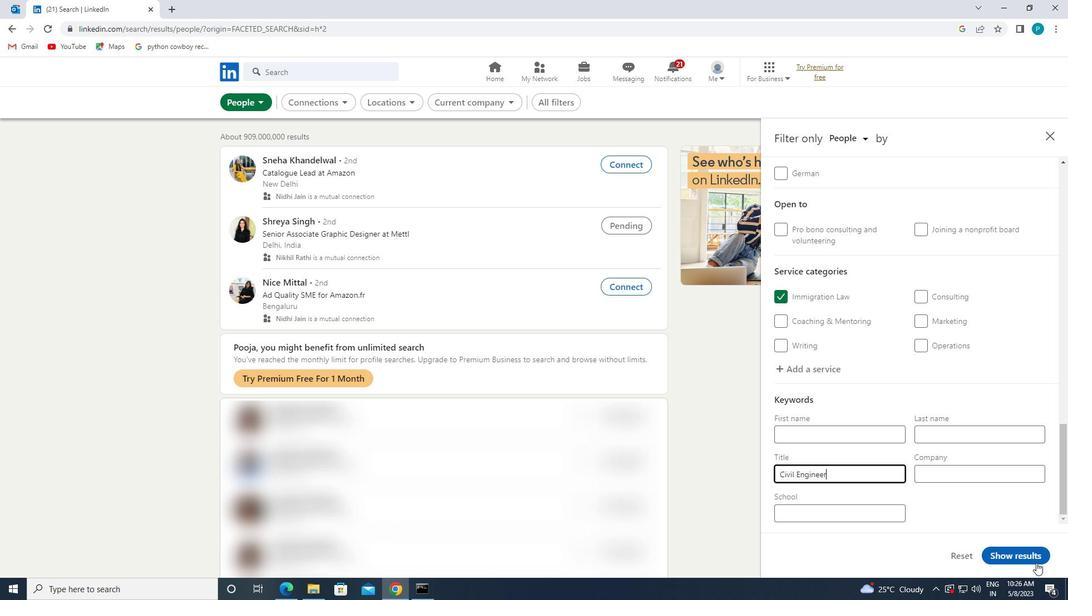 
Action: Mouse pressed left at (1027, 555)
Screenshot: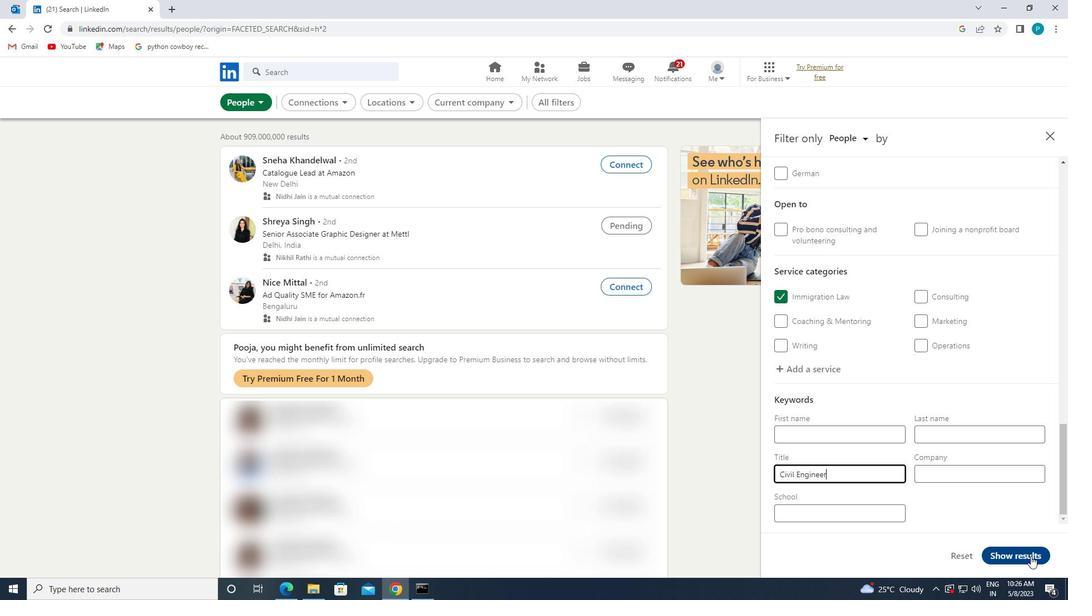 
